 Task: Search one way flight ticket for 4 adults, 2 children, 2 infants in seat and 1 infant on lap in premium economy from Augusta: Augusta Regional Airport (bush Field) to Rockford: Chicago Rockford International Airport(was Northwest Chicagoland Regional Airport At Rockford) on 5-1-2023. Choice of flights is Southwest. Number of bags: 2 carry on bags. Price is upto 89000. Outbound departure time preference is 23:30.
Action: Mouse moved to (262, 326)
Screenshot: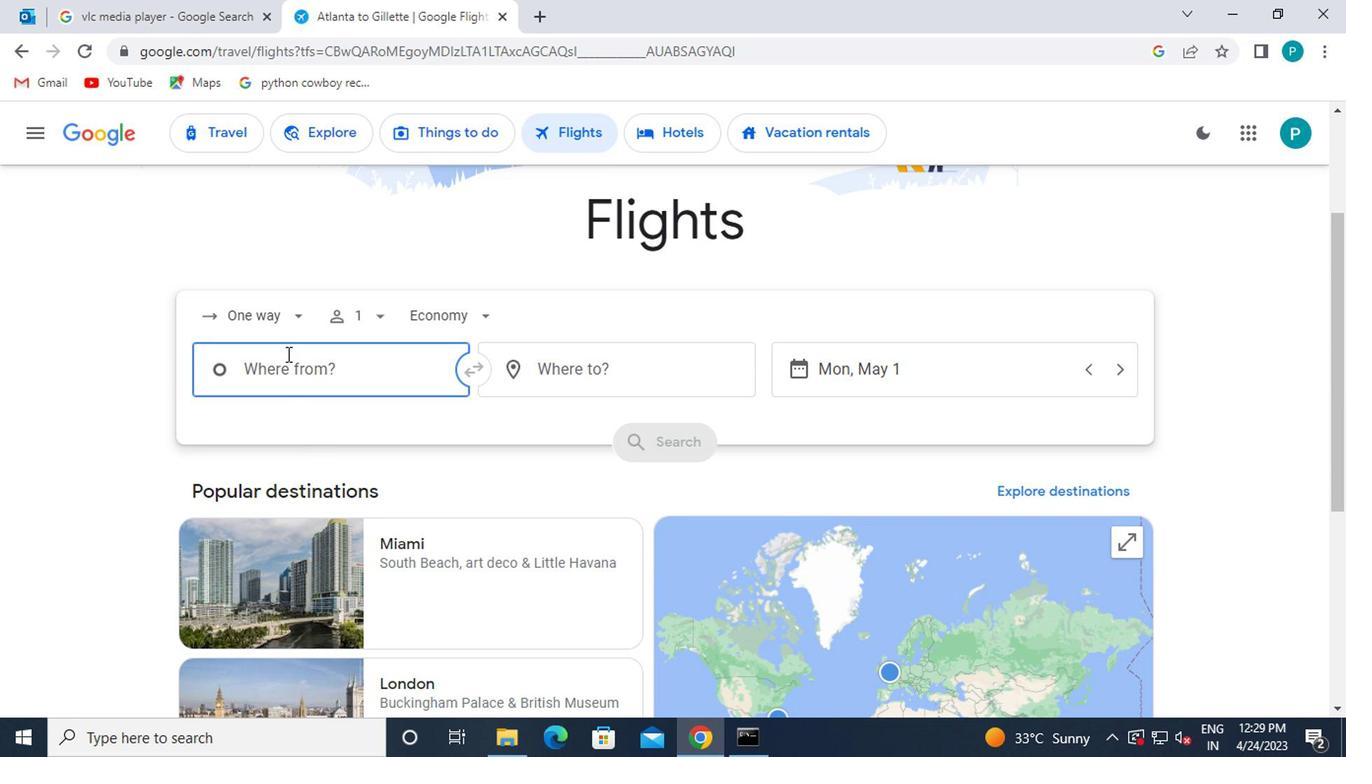 
Action: Mouse pressed left at (262, 326)
Screenshot: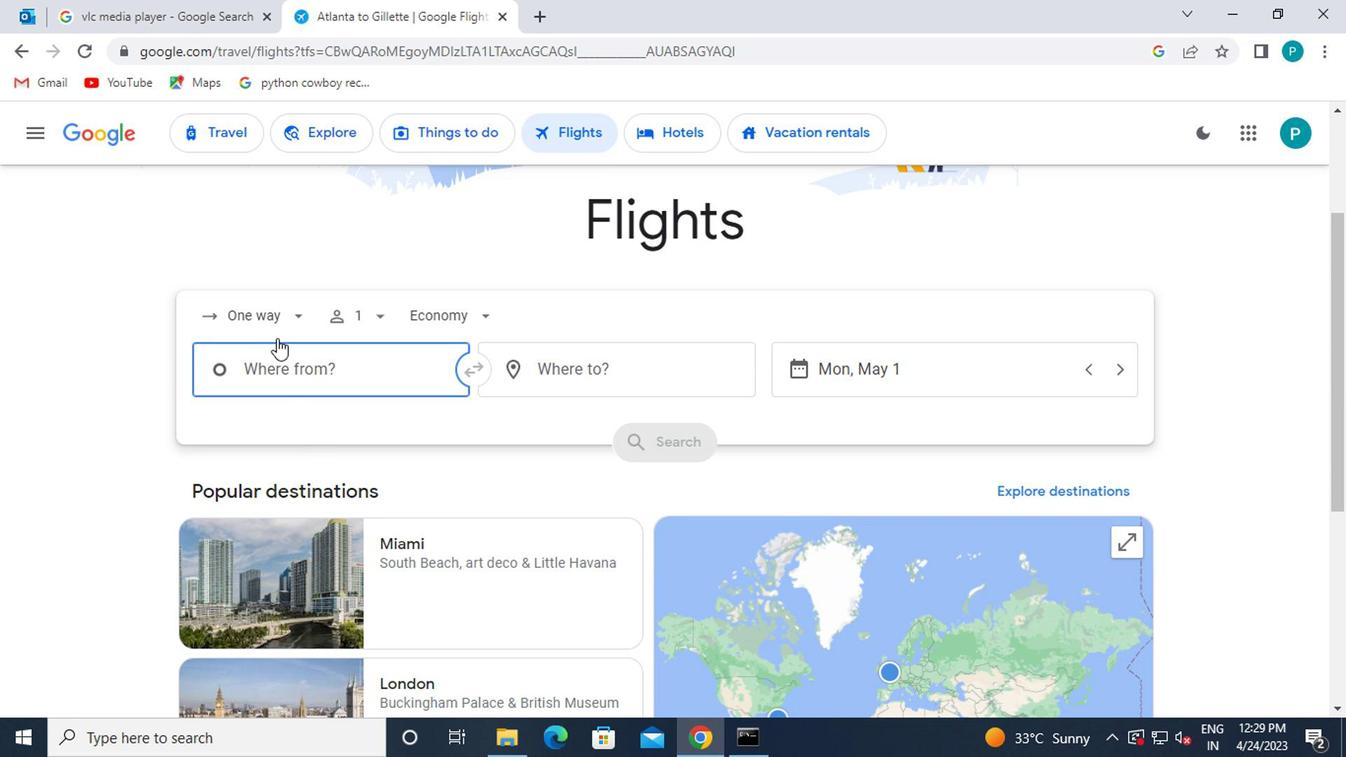
Action: Mouse moved to (282, 411)
Screenshot: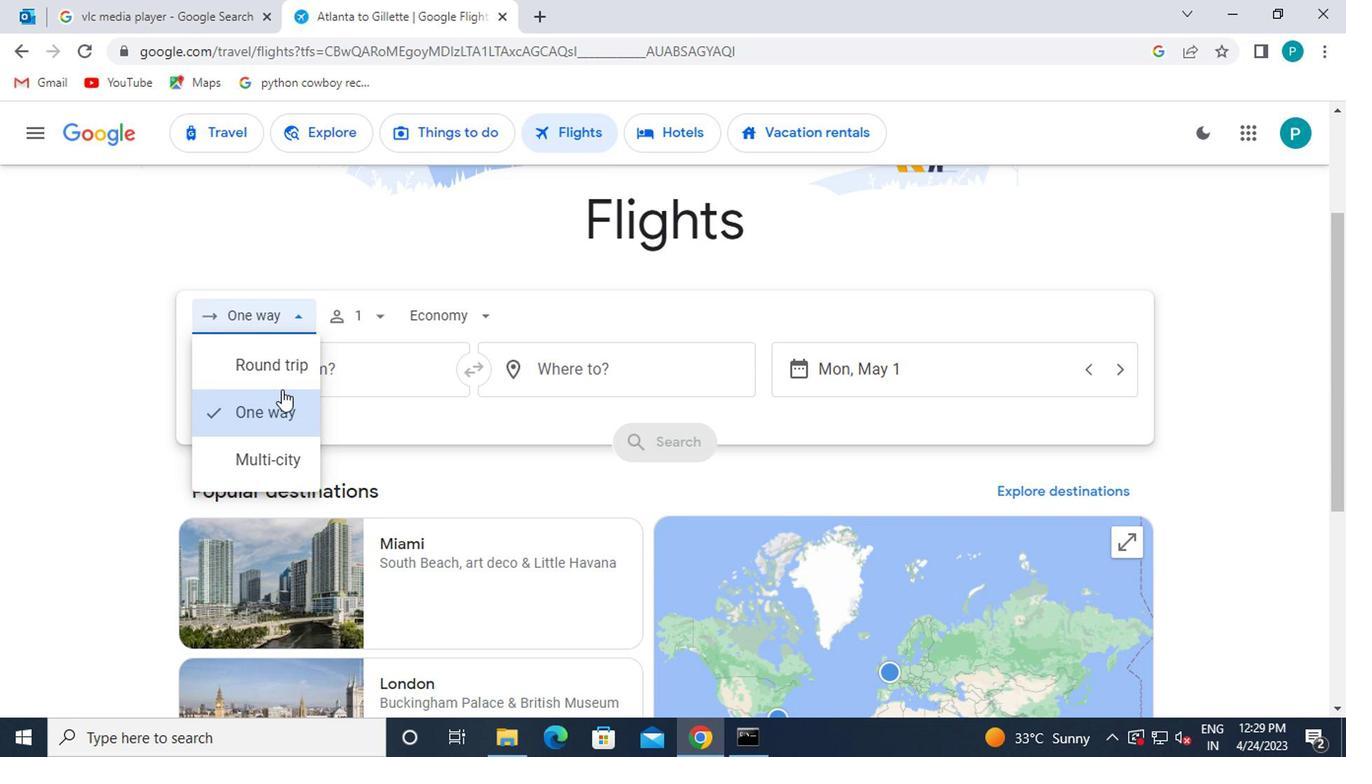 
Action: Mouse pressed left at (282, 411)
Screenshot: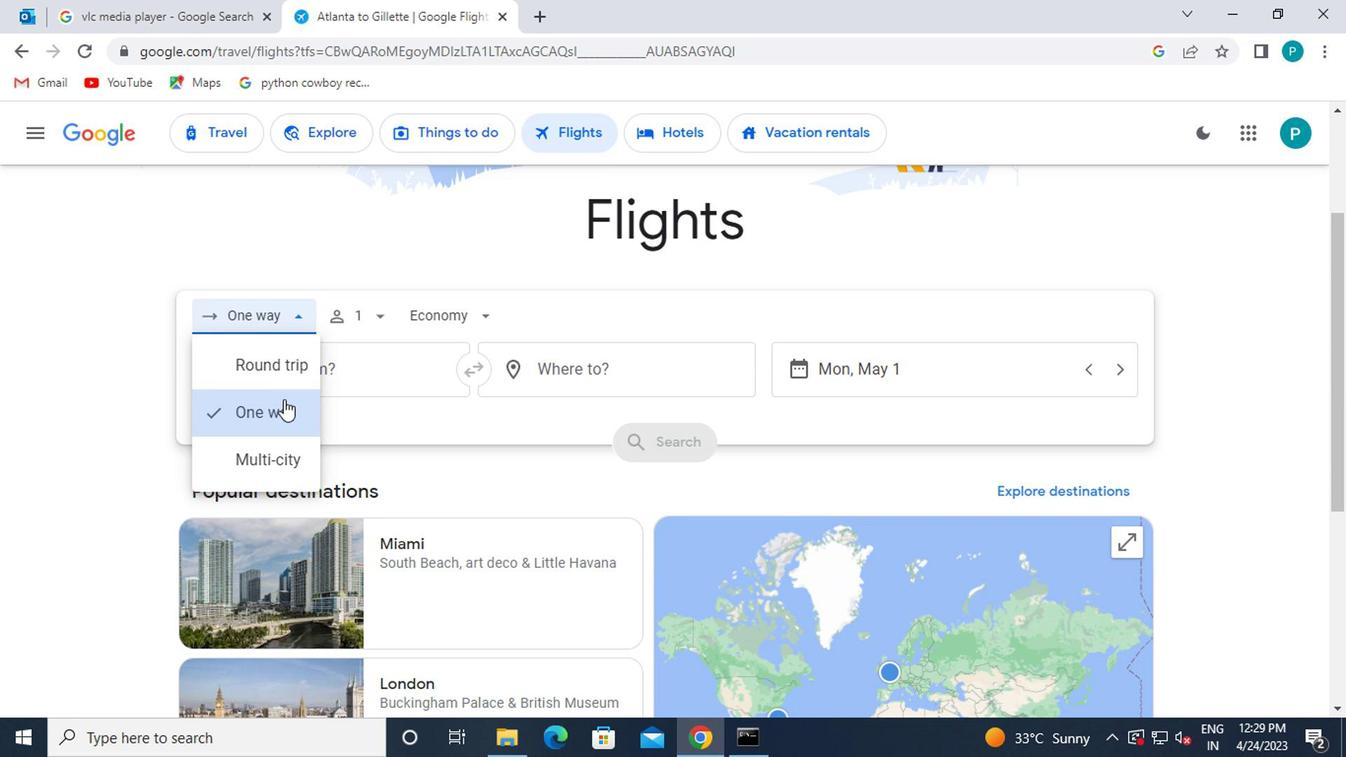 
Action: Mouse moved to (372, 316)
Screenshot: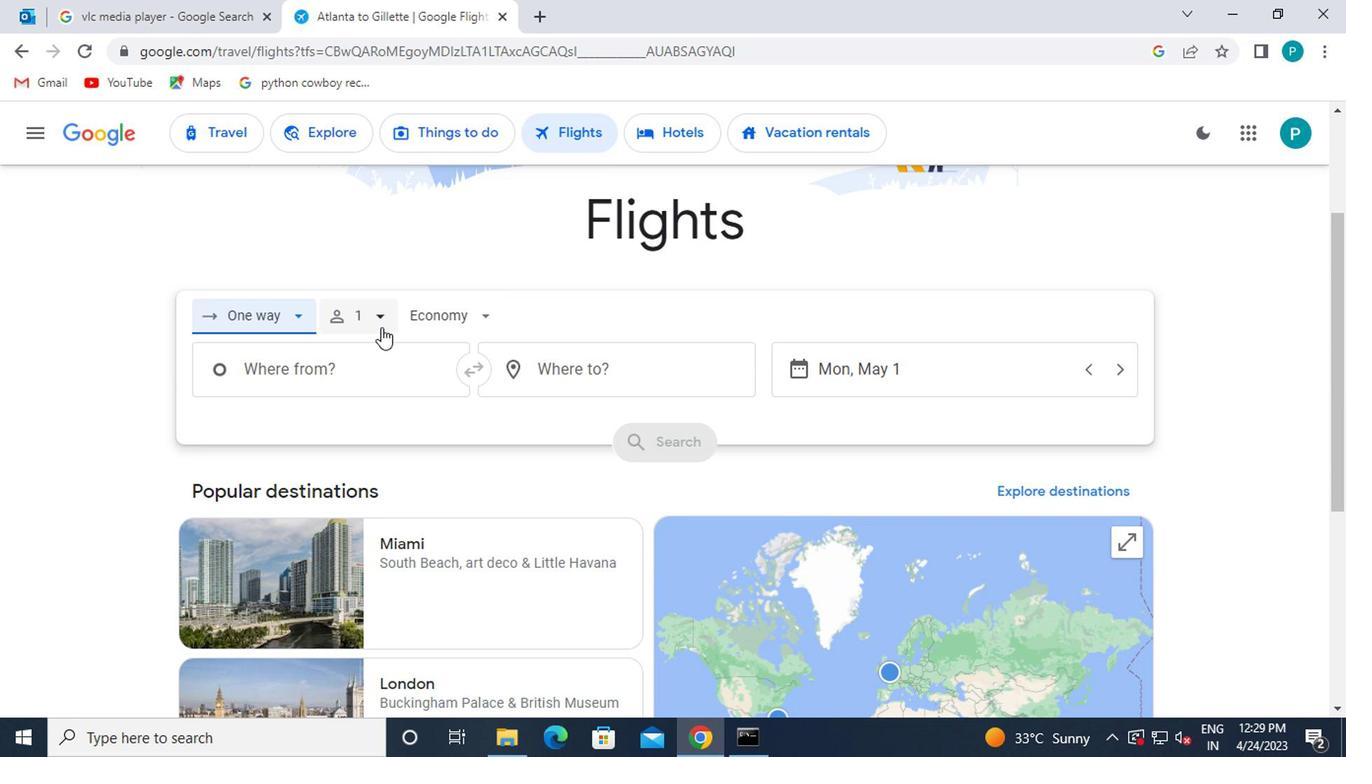 
Action: Mouse pressed left at (372, 316)
Screenshot: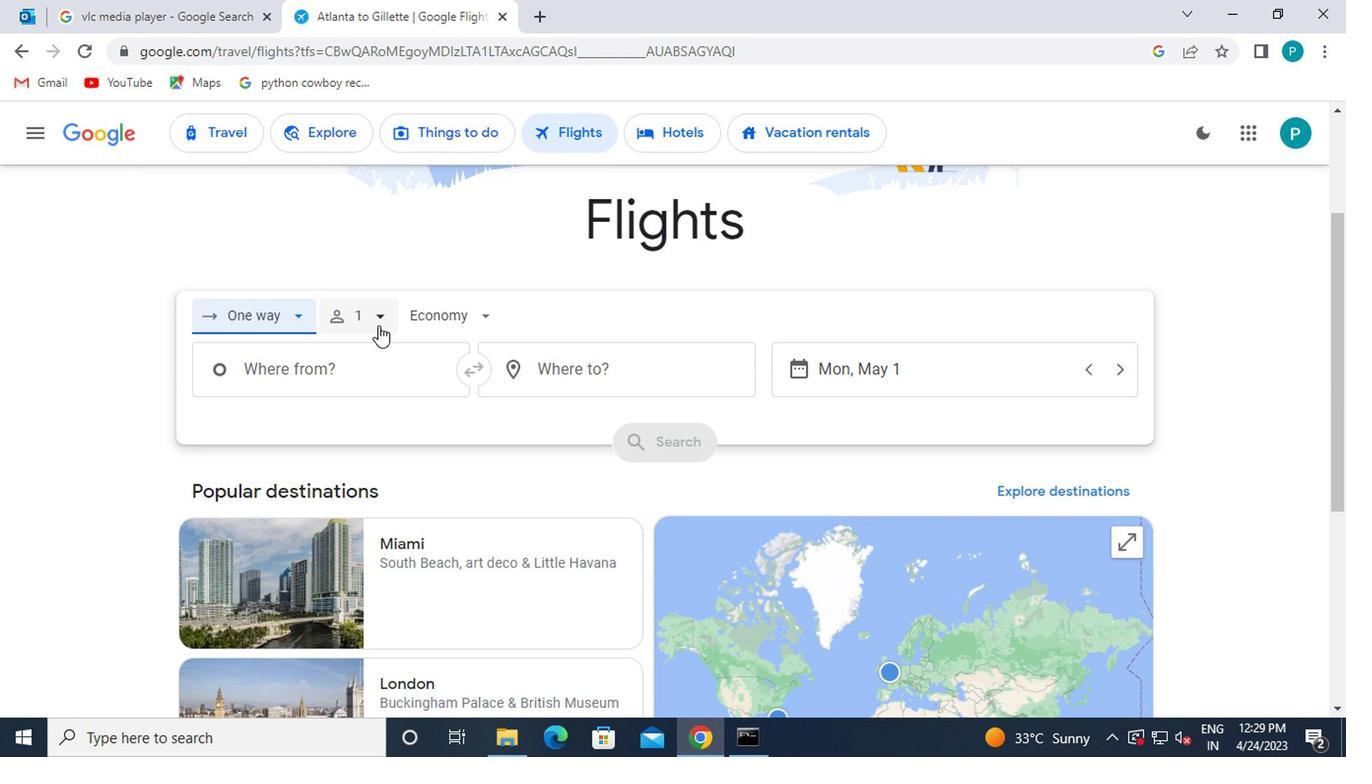 
Action: Mouse moved to (518, 365)
Screenshot: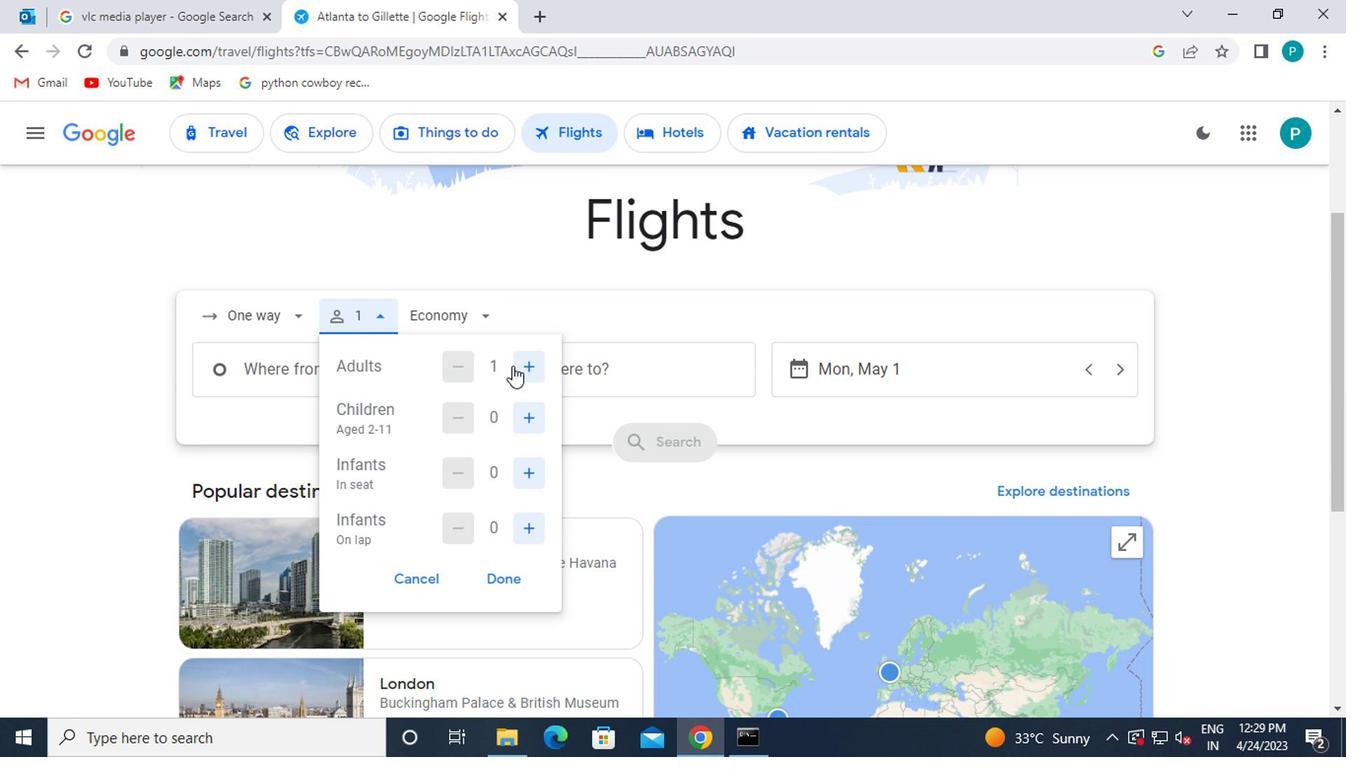 
Action: Mouse pressed left at (518, 365)
Screenshot: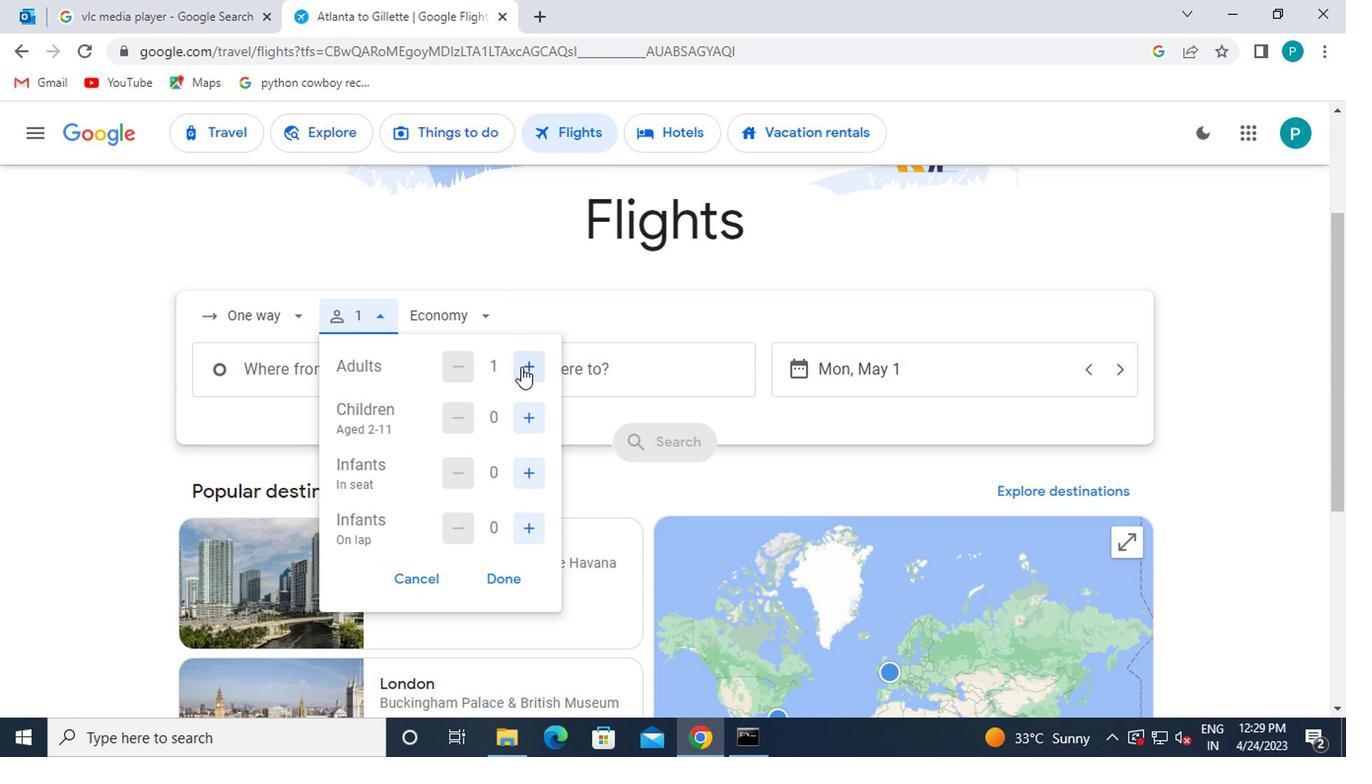 
Action: Mouse pressed left at (518, 365)
Screenshot: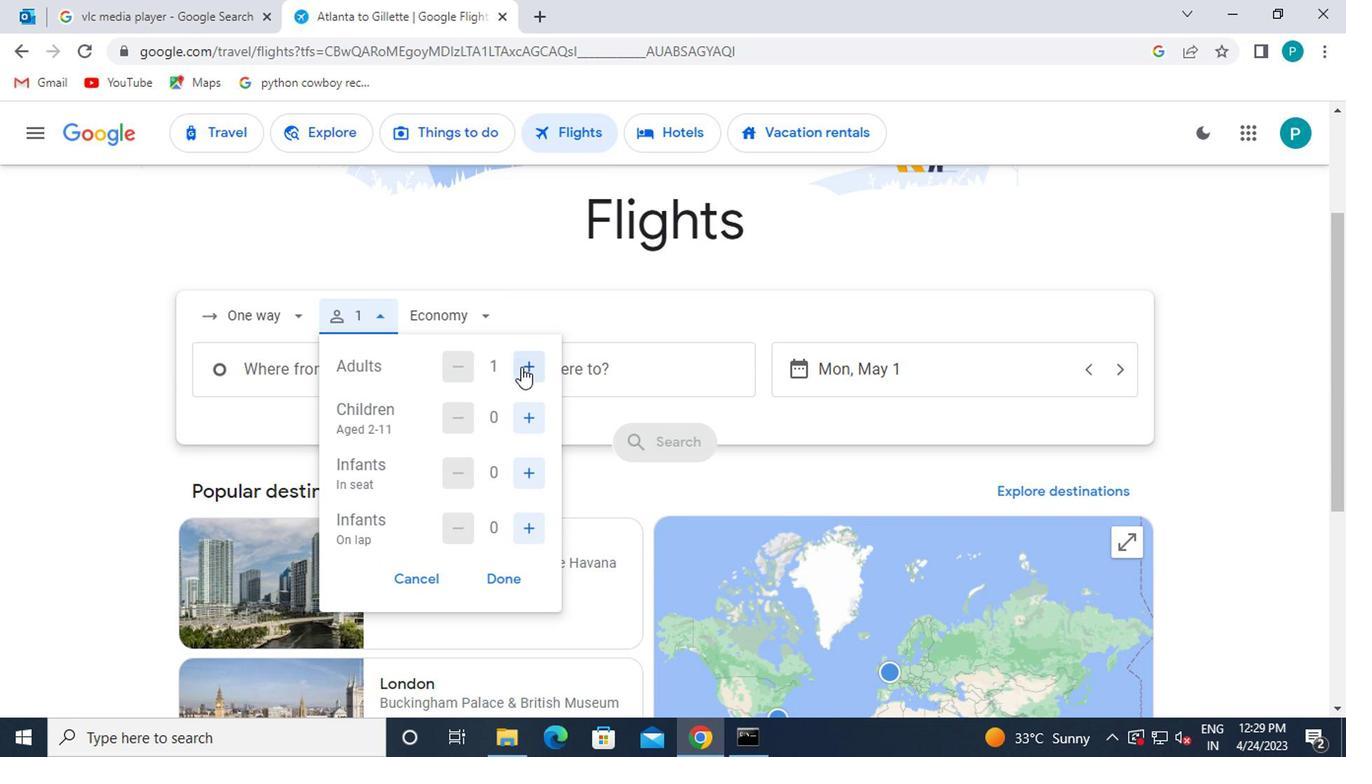 
Action: Mouse pressed left at (518, 365)
Screenshot: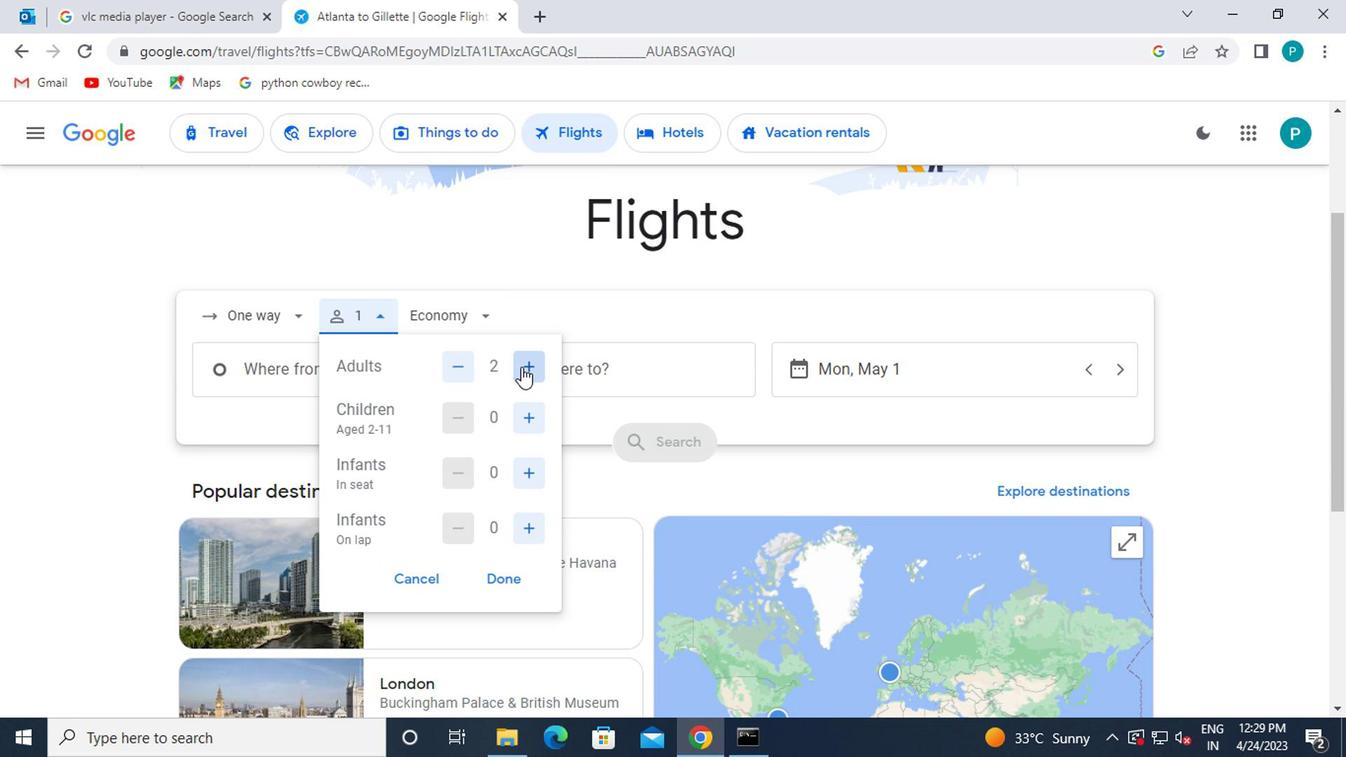 
Action: Mouse moved to (525, 410)
Screenshot: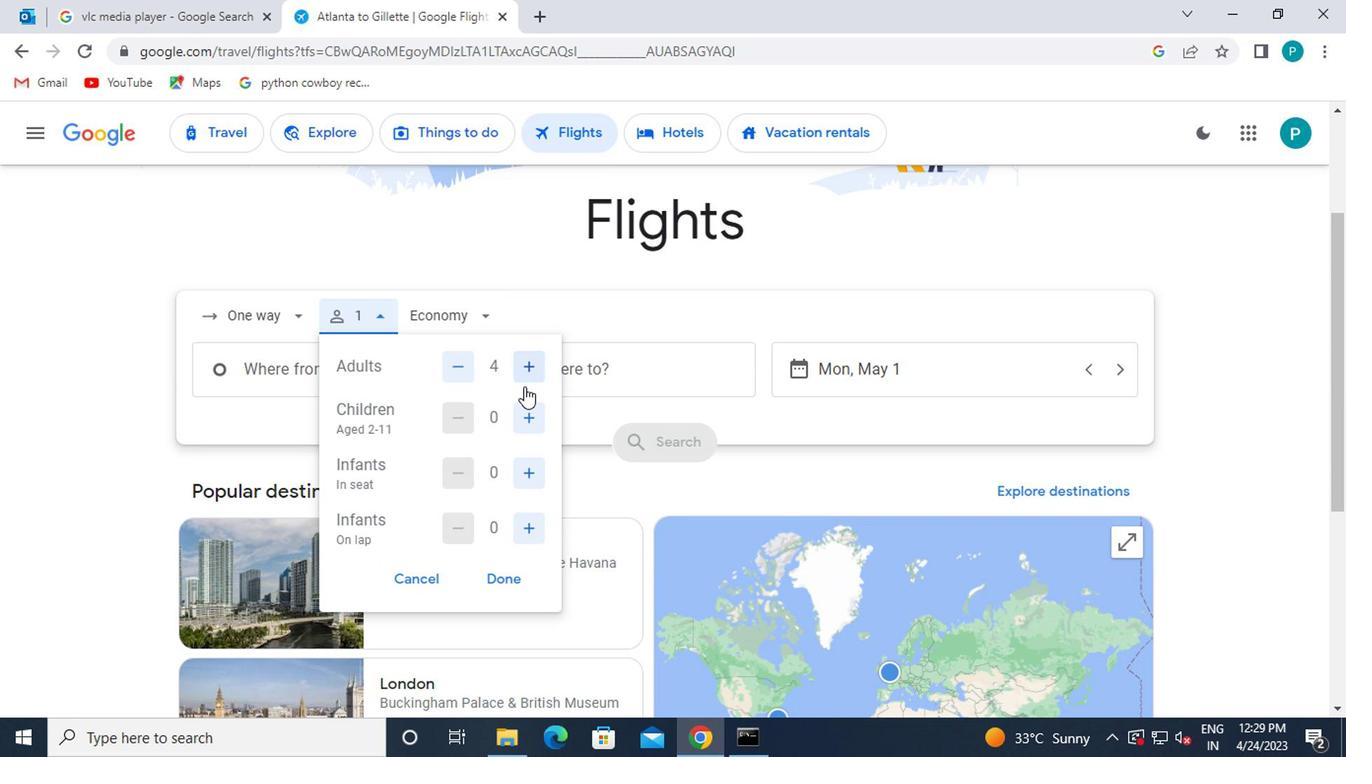 
Action: Mouse pressed left at (525, 410)
Screenshot: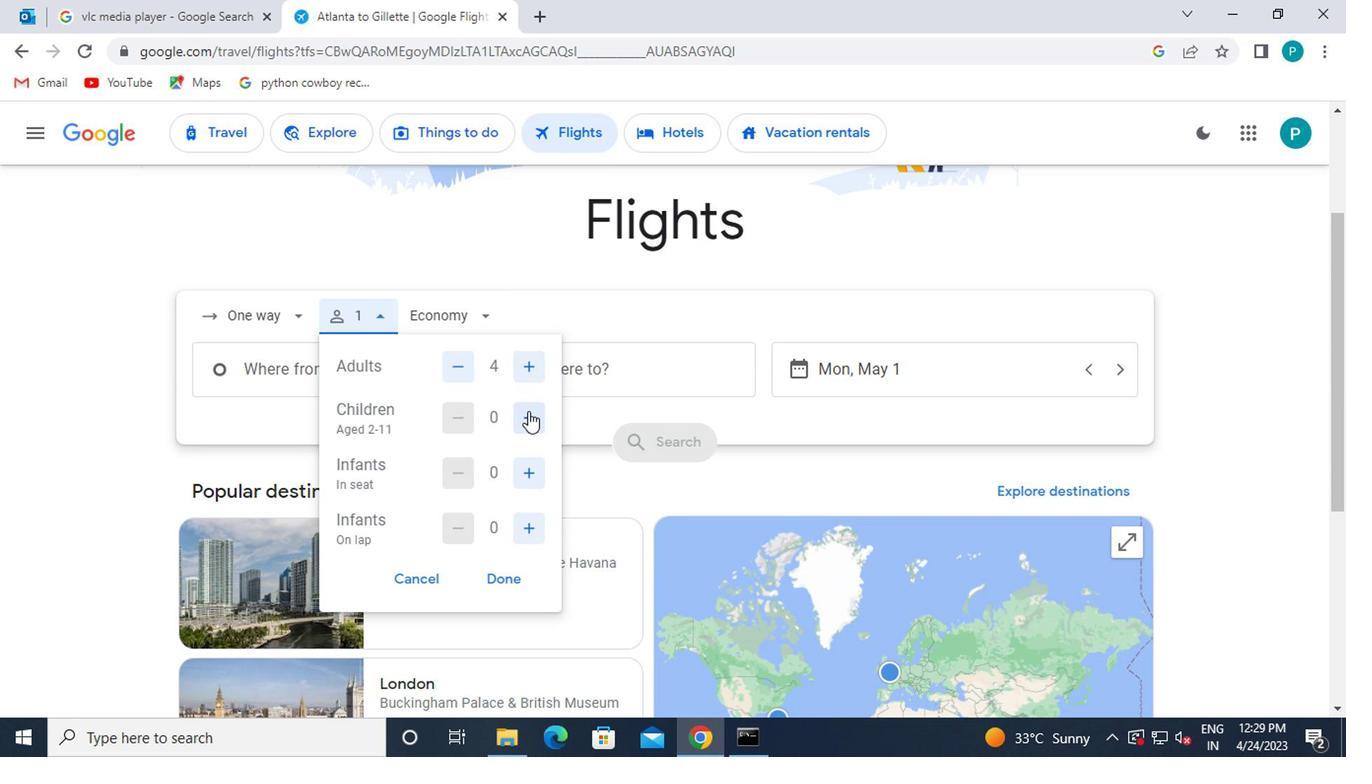 
Action: Mouse moved to (528, 422)
Screenshot: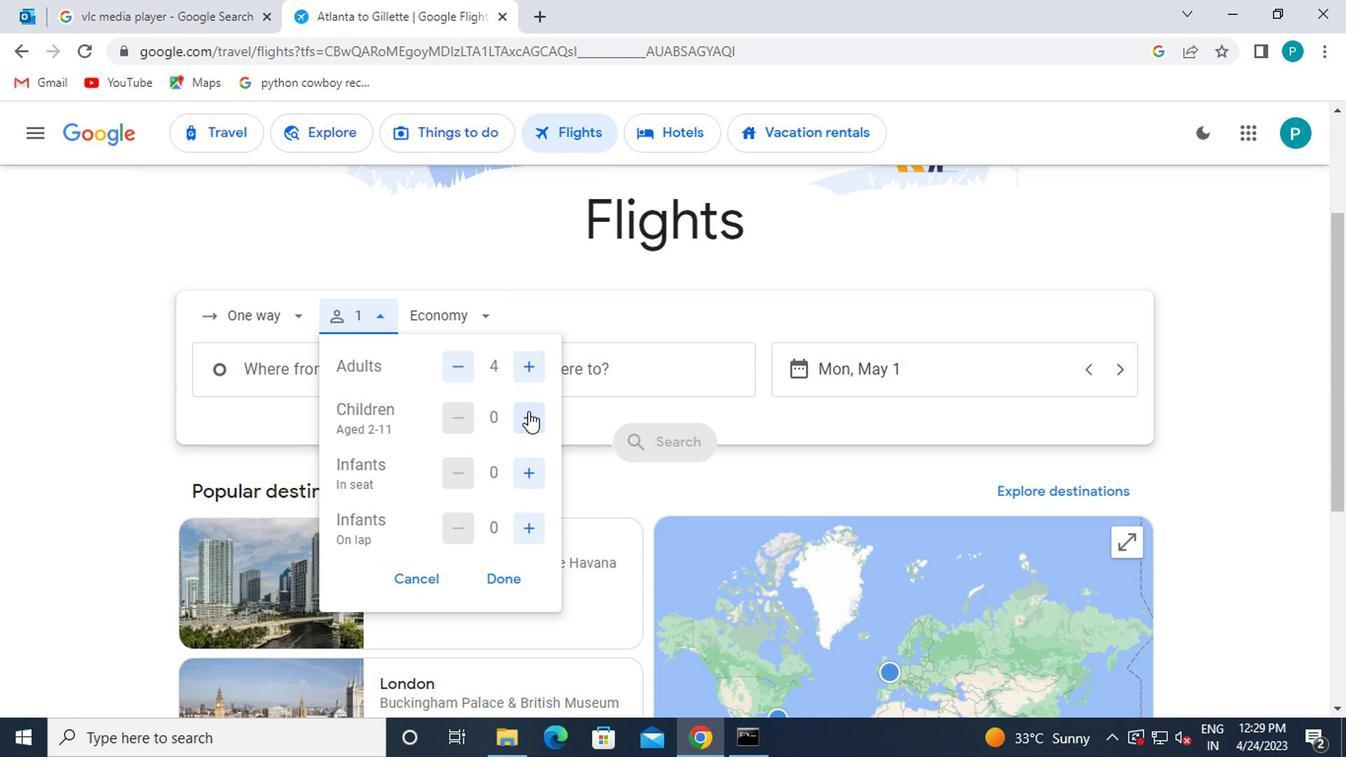 
Action: Mouse pressed left at (528, 422)
Screenshot: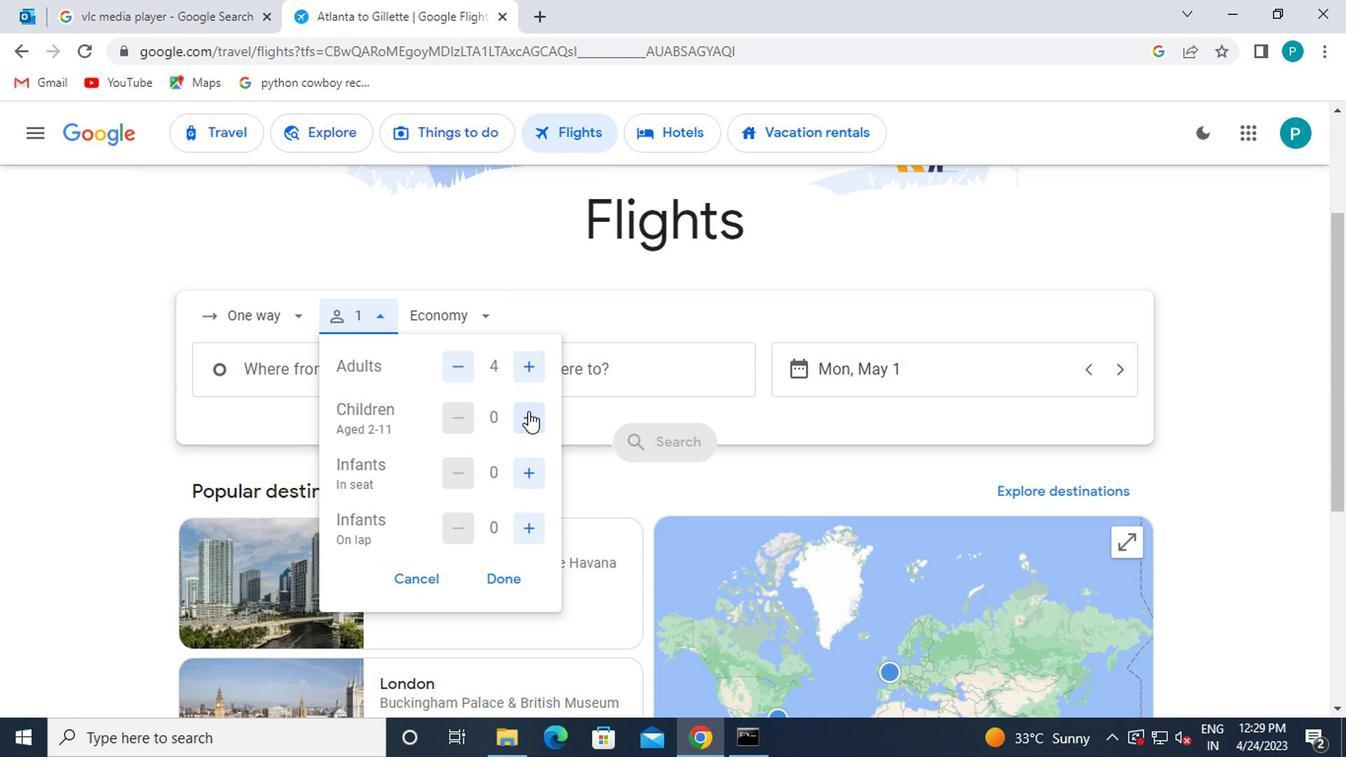 
Action: Mouse moved to (535, 487)
Screenshot: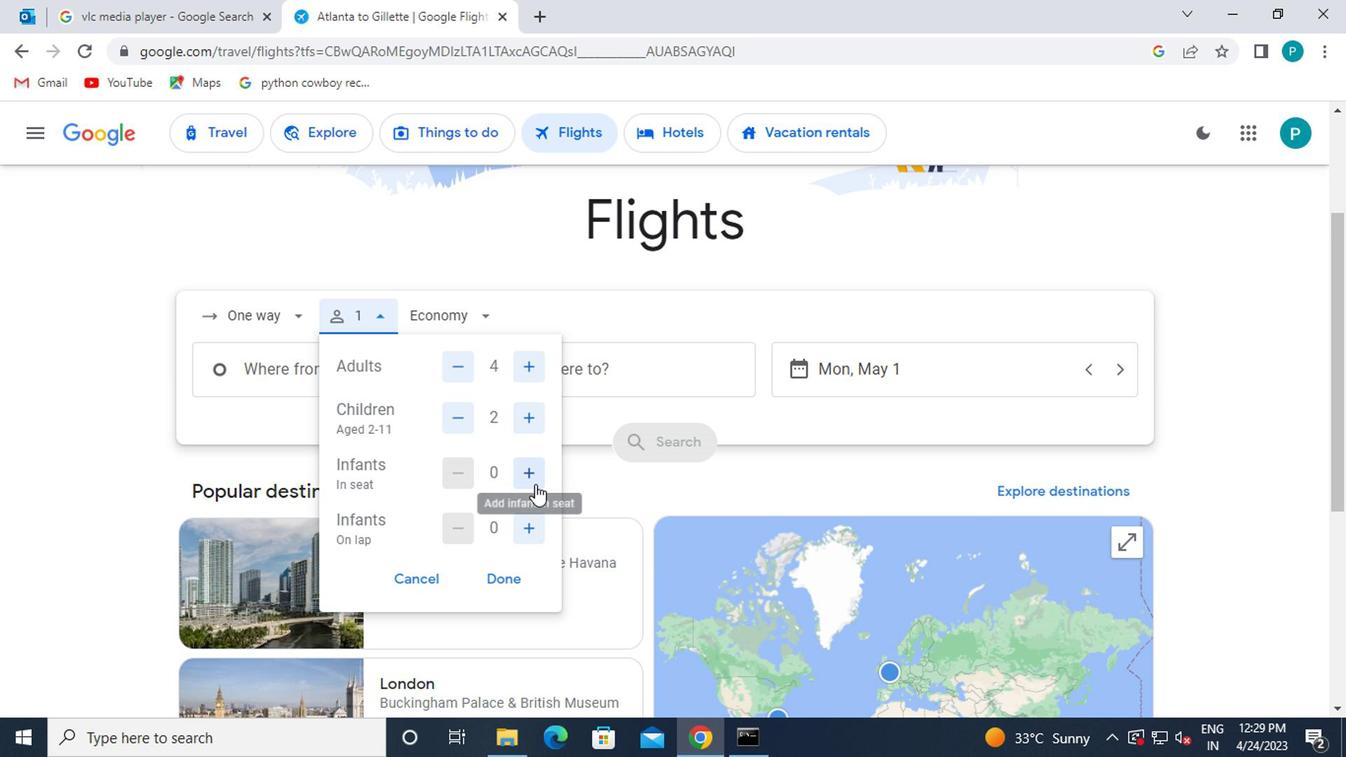 
Action: Mouse pressed left at (535, 487)
Screenshot: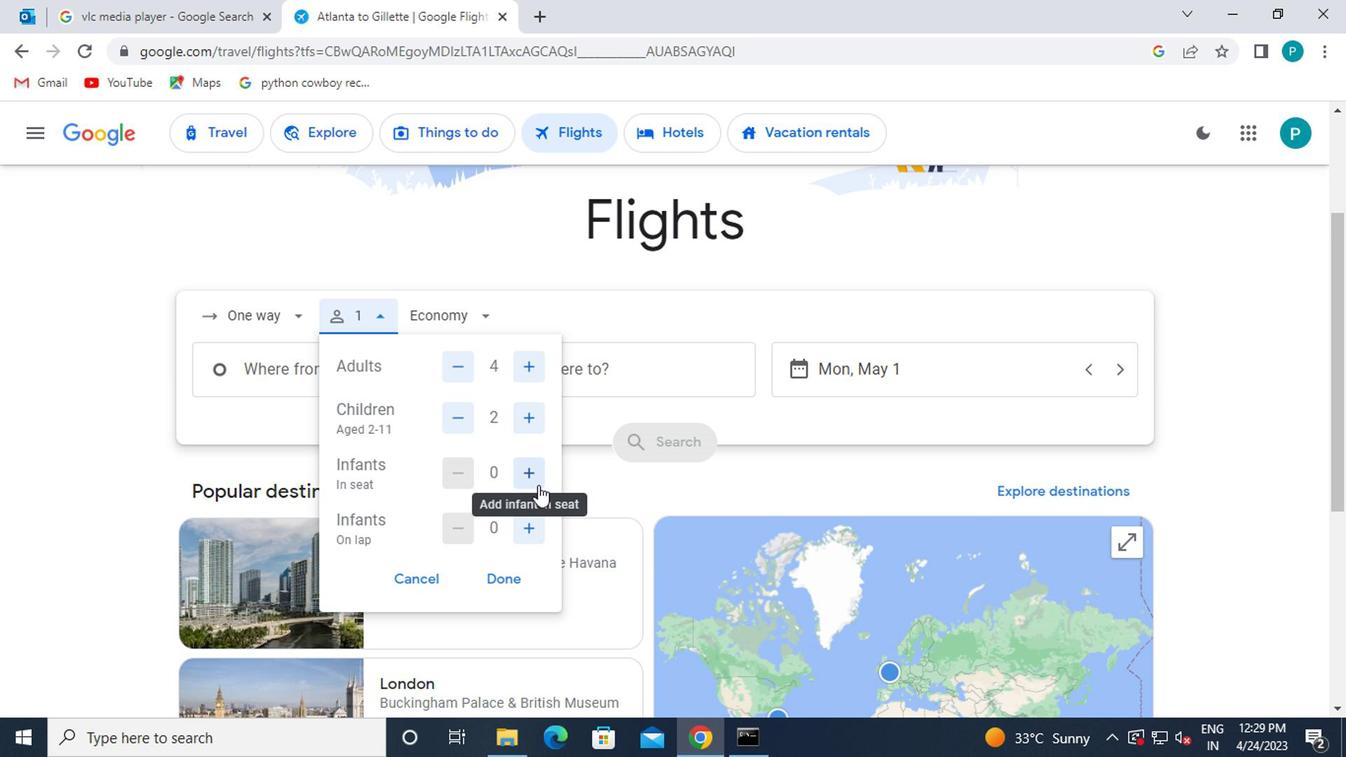 
Action: Mouse pressed left at (535, 487)
Screenshot: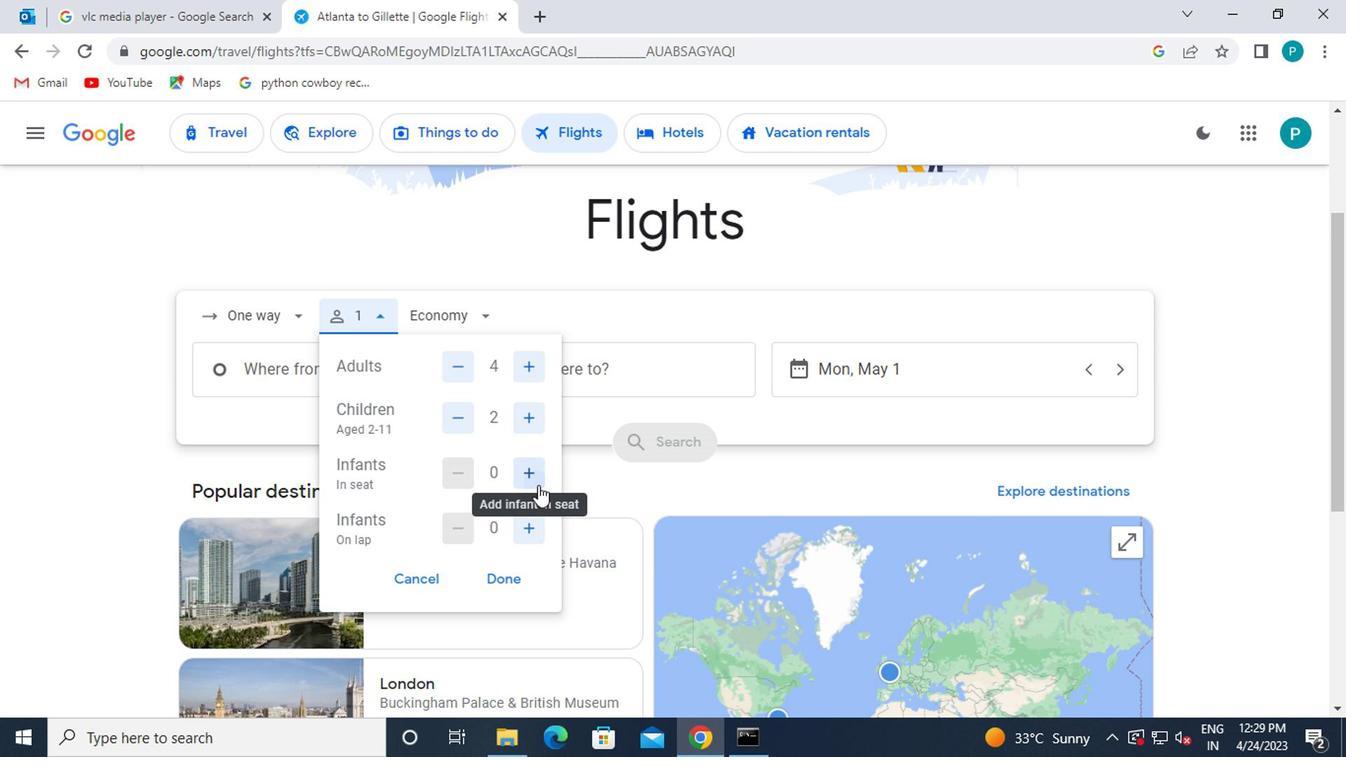 
Action: Mouse moved to (535, 537)
Screenshot: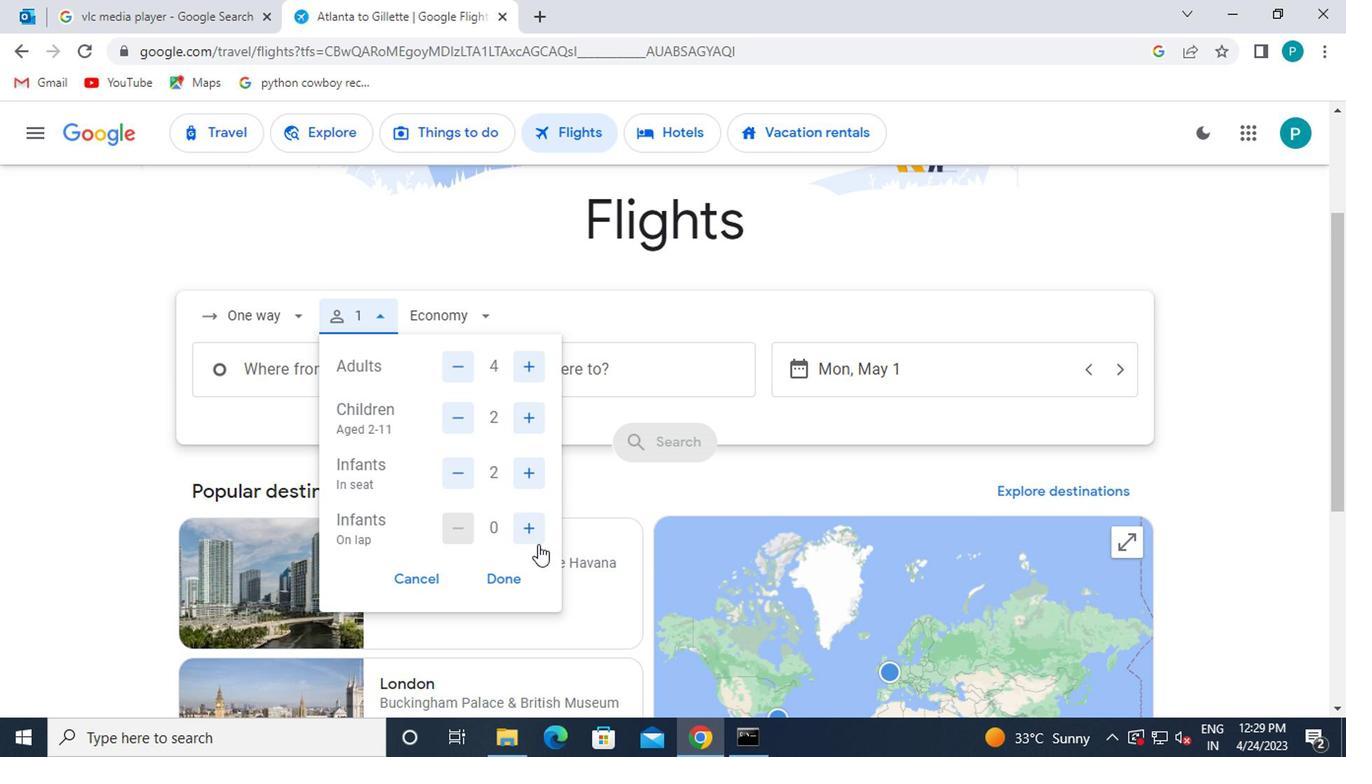 
Action: Mouse pressed left at (535, 537)
Screenshot: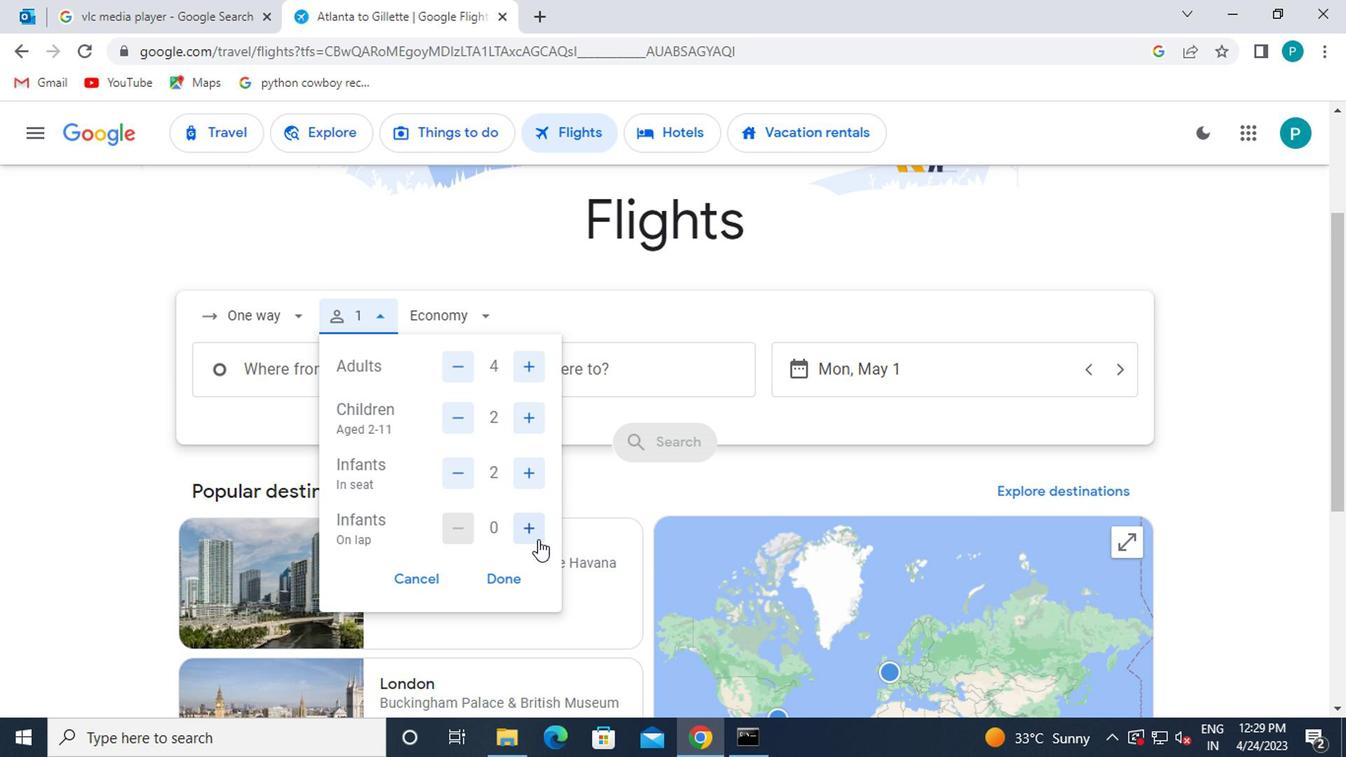 
Action: Mouse moved to (504, 593)
Screenshot: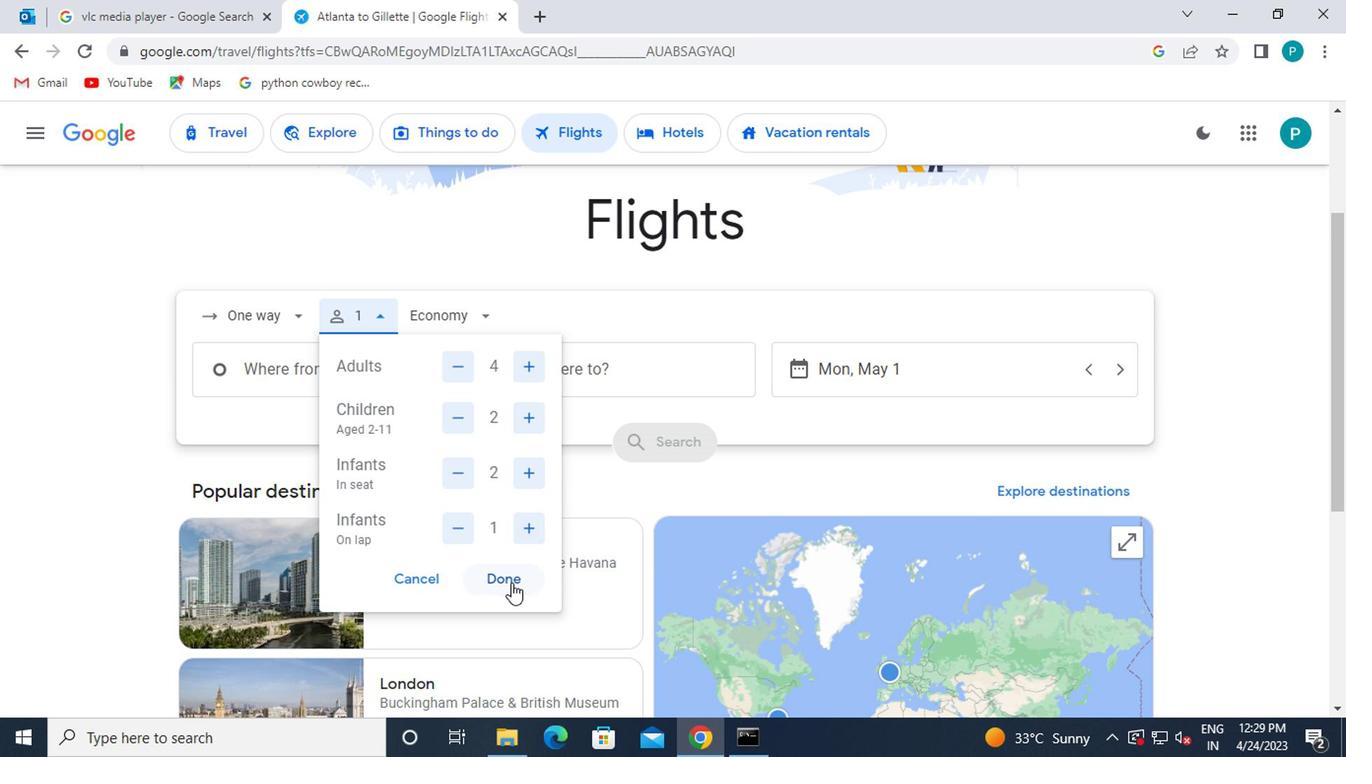 
Action: Mouse pressed left at (504, 593)
Screenshot: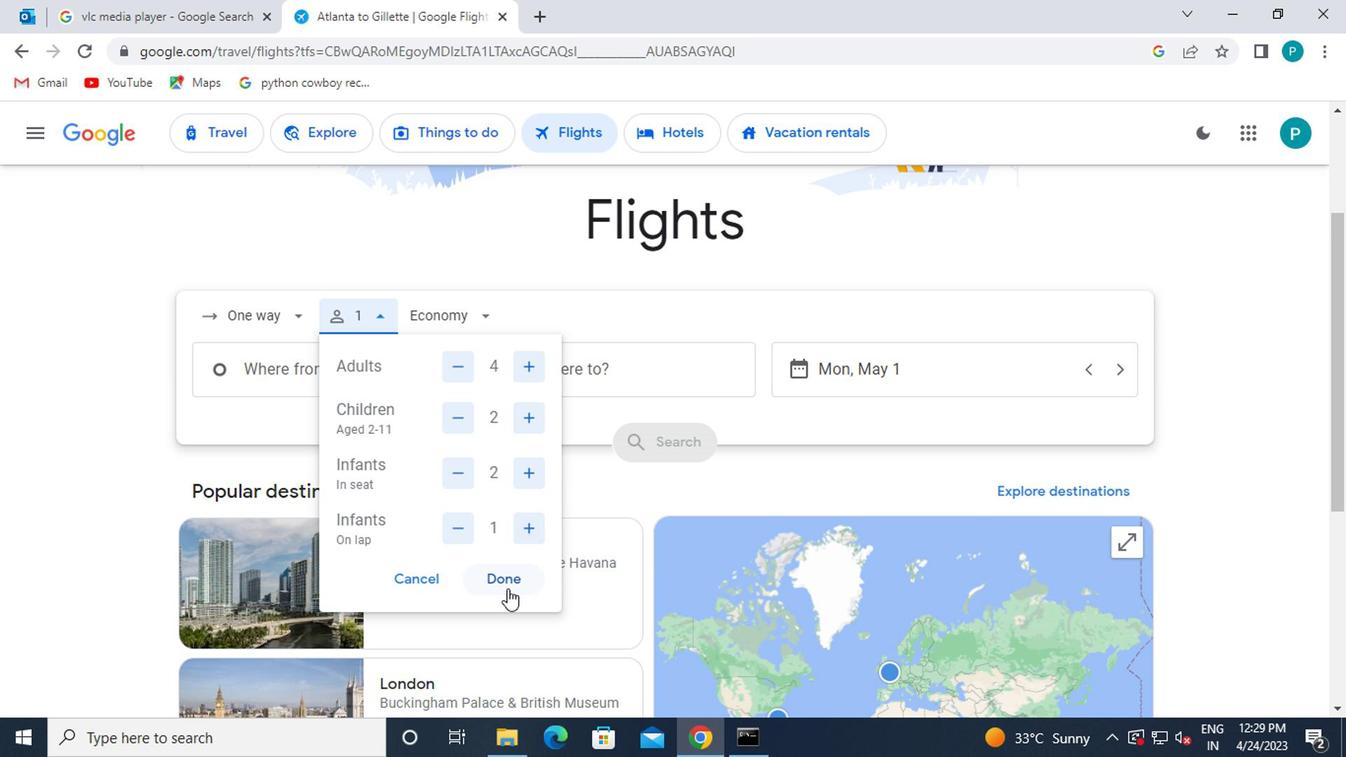 
Action: Mouse moved to (453, 323)
Screenshot: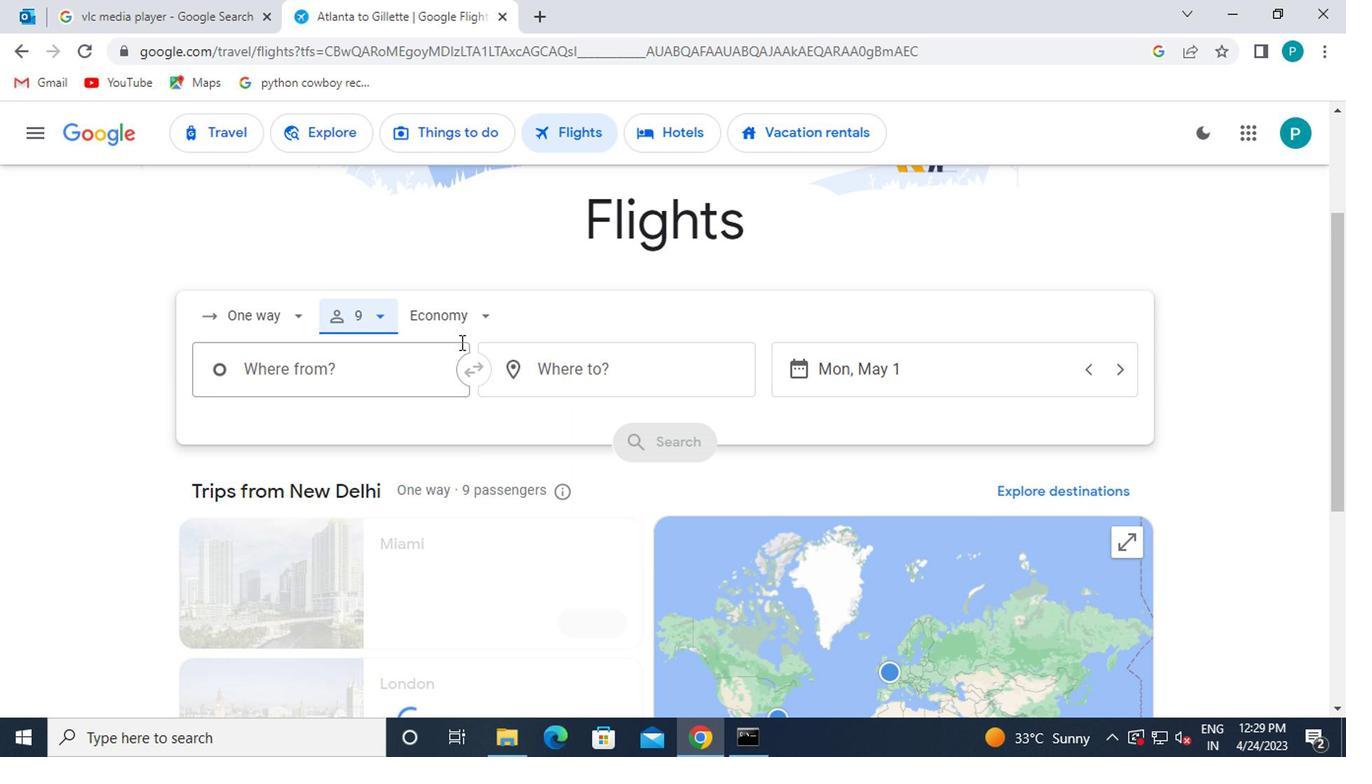 
Action: Mouse pressed left at (453, 323)
Screenshot: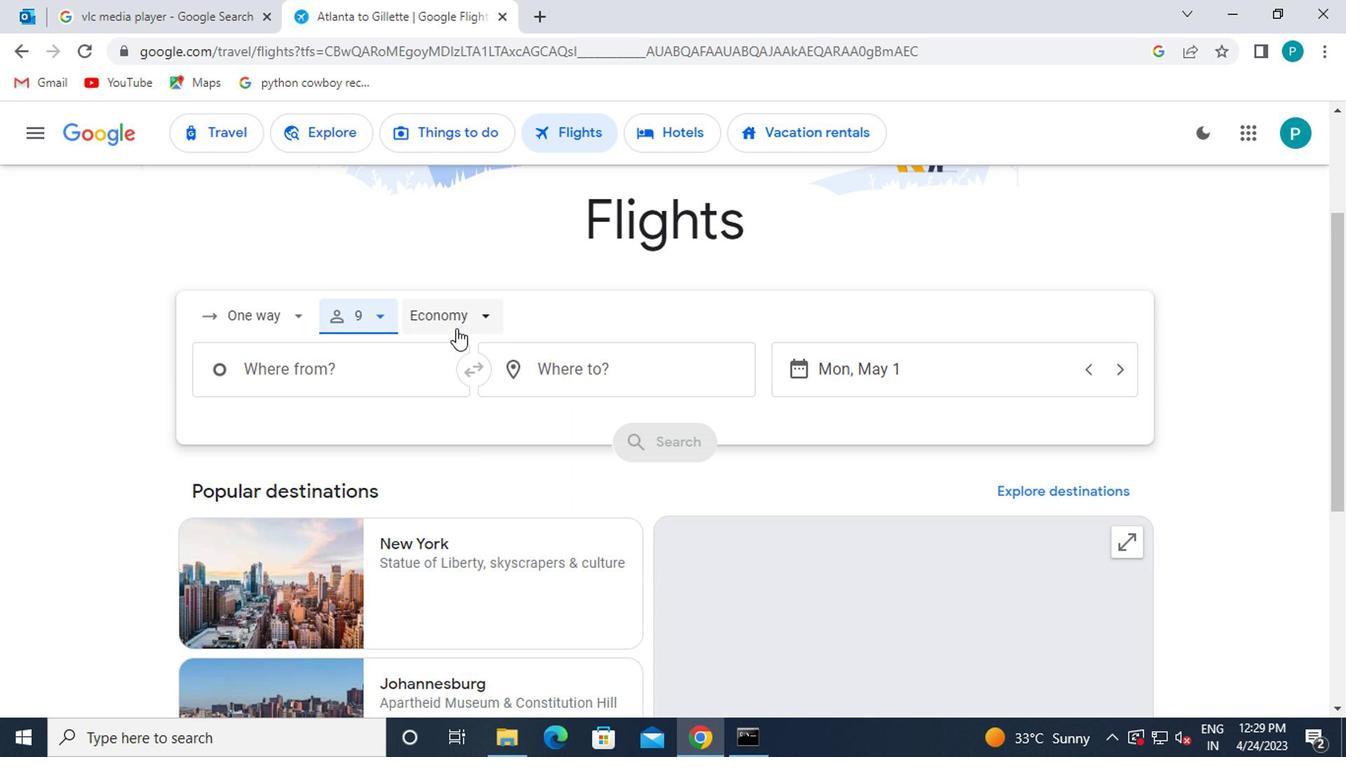 
Action: Mouse moved to (475, 427)
Screenshot: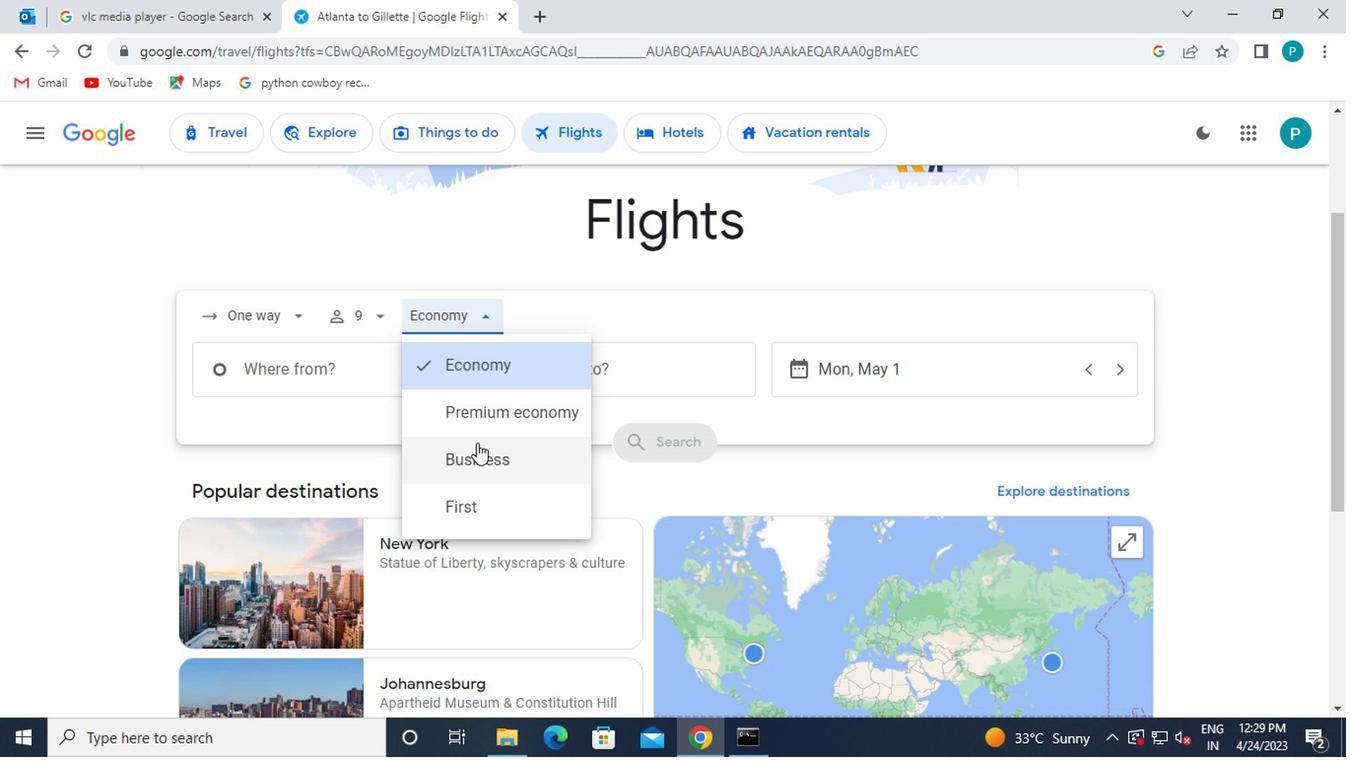 
Action: Mouse pressed left at (475, 427)
Screenshot: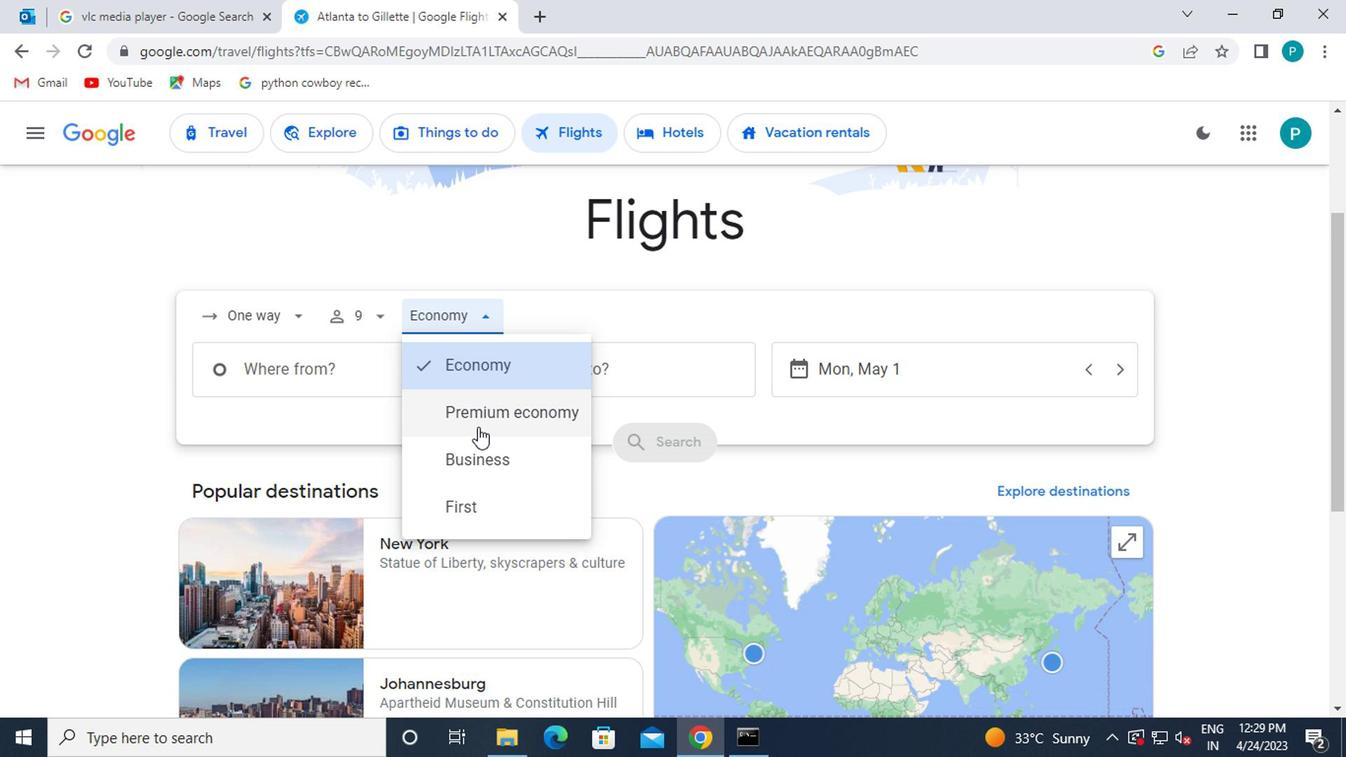 
Action: Mouse moved to (248, 373)
Screenshot: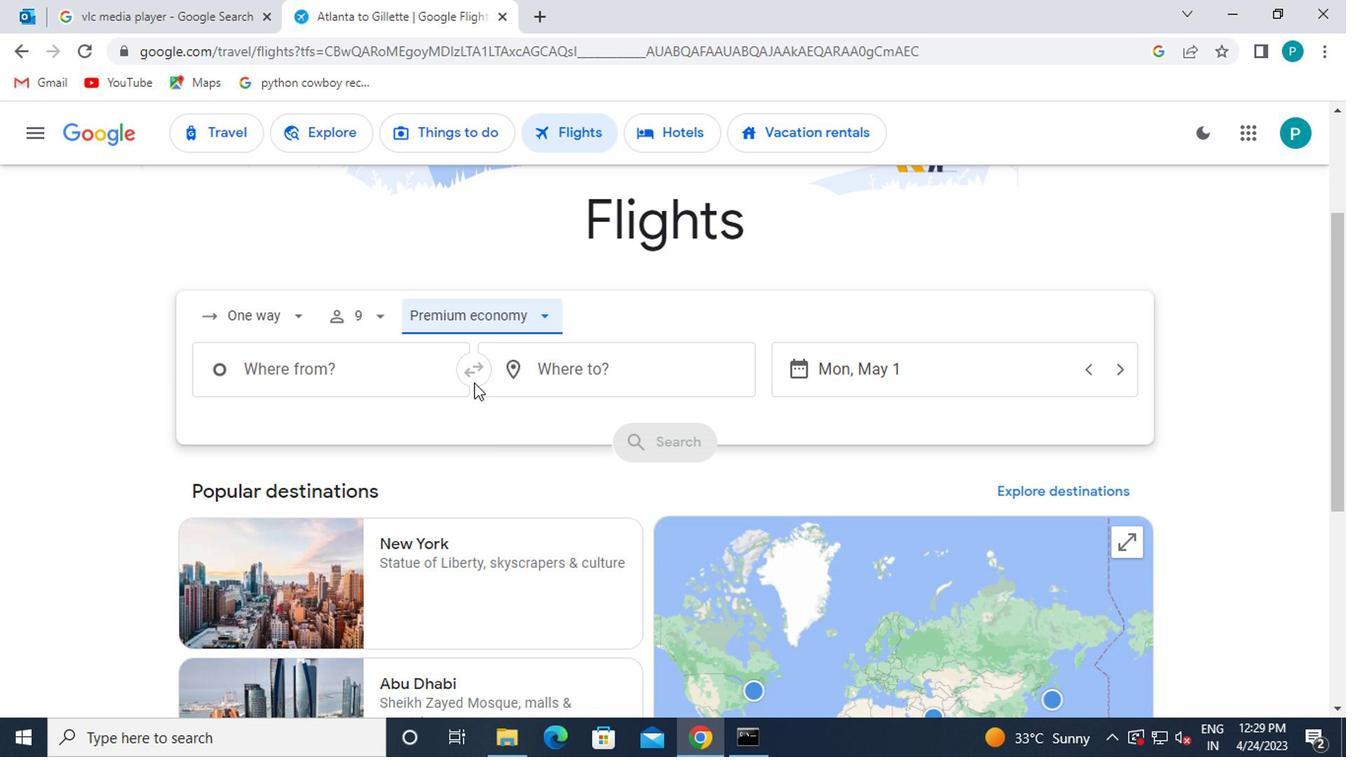 
Action: Mouse pressed left at (248, 373)
Screenshot: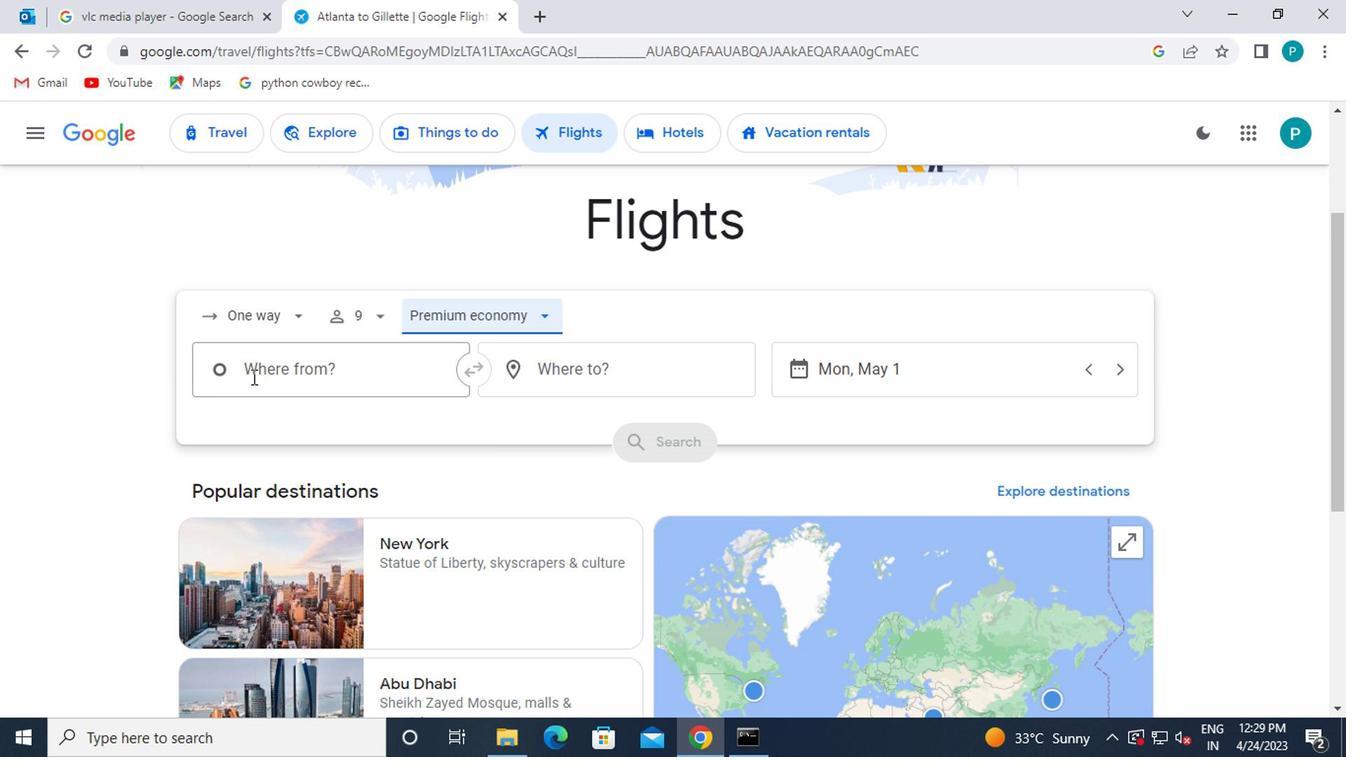 
Action: Mouse moved to (284, 368)
Screenshot: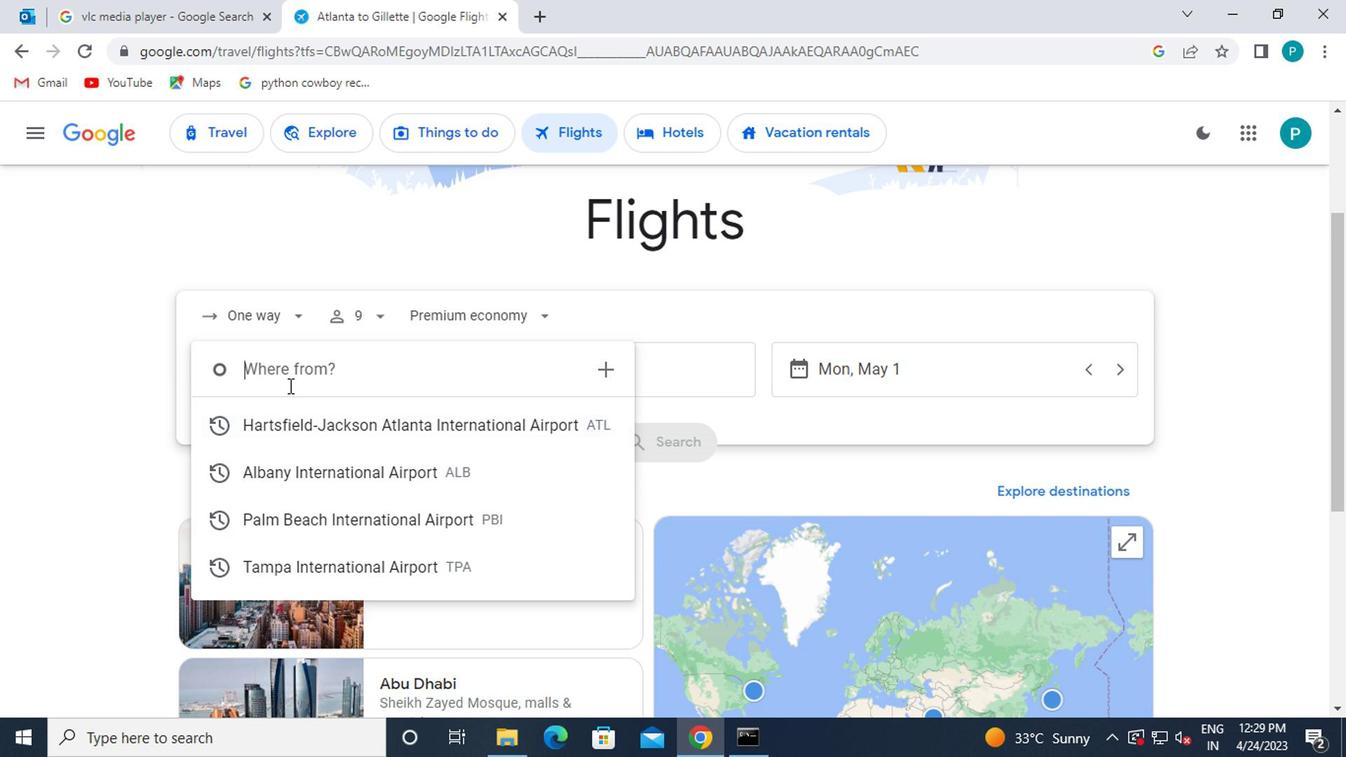 
Action: Key pressed <Key.caps_lock>a<Key.caps_lock>ugusta
Screenshot: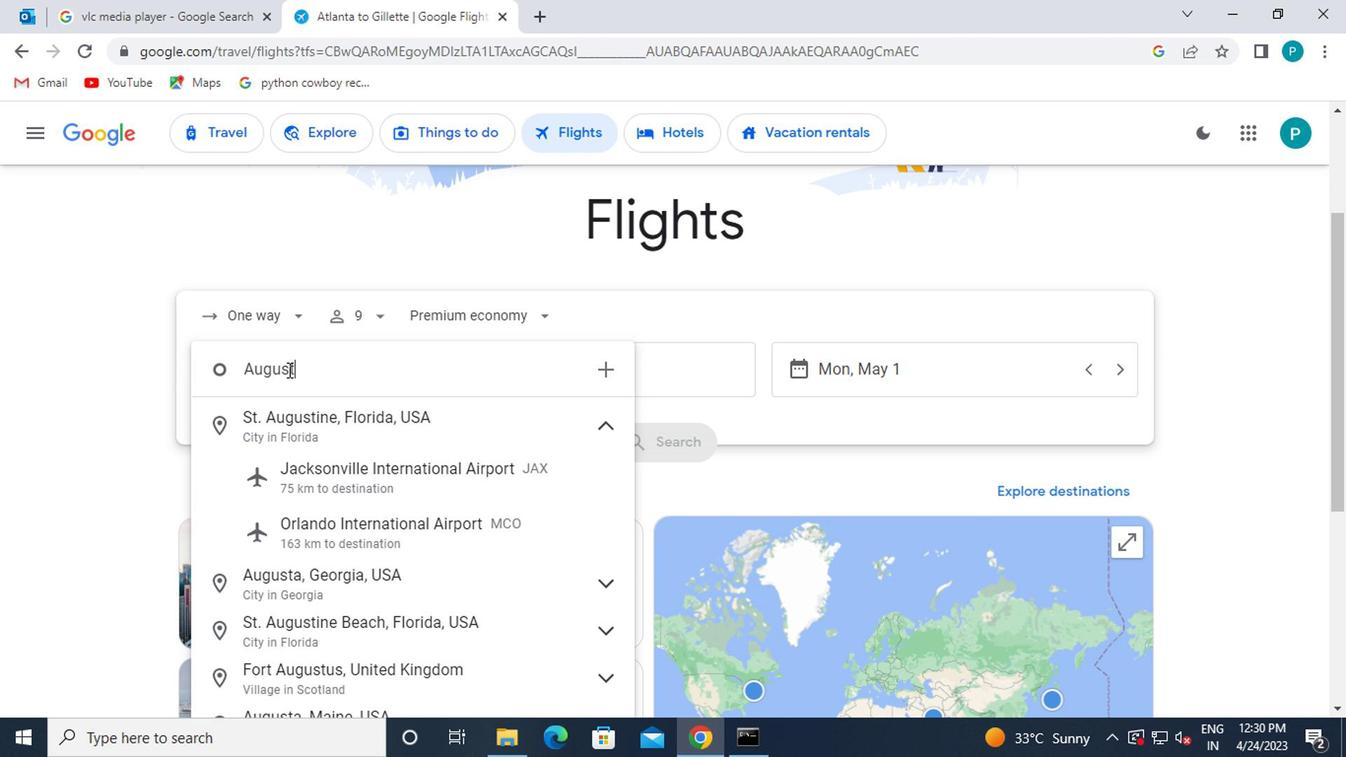 
Action: Mouse moved to (367, 533)
Screenshot: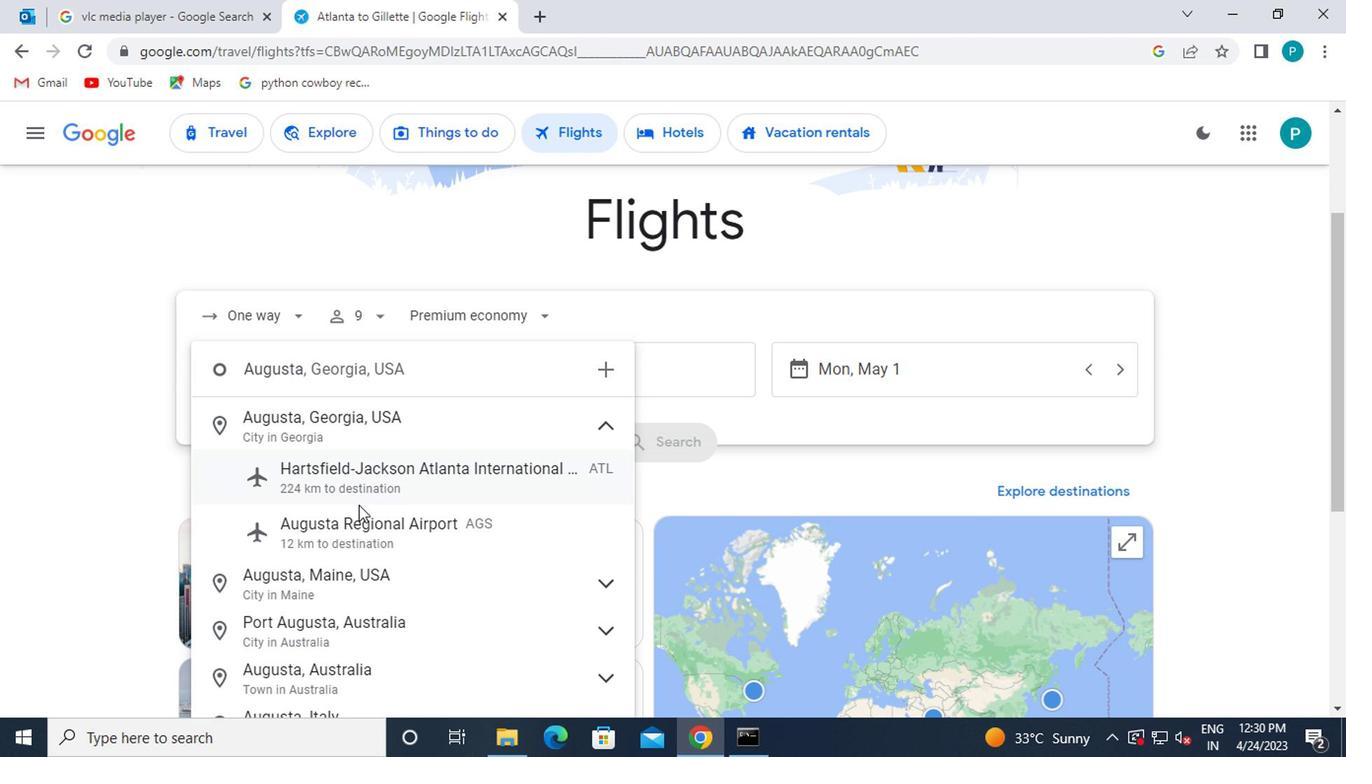 
Action: Mouse pressed left at (367, 533)
Screenshot: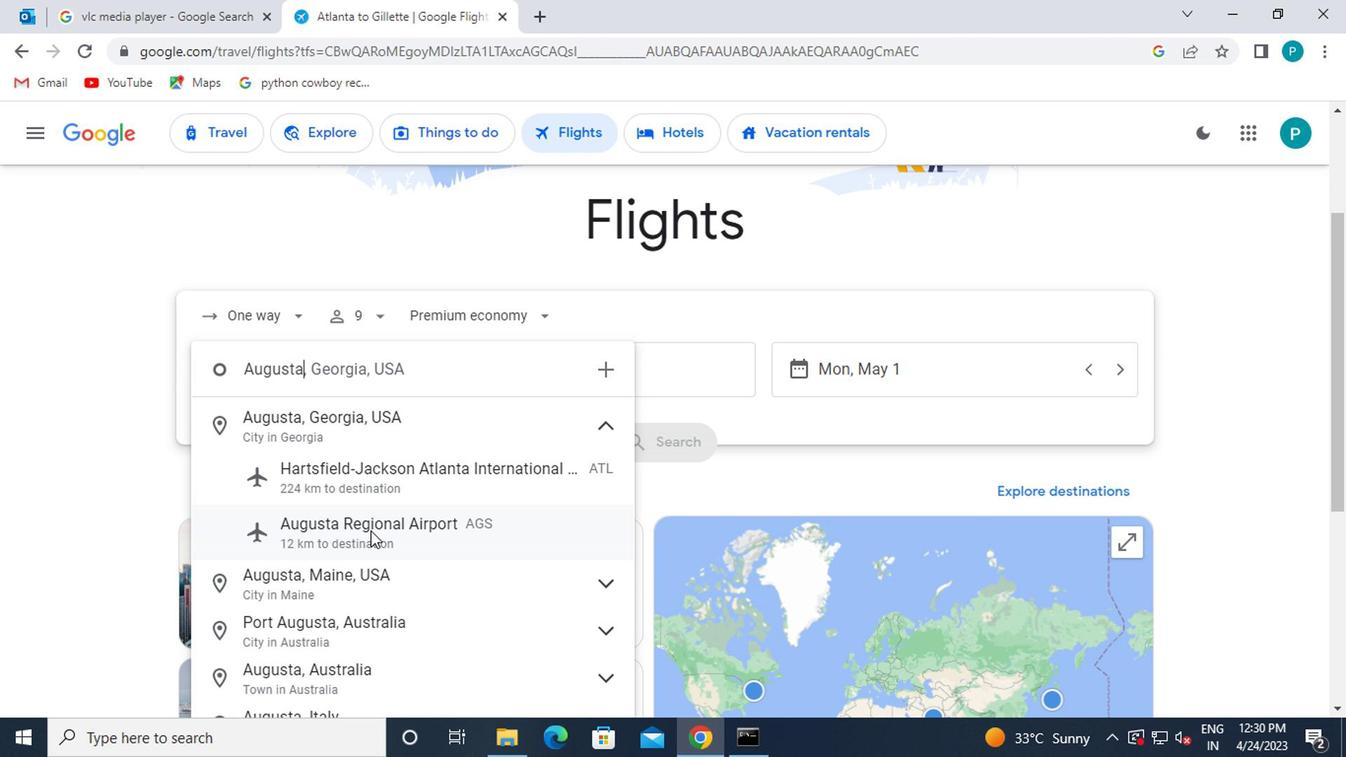 
Action: Mouse moved to (568, 383)
Screenshot: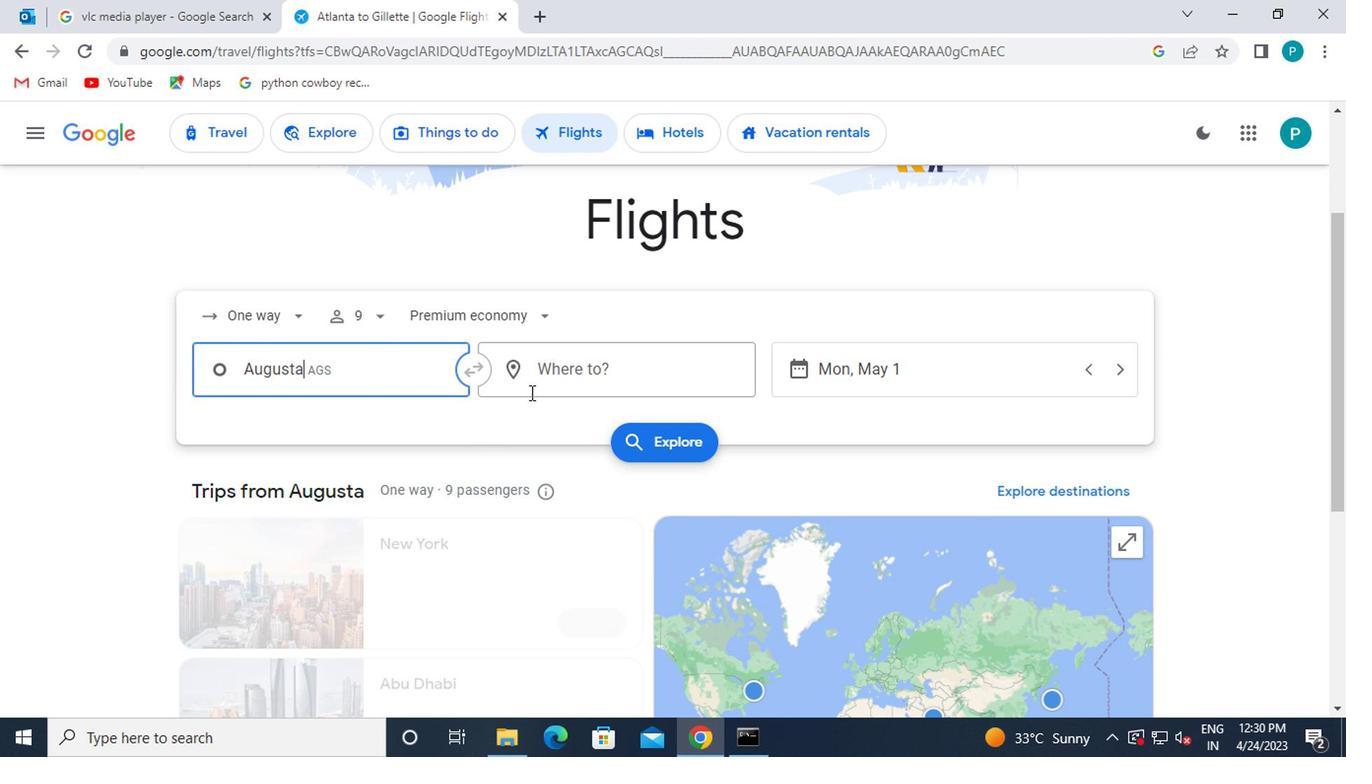 
Action: Mouse pressed left at (568, 383)
Screenshot: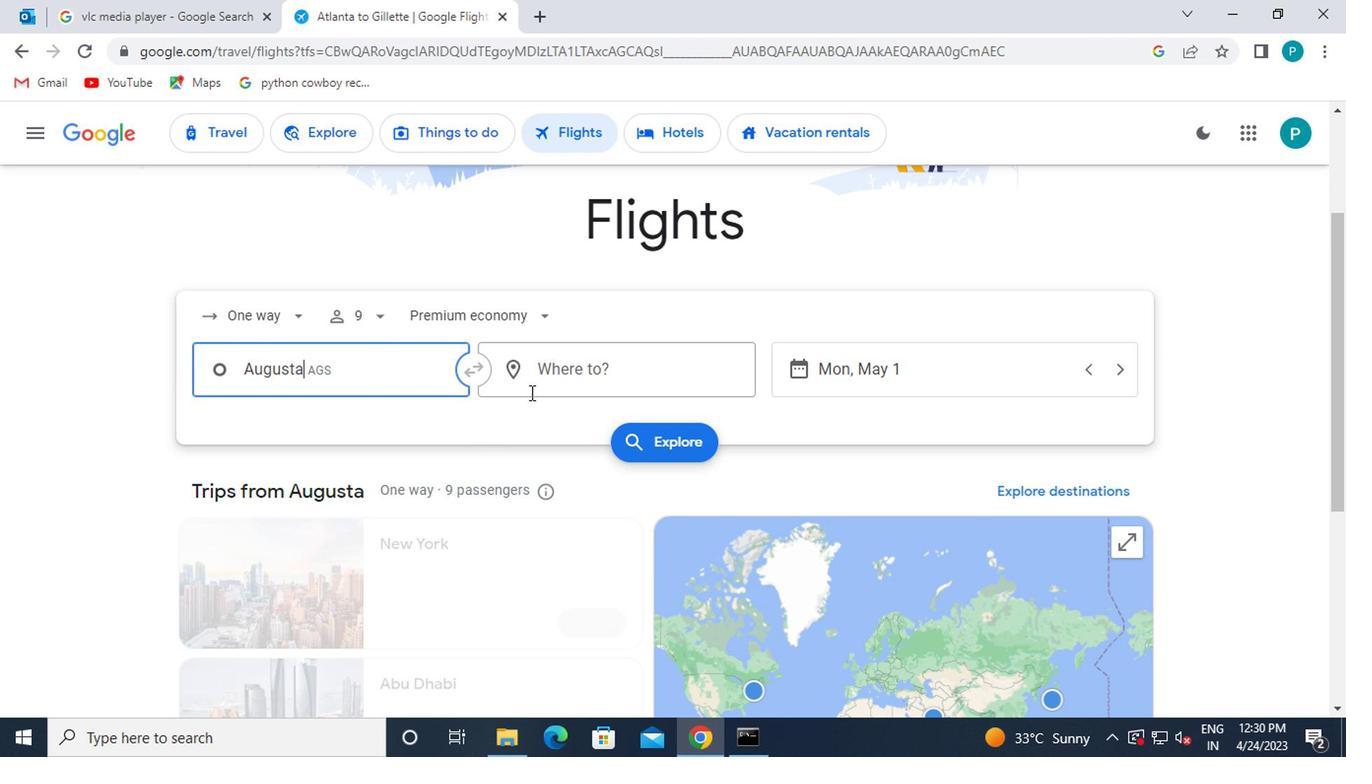 
Action: Mouse moved to (580, 524)
Screenshot: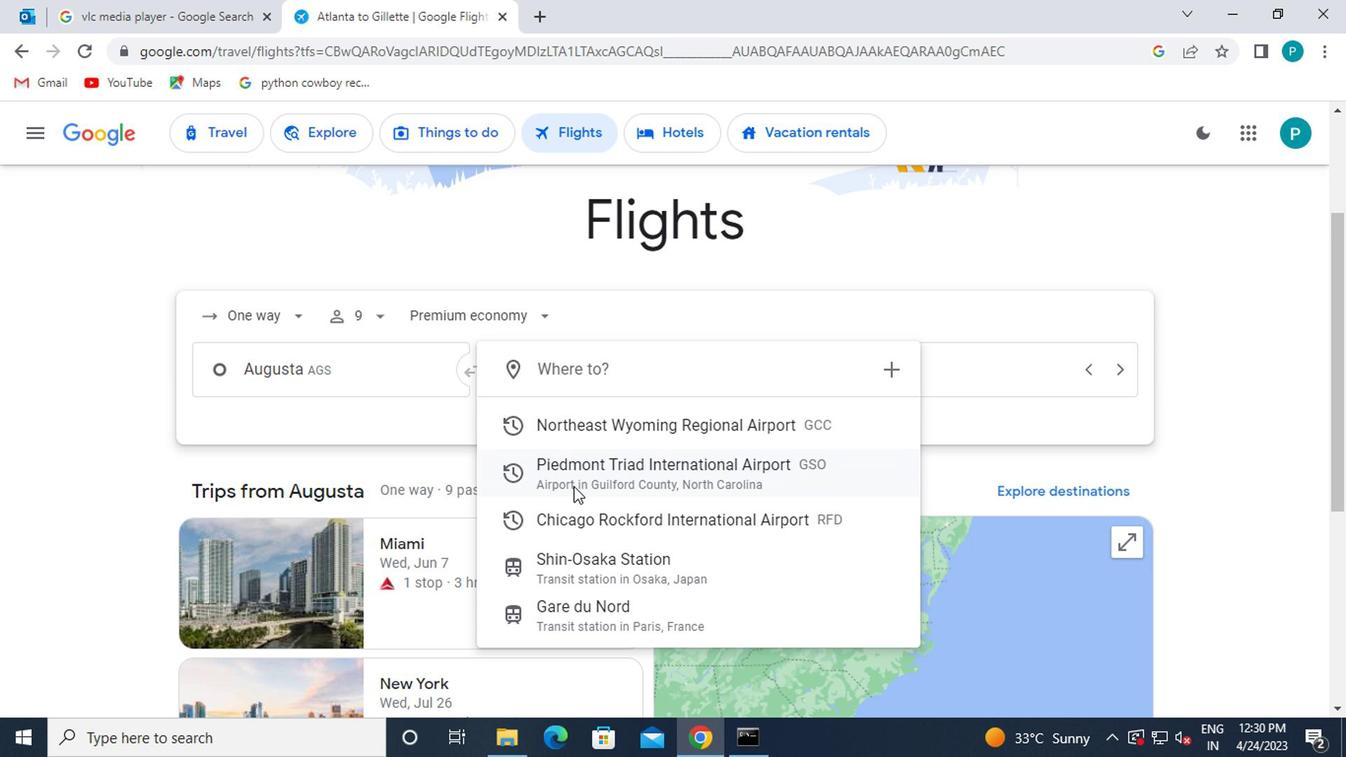 
Action: Mouse pressed left at (580, 524)
Screenshot: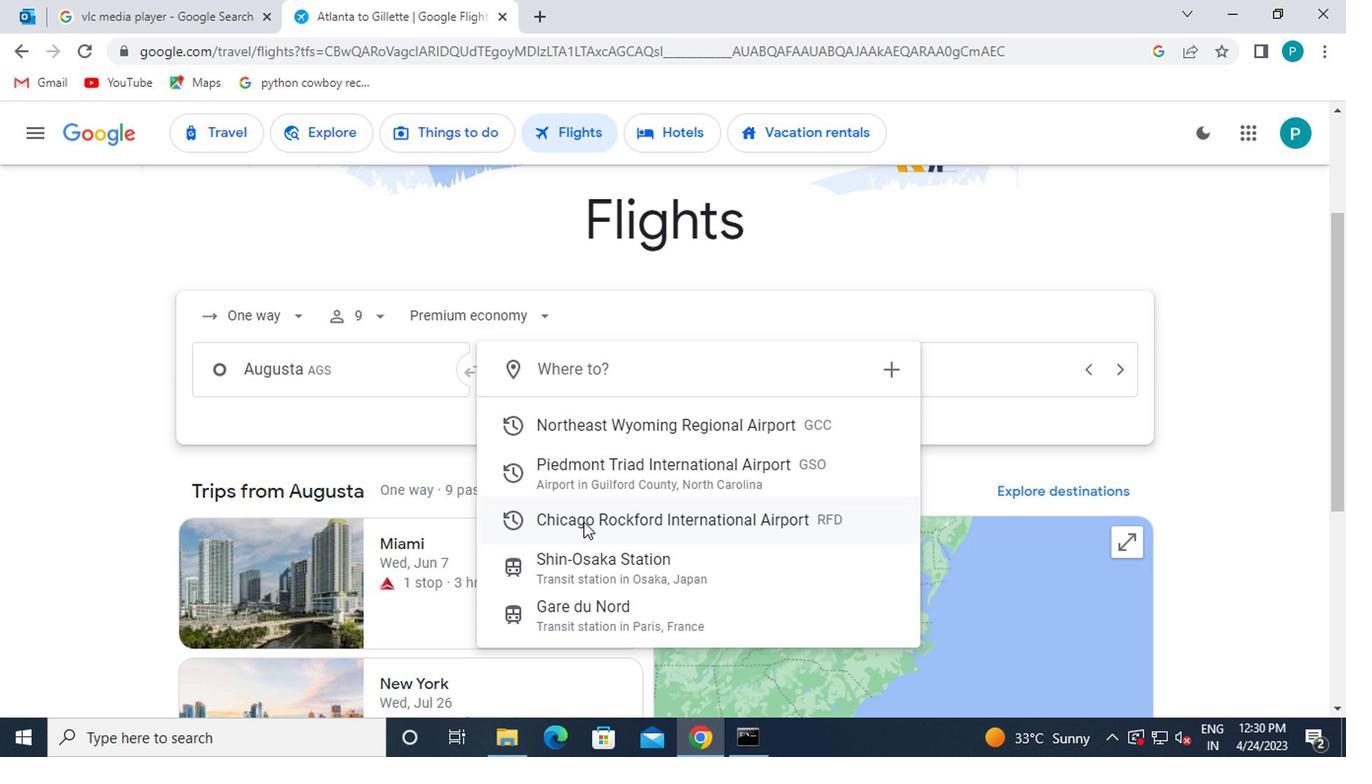 
Action: Mouse moved to (849, 390)
Screenshot: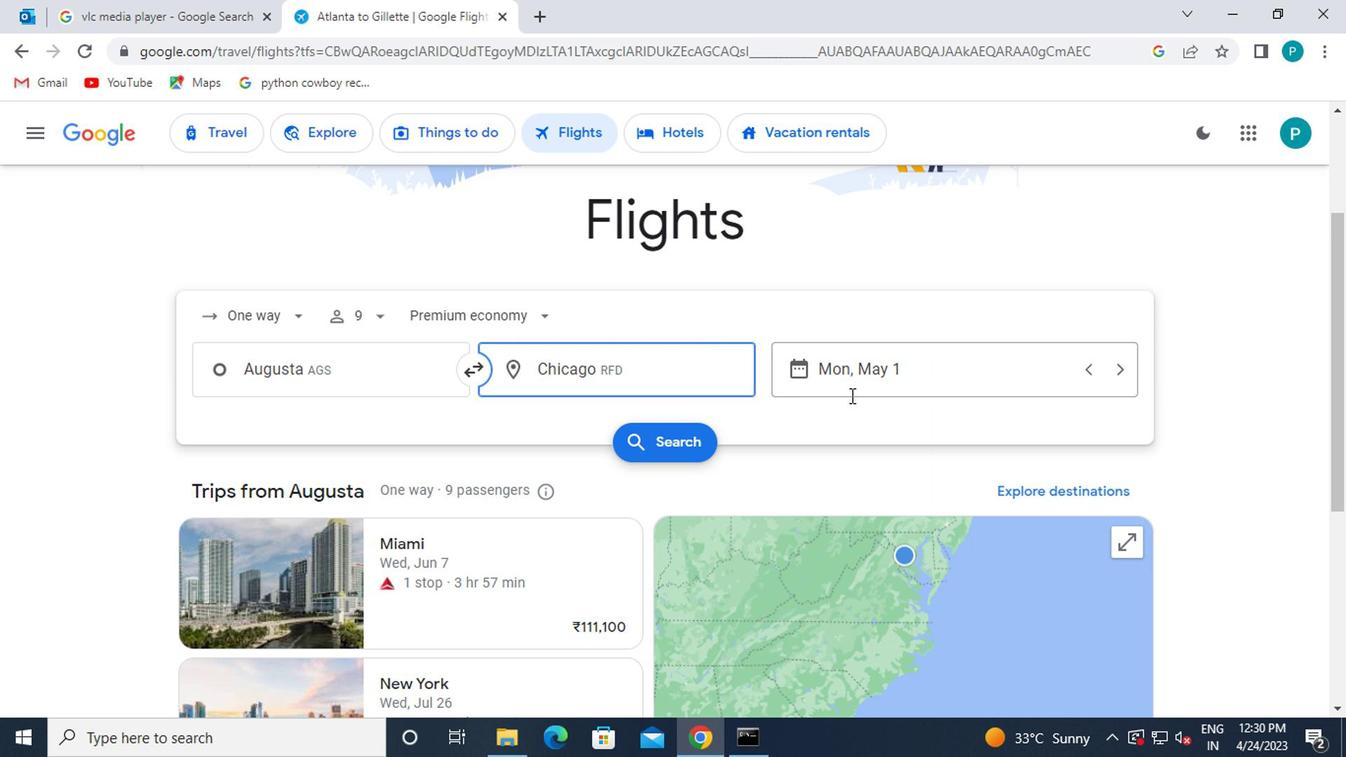 
Action: Mouse pressed left at (849, 390)
Screenshot: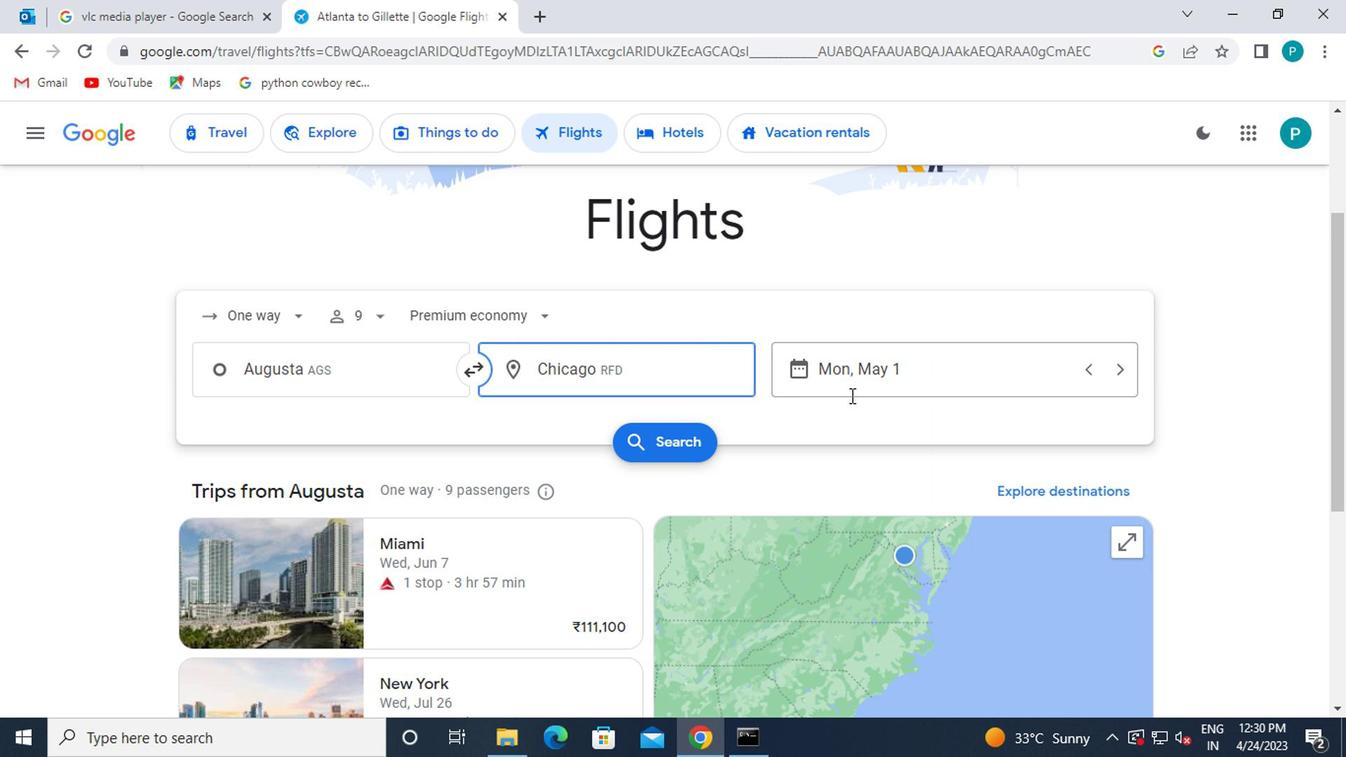 
Action: Mouse moved to (875, 366)
Screenshot: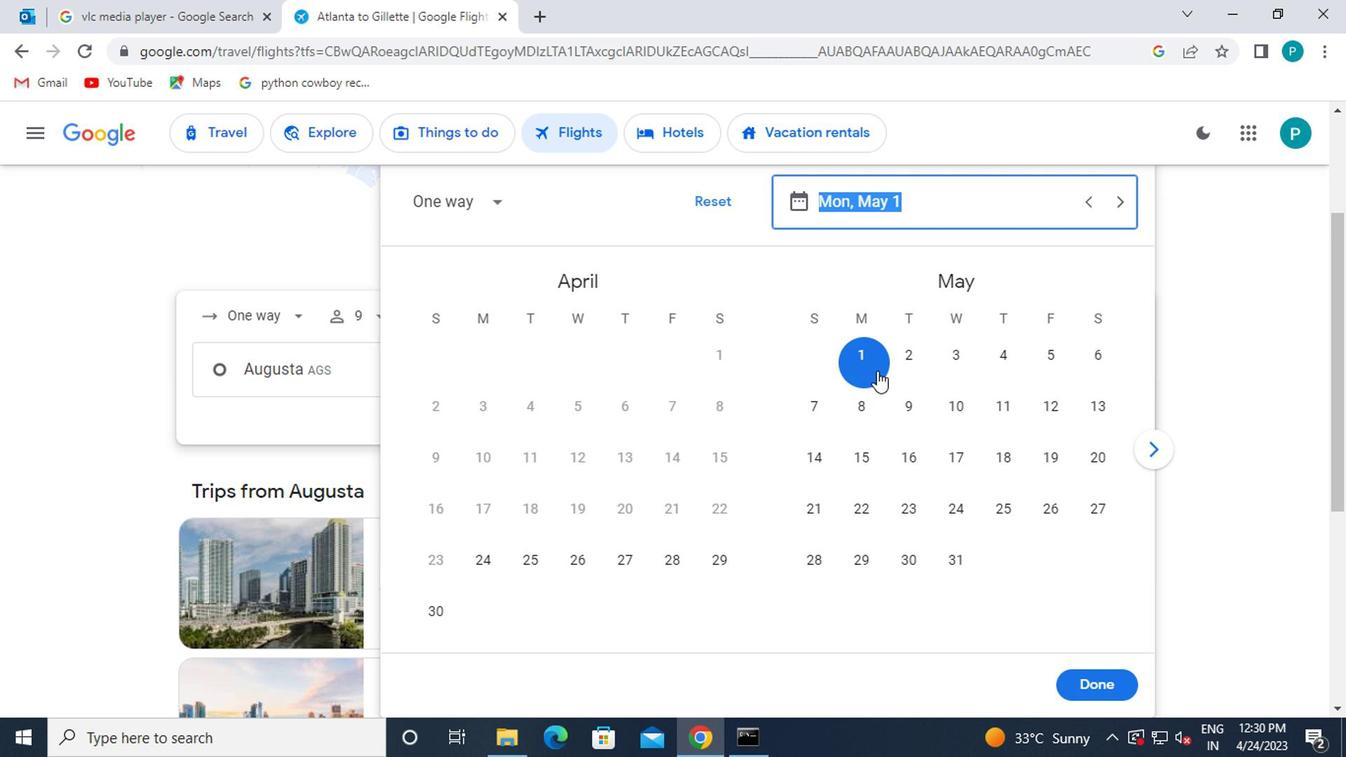 
Action: Mouse pressed left at (875, 366)
Screenshot: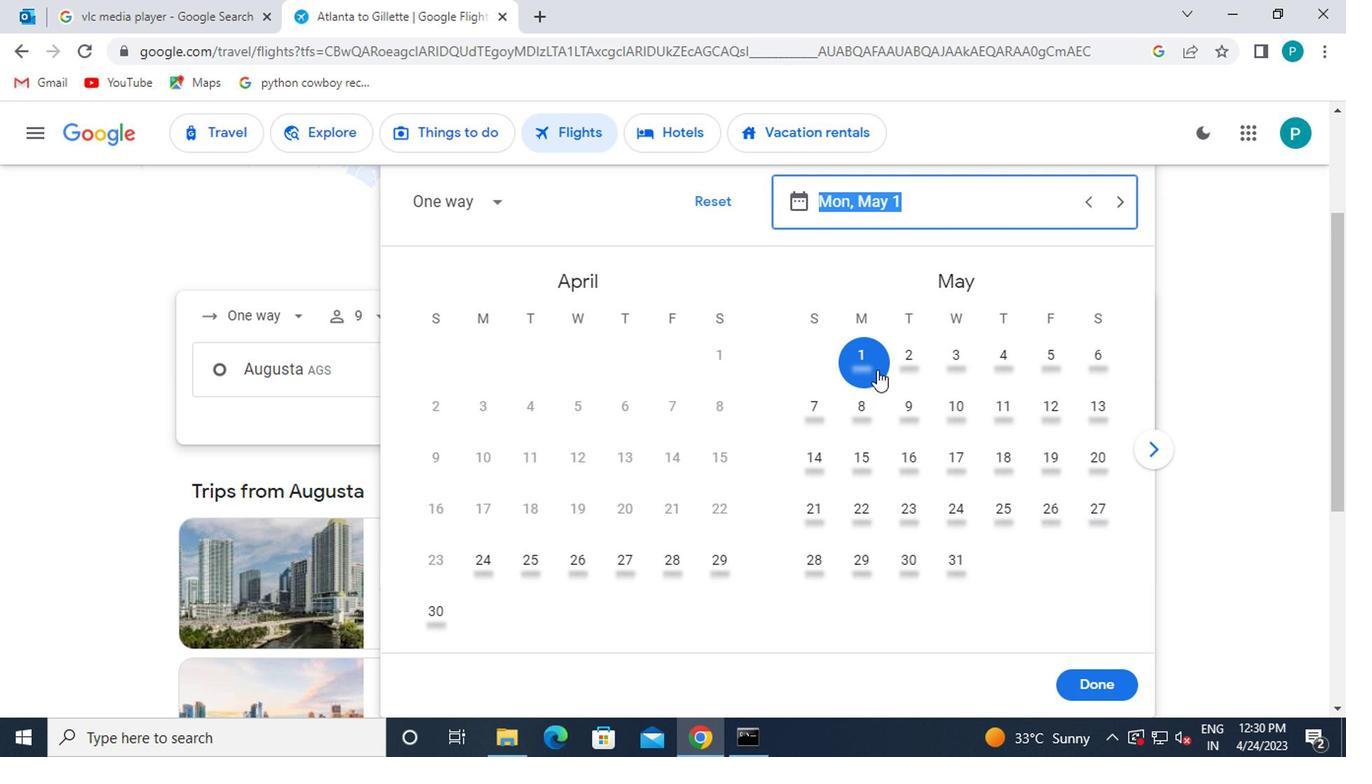 
Action: Mouse moved to (1084, 697)
Screenshot: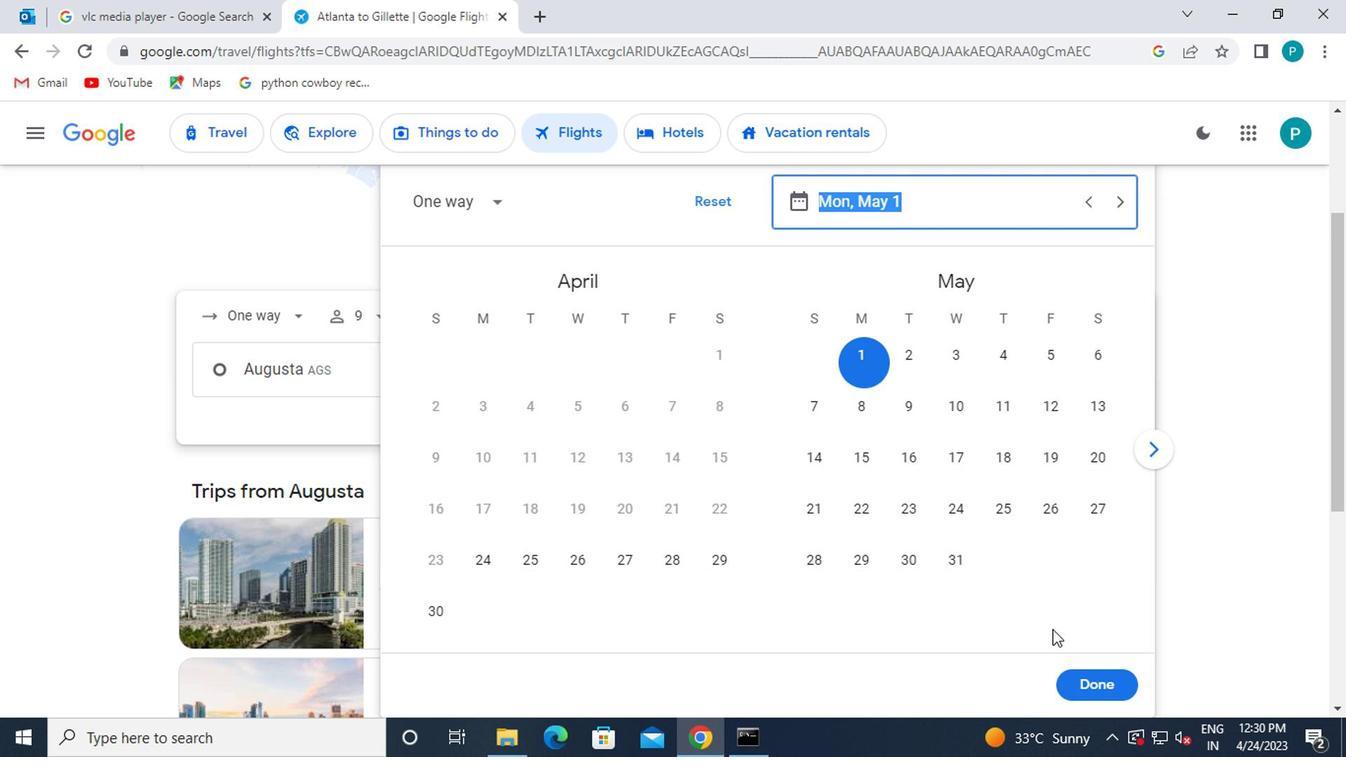 
Action: Mouse pressed left at (1084, 697)
Screenshot: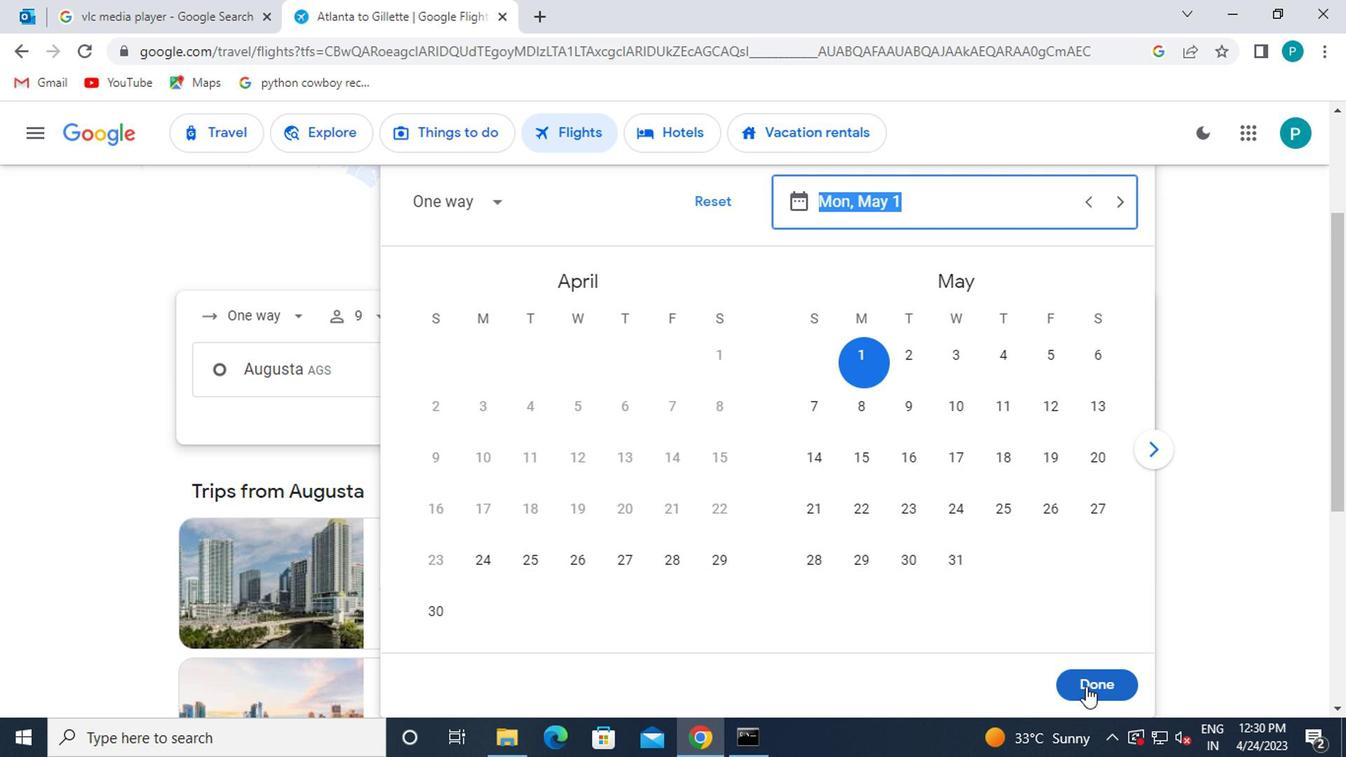 
Action: Mouse moved to (690, 443)
Screenshot: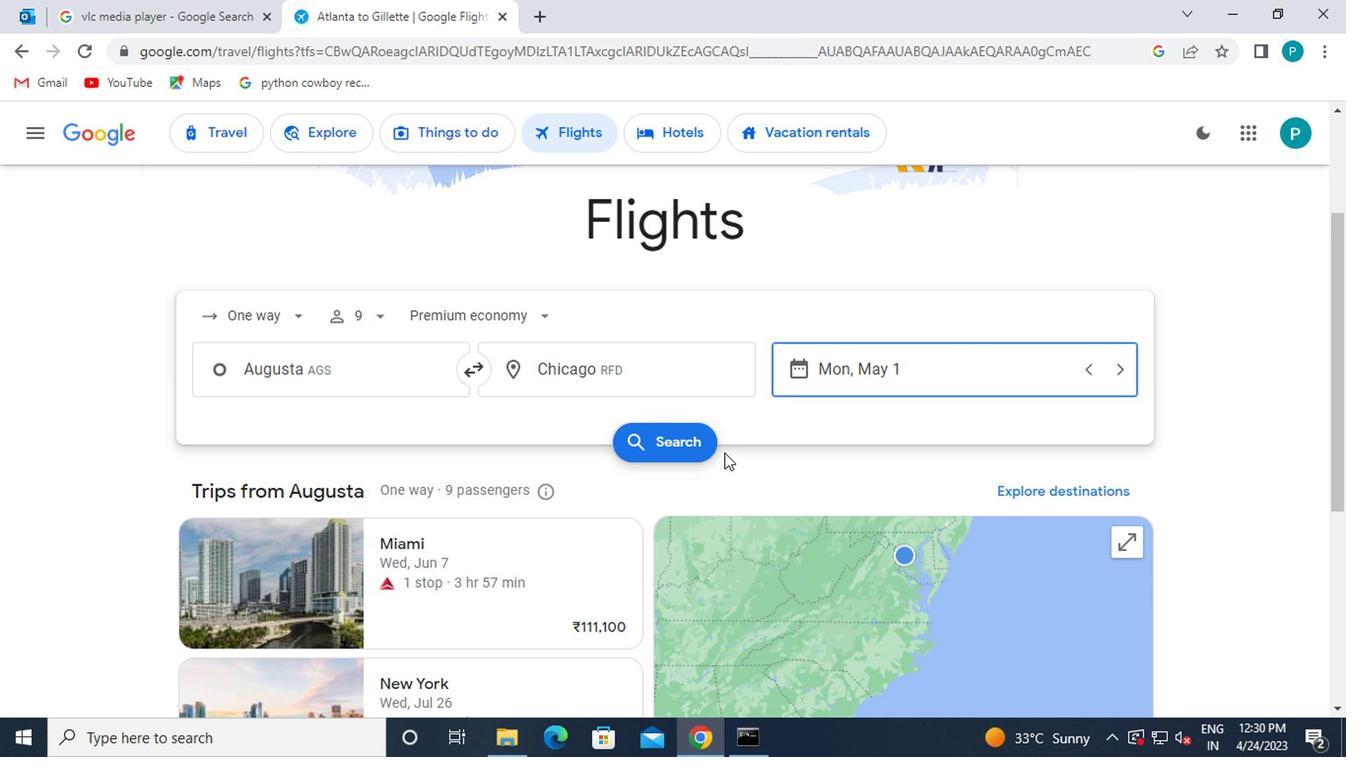 
Action: Mouse pressed left at (690, 443)
Screenshot: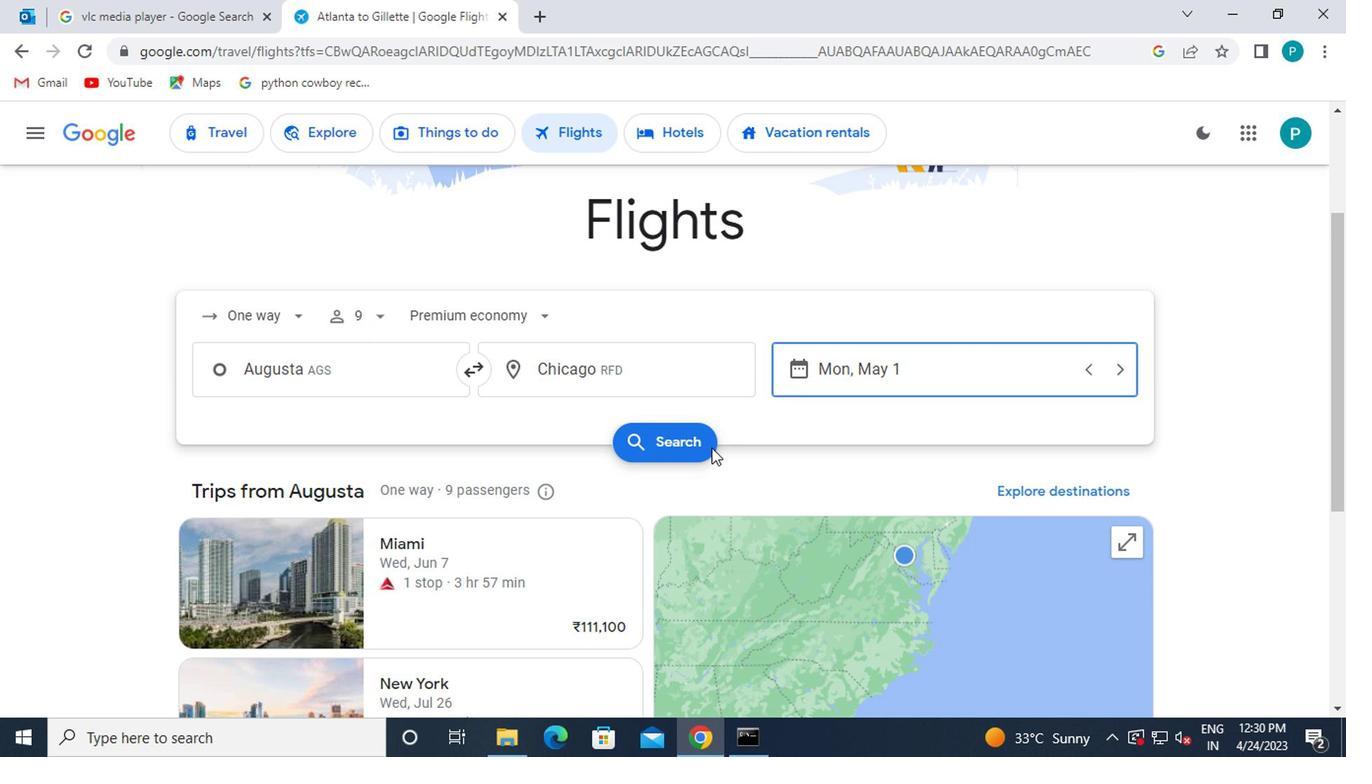 
Action: Mouse moved to (183, 308)
Screenshot: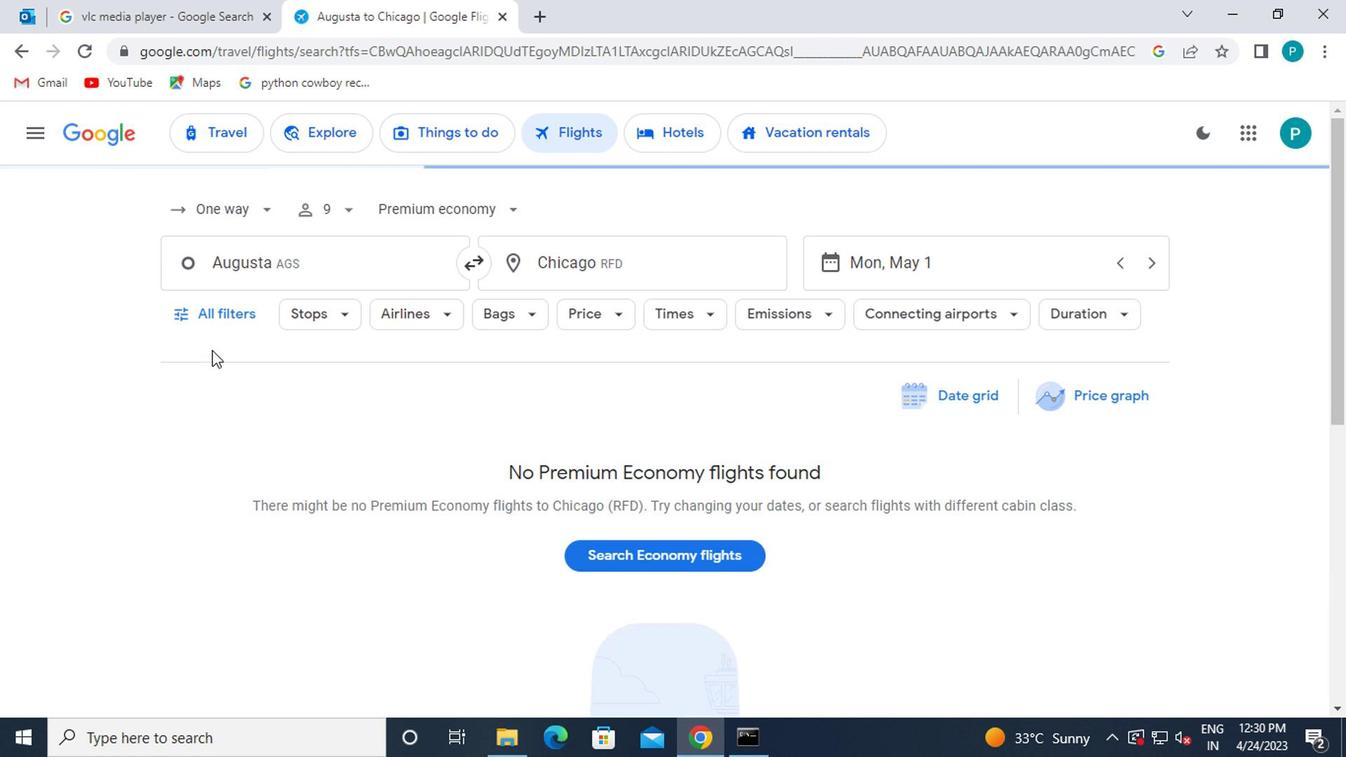 
Action: Mouse pressed left at (183, 308)
Screenshot: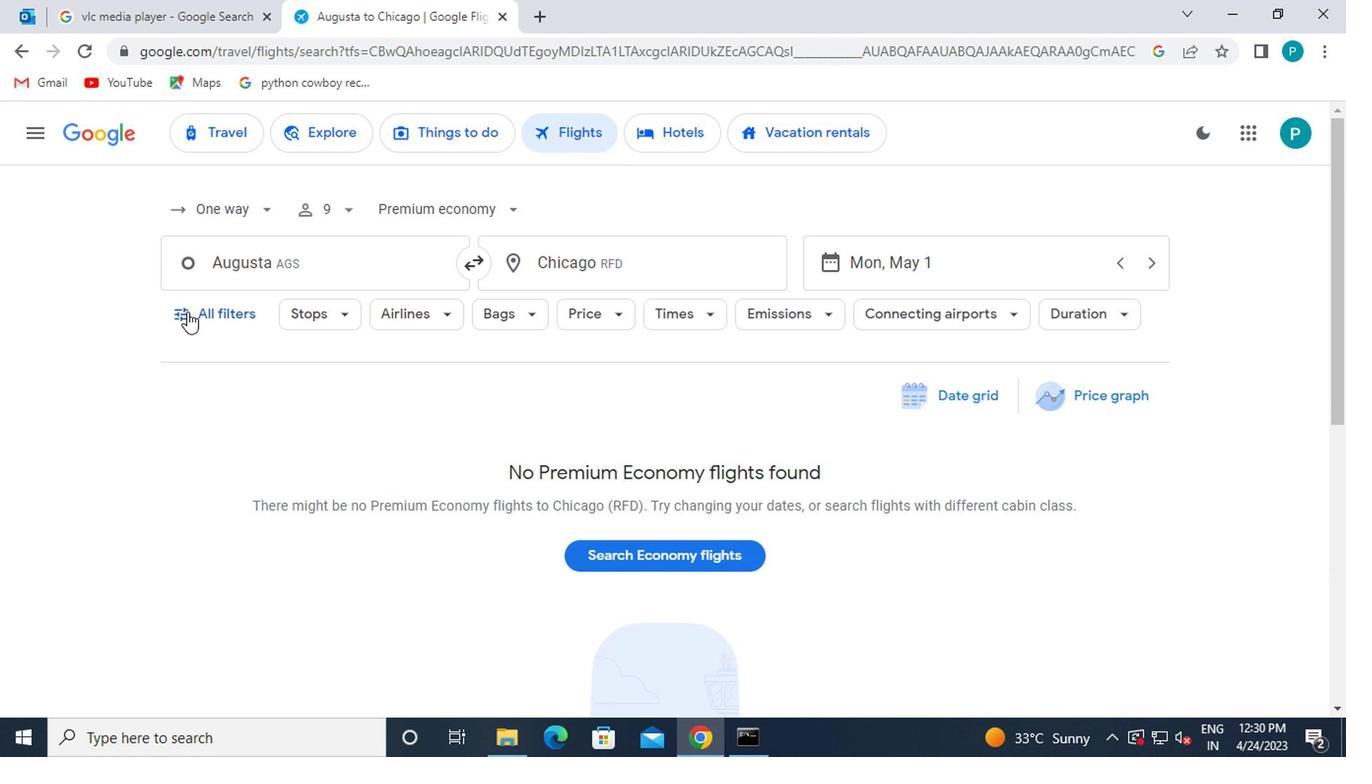 
Action: Mouse moved to (255, 533)
Screenshot: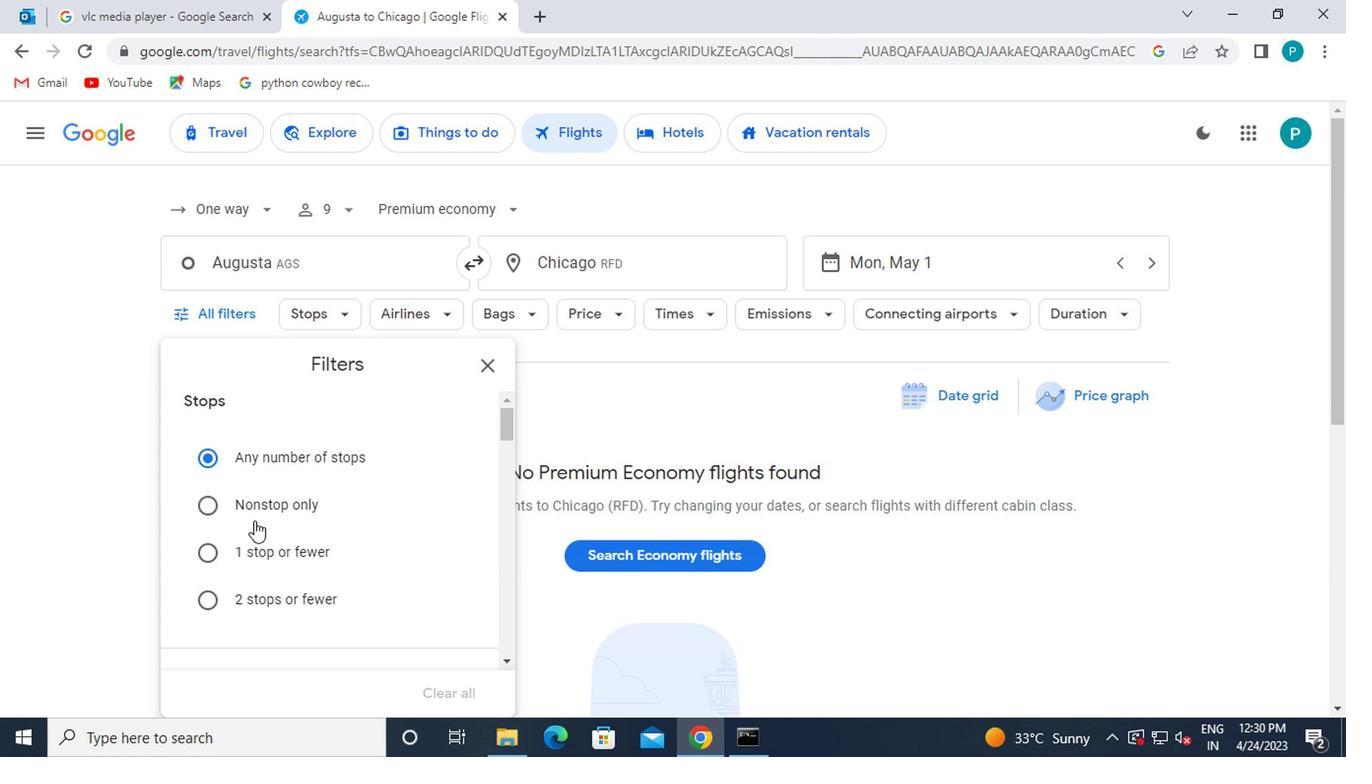 
Action: Mouse scrolled (255, 532) with delta (0, 0)
Screenshot: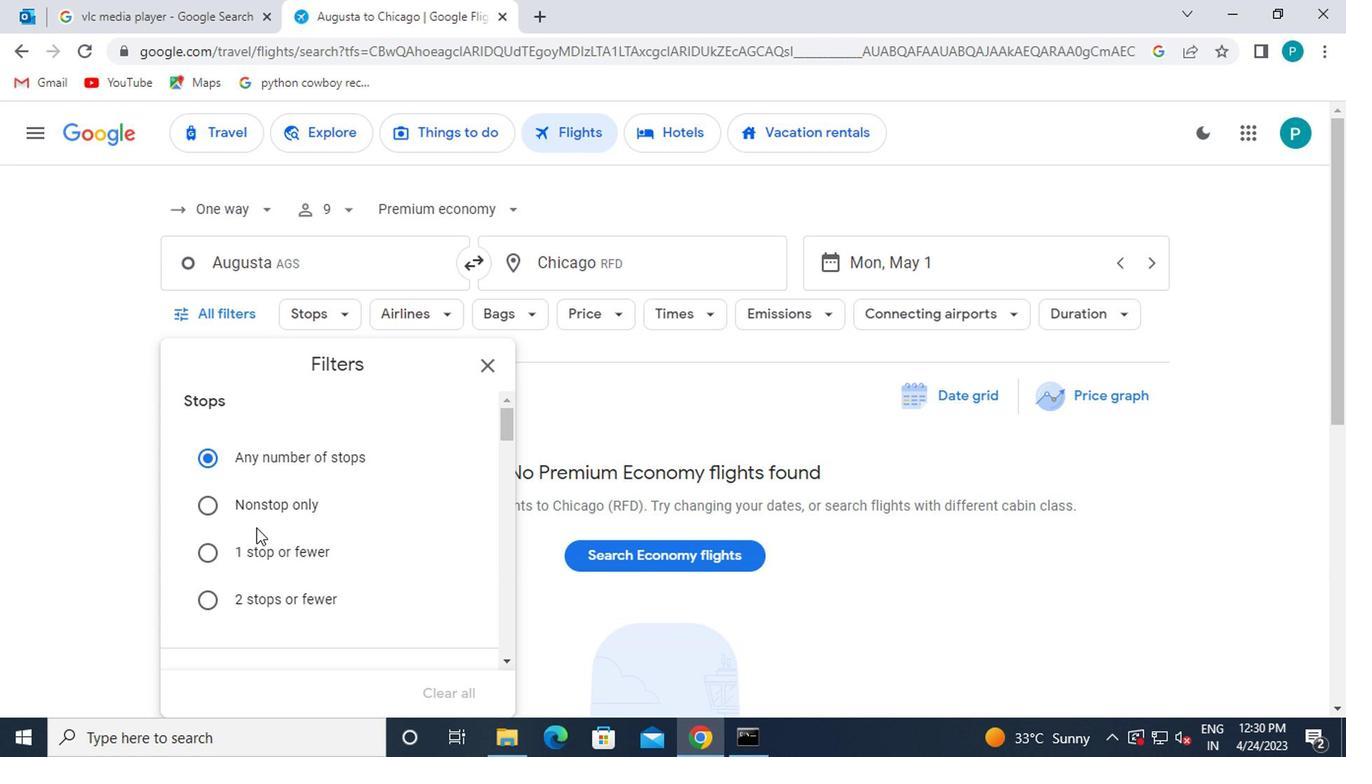 
Action: Mouse scrolled (255, 532) with delta (0, 0)
Screenshot: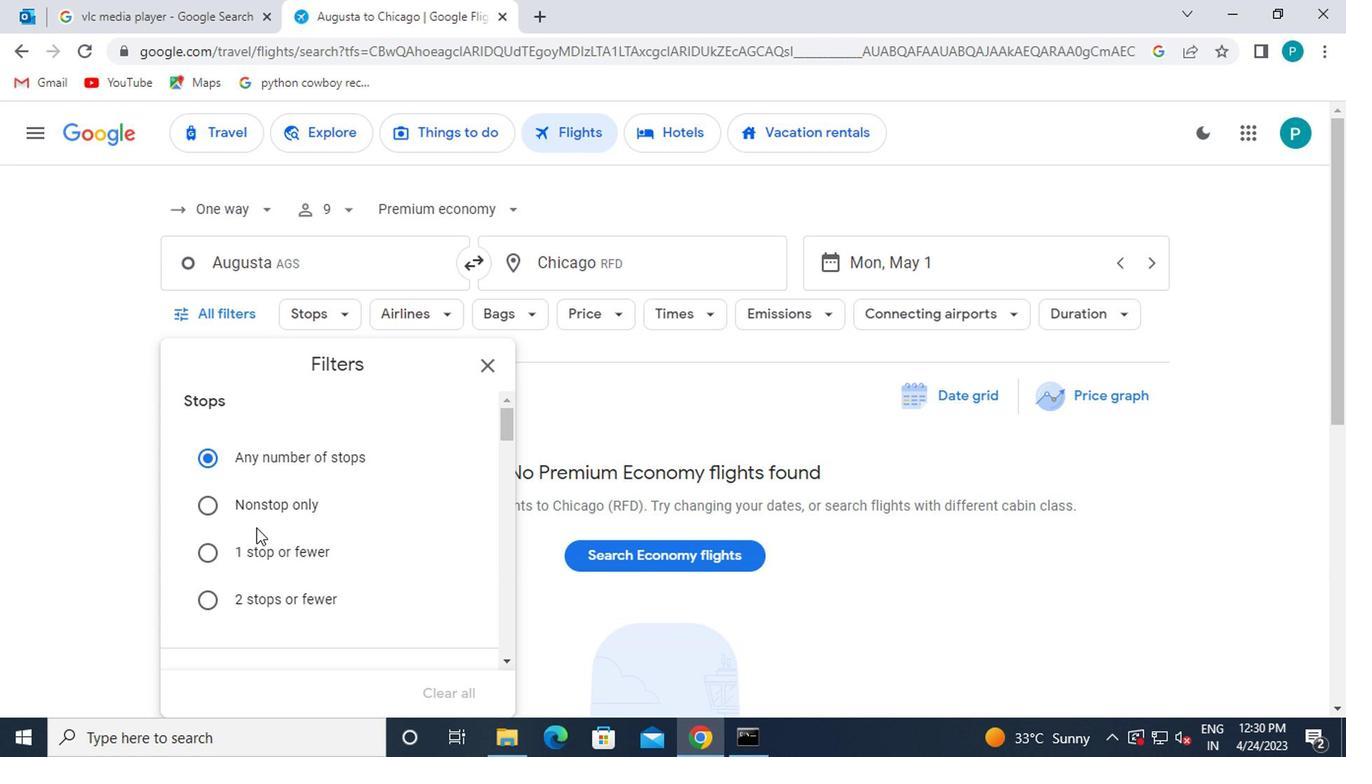 
Action: Mouse scrolled (255, 532) with delta (0, 0)
Screenshot: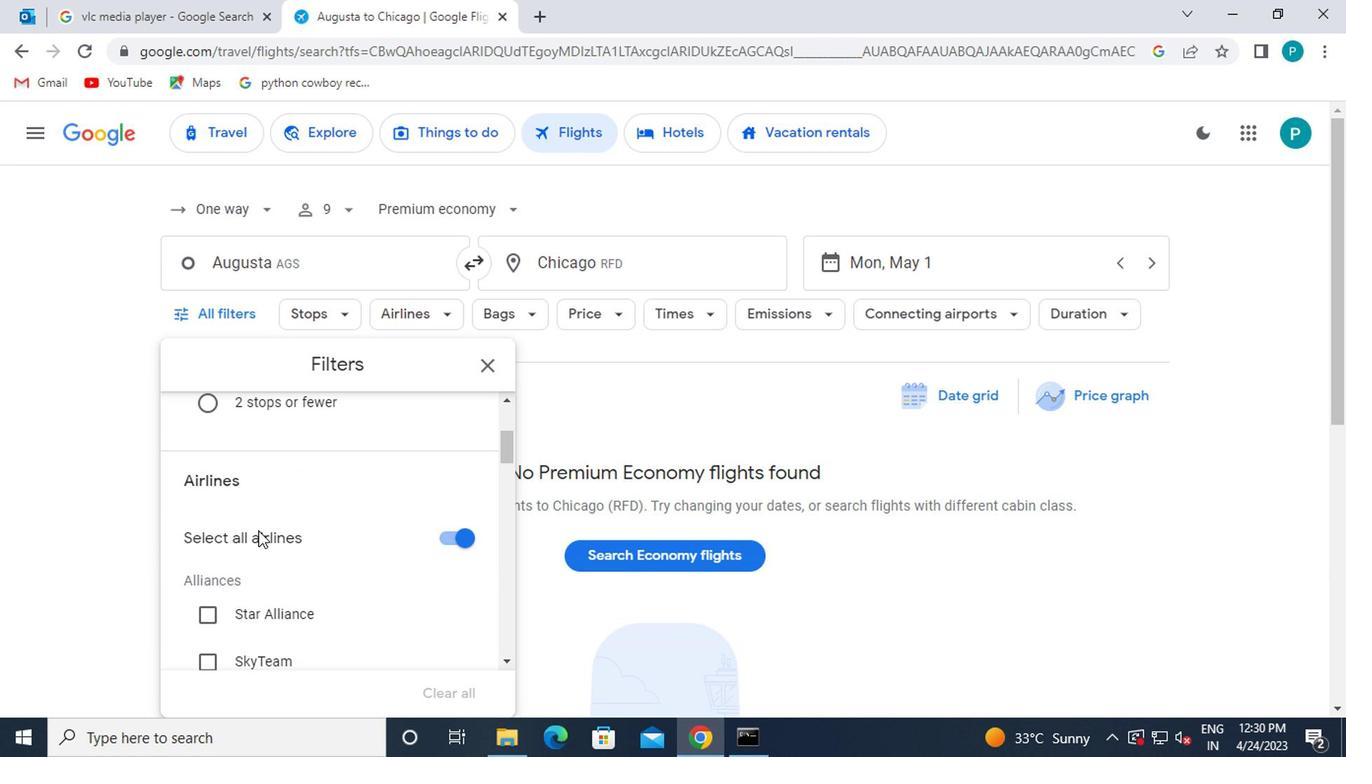 
Action: Mouse scrolled (255, 532) with delta (0, 0)
Screenshot: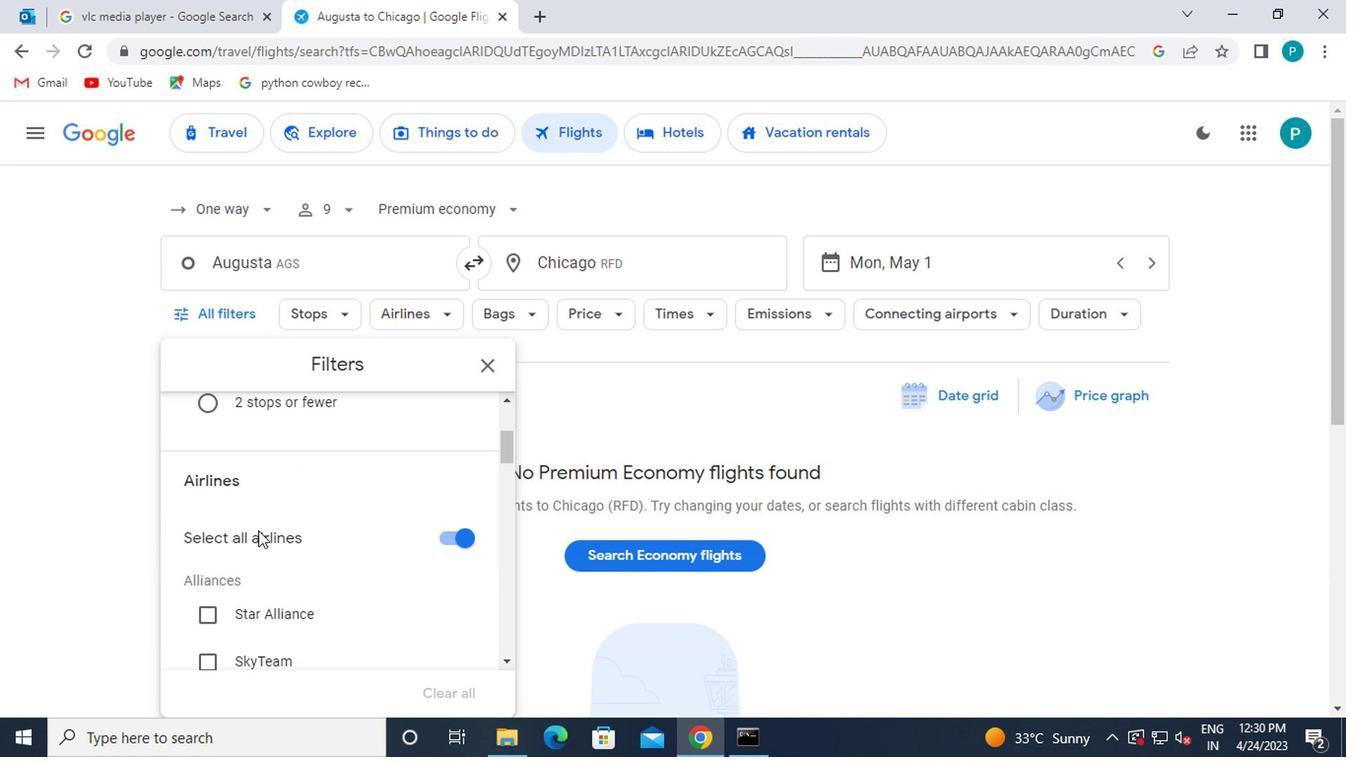 
Action: Mouse scrolled (255, 532) with delta (0, 0)
Screenshot: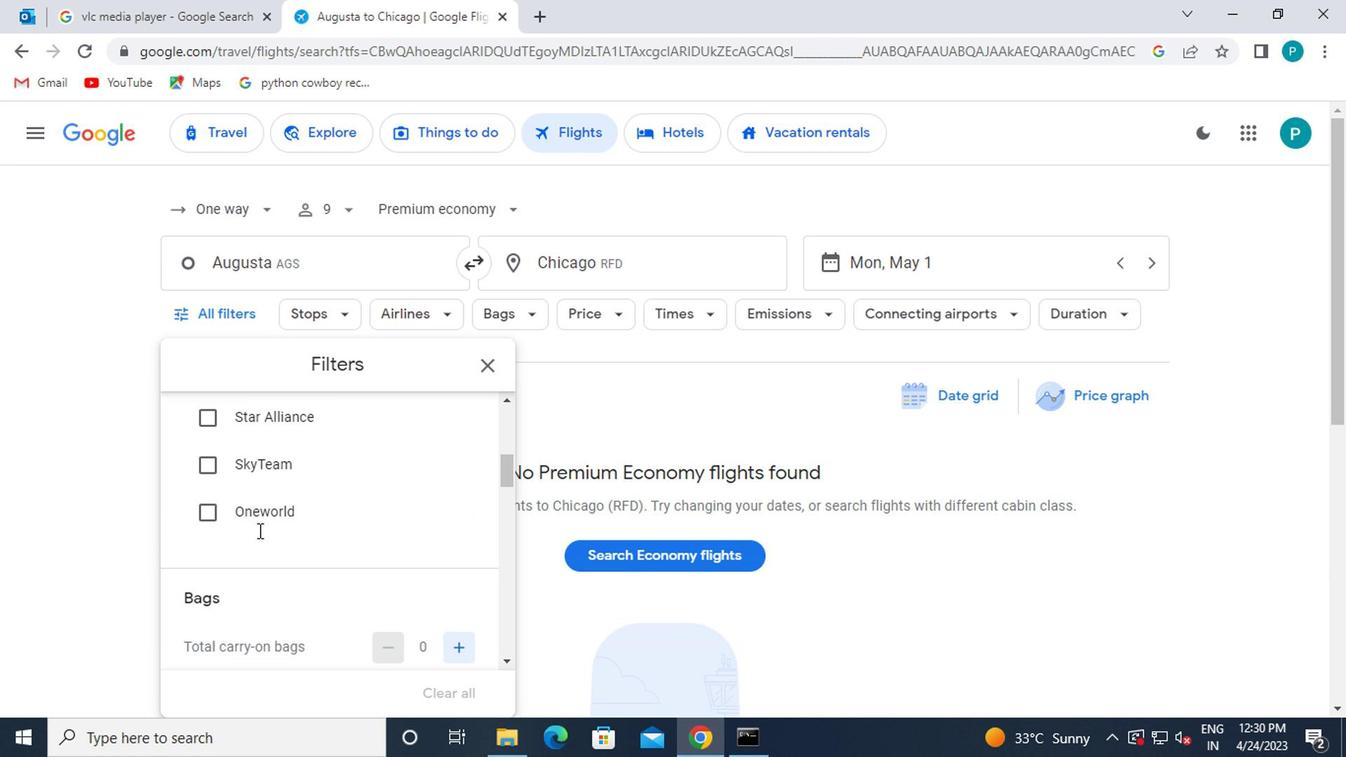 
Action: Mouse scrolled (255, 532) with delta (0, 0)
Screenshot: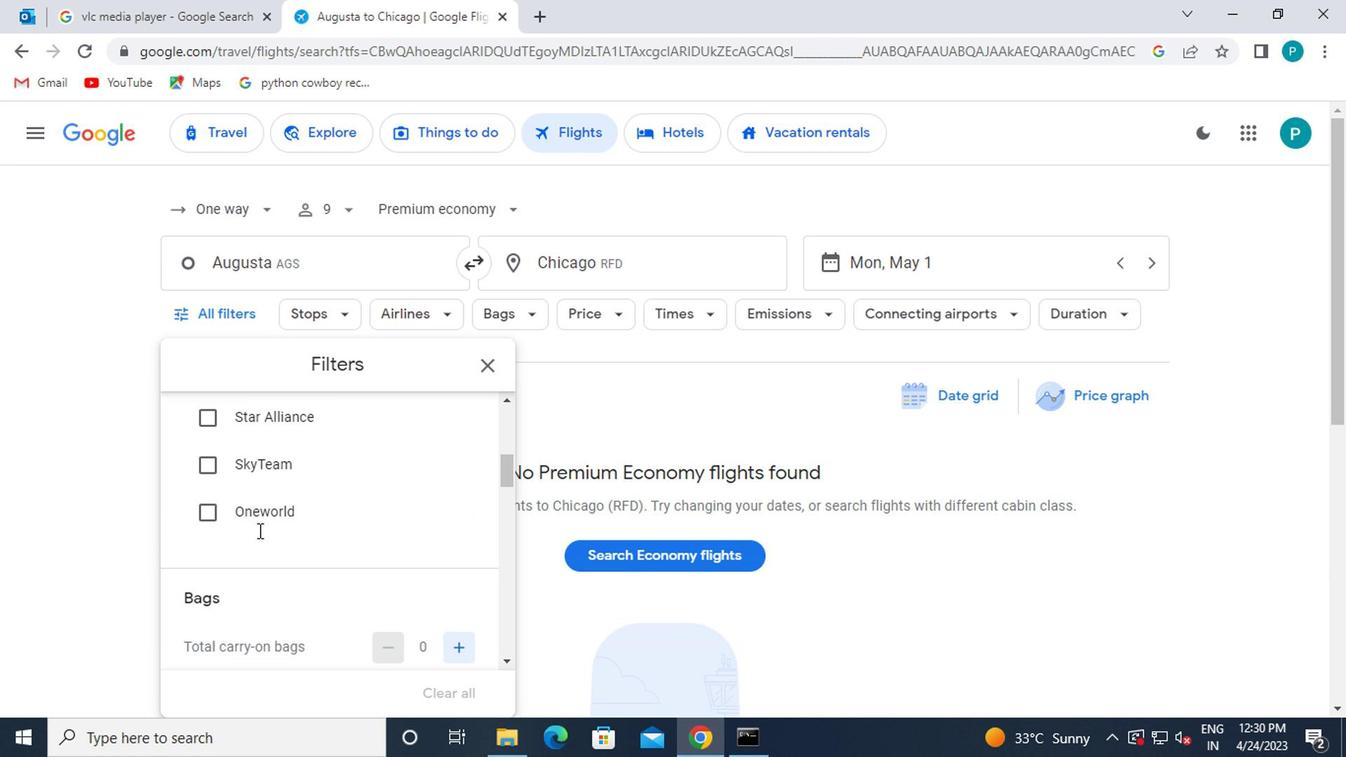 
Action: Mouse scrolled (255, 535) with delta (0, 1)
Screenshot: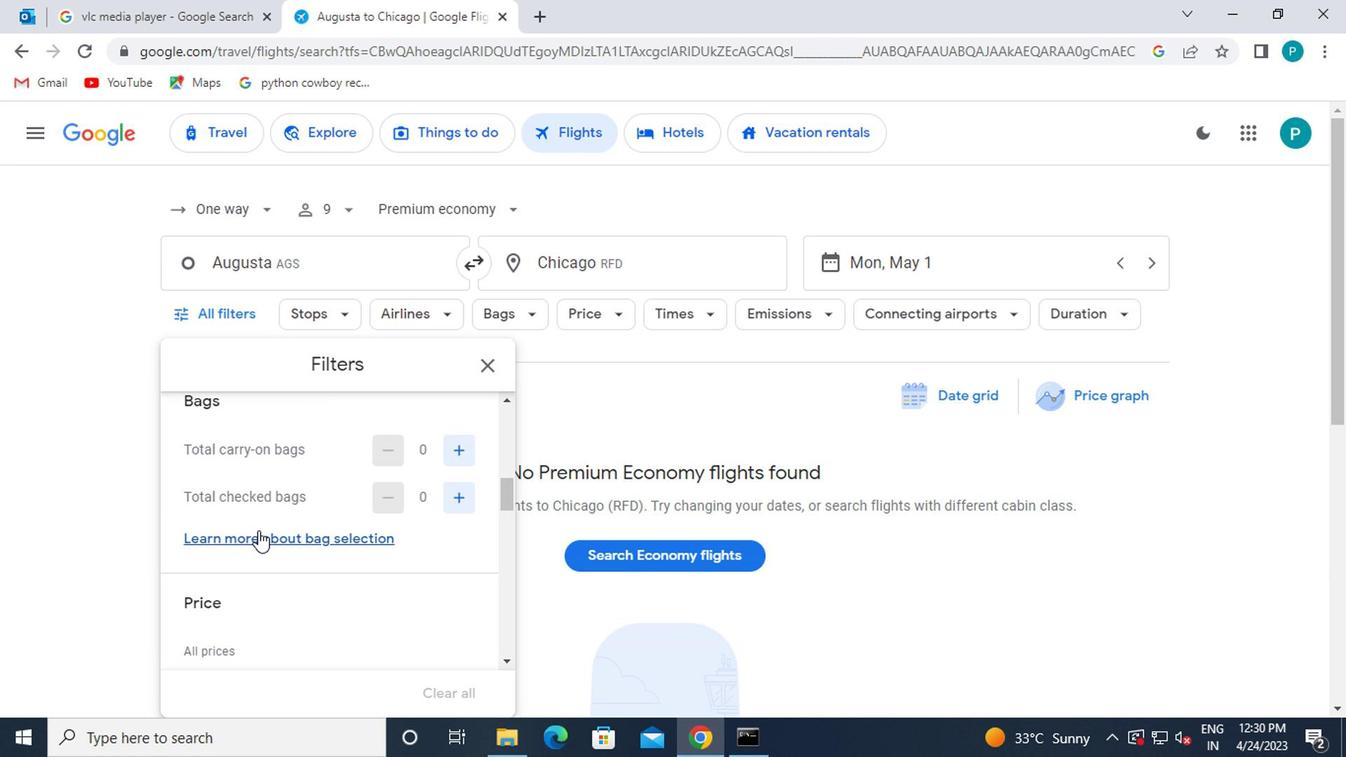 
Action: Mouse scrolled (255, 535) with delta (0, 1)
Screenshot: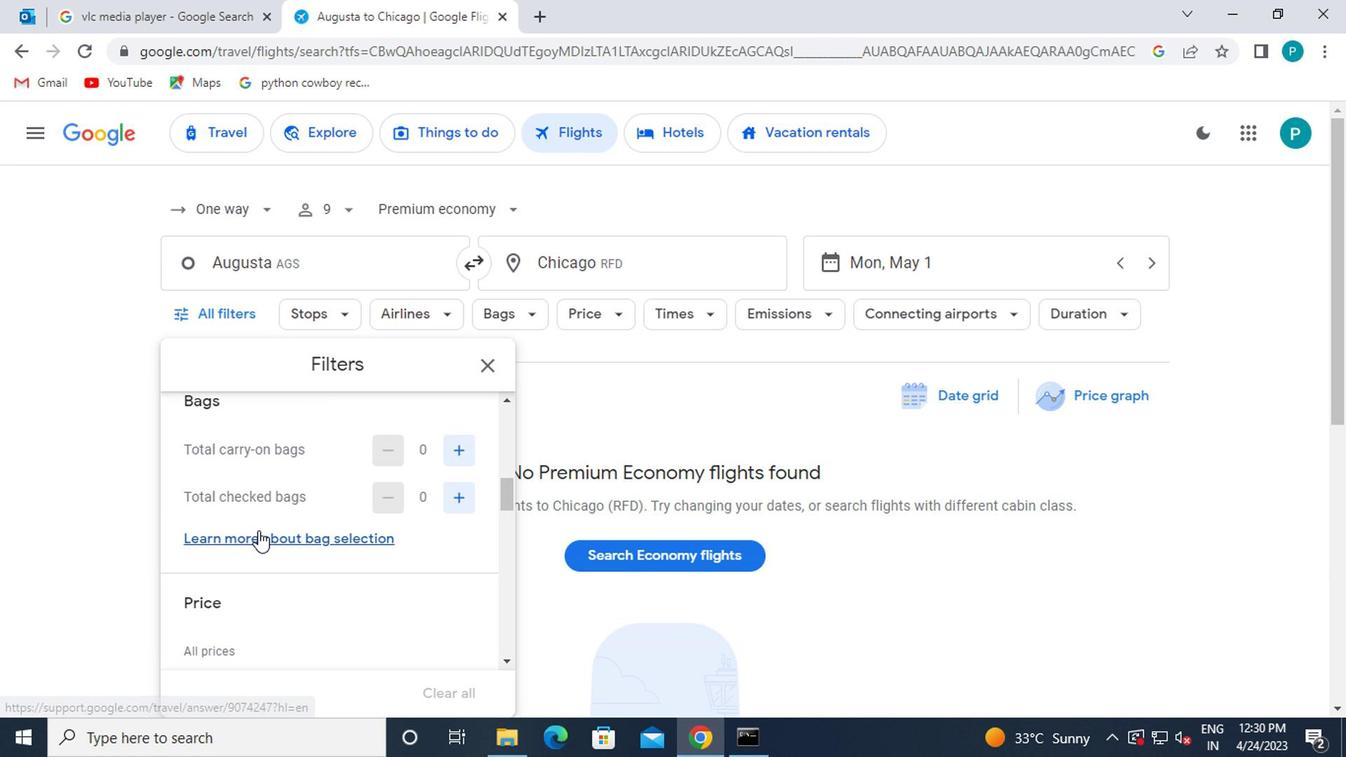 
Action: Mouse scrolled (255, 535) with delta (0, 1)
Screenshot: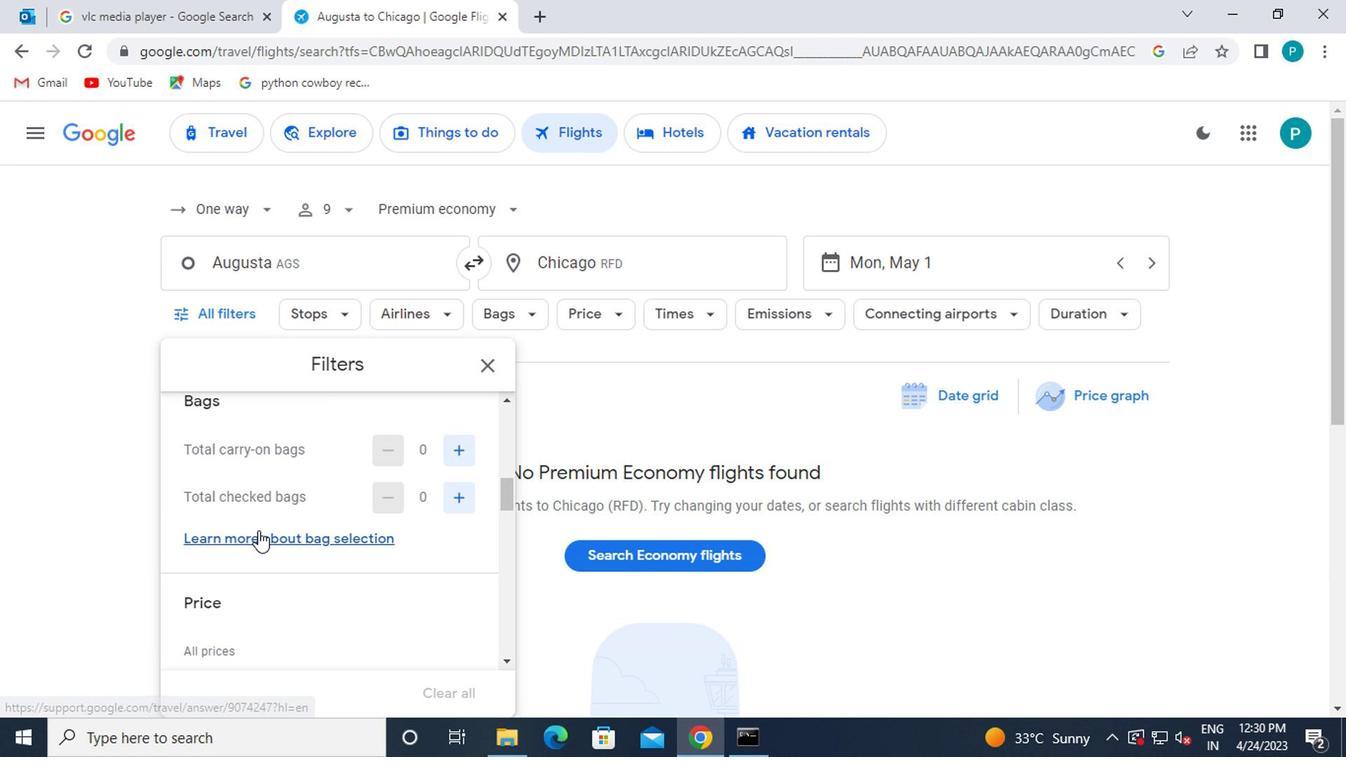 
Action: Mouse moved to (256, 551)
Screenshot: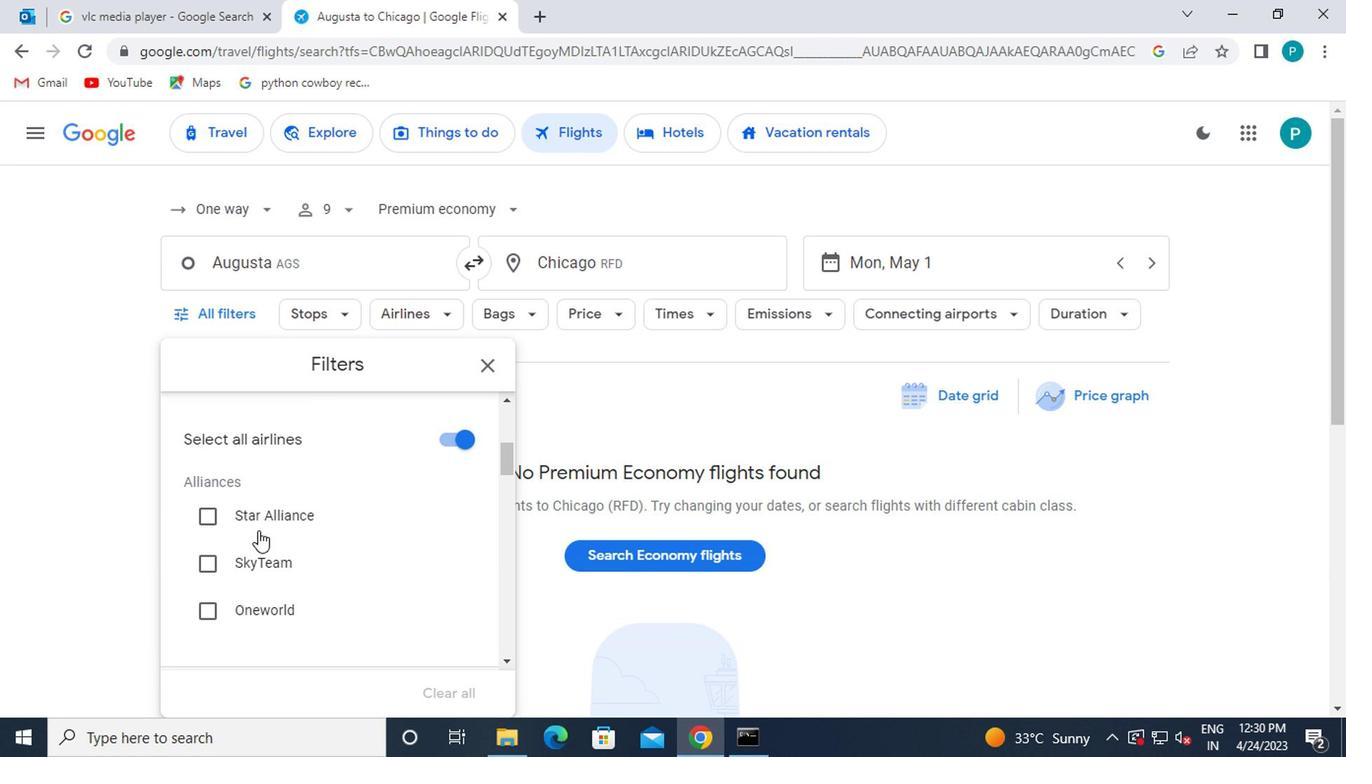 
Action: Mouse scrolled (256, 550) with delta (0, 0)
Screenshot: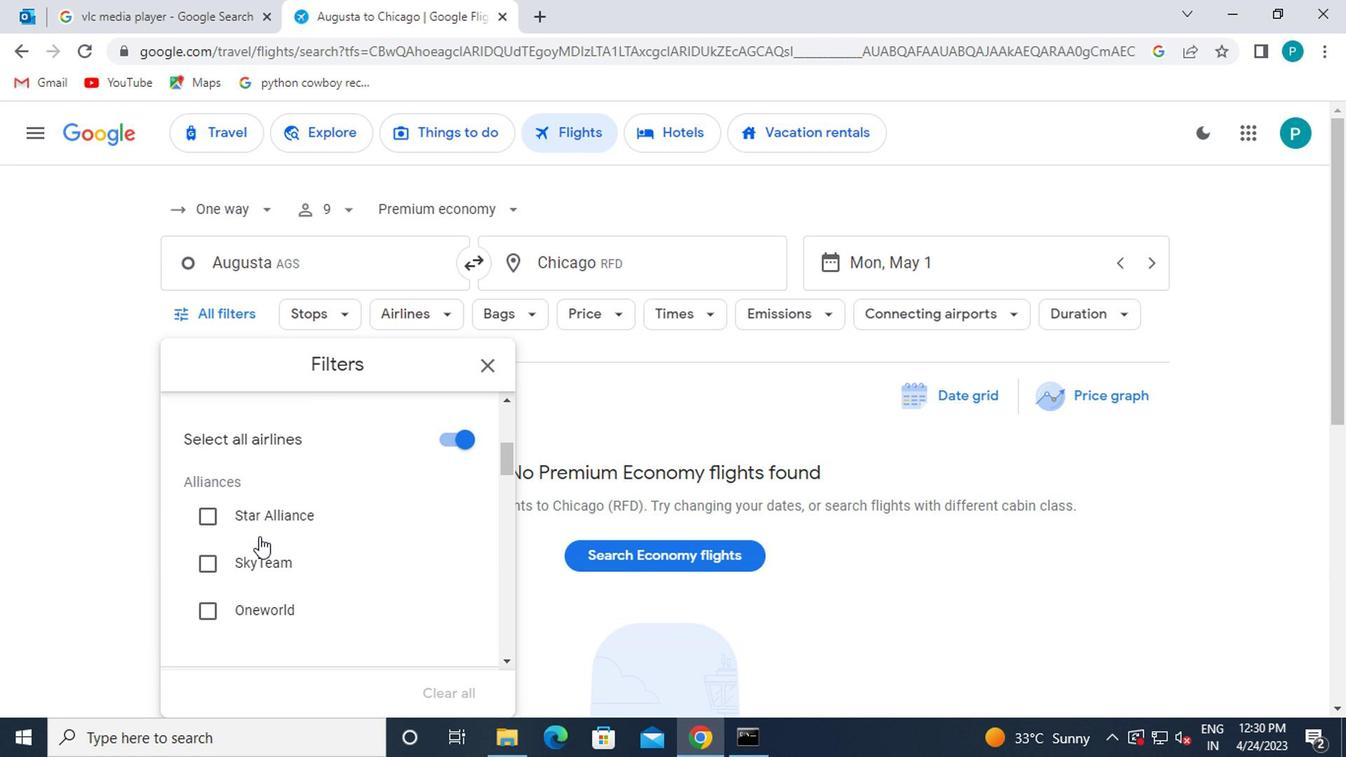 
Action: Mouse moved to (236, 524)
Screenshot: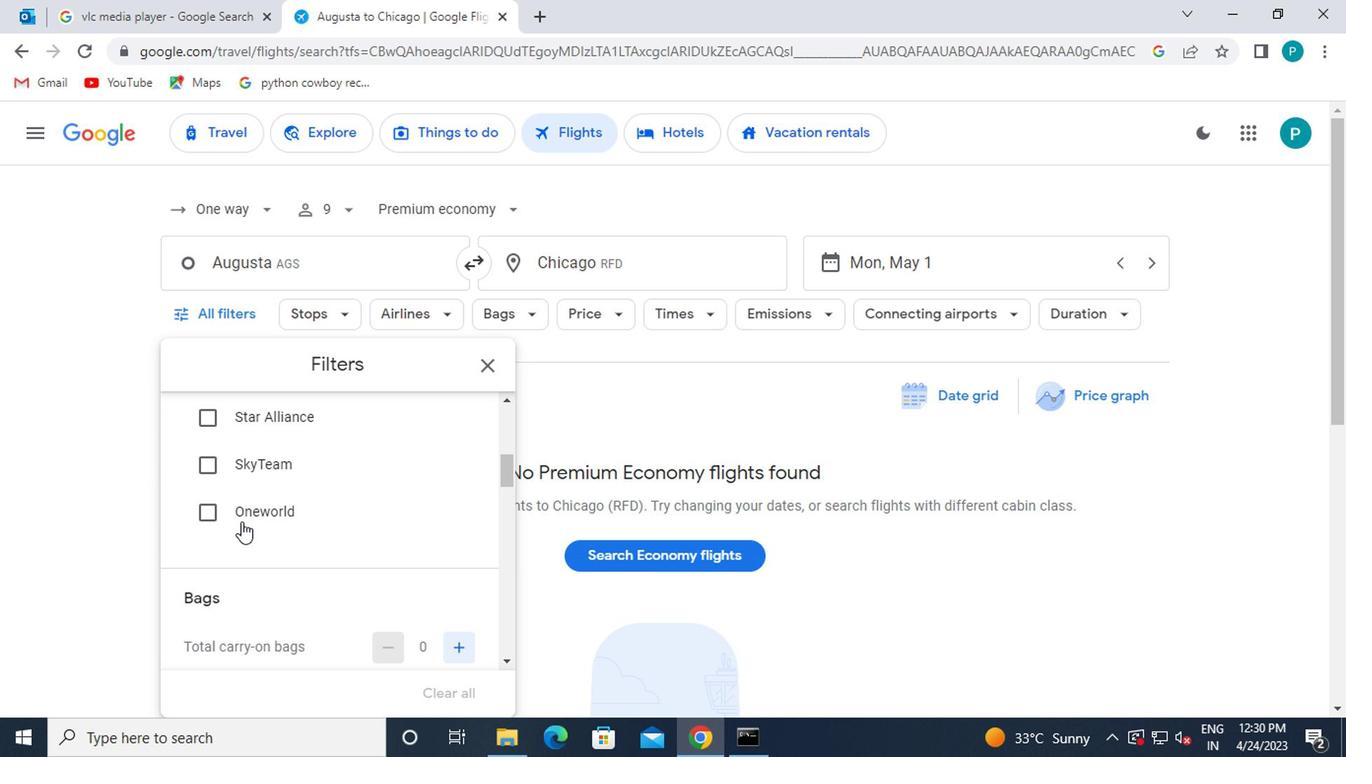 
Action: Mouse pressed left at (236, 524)
Screenshot: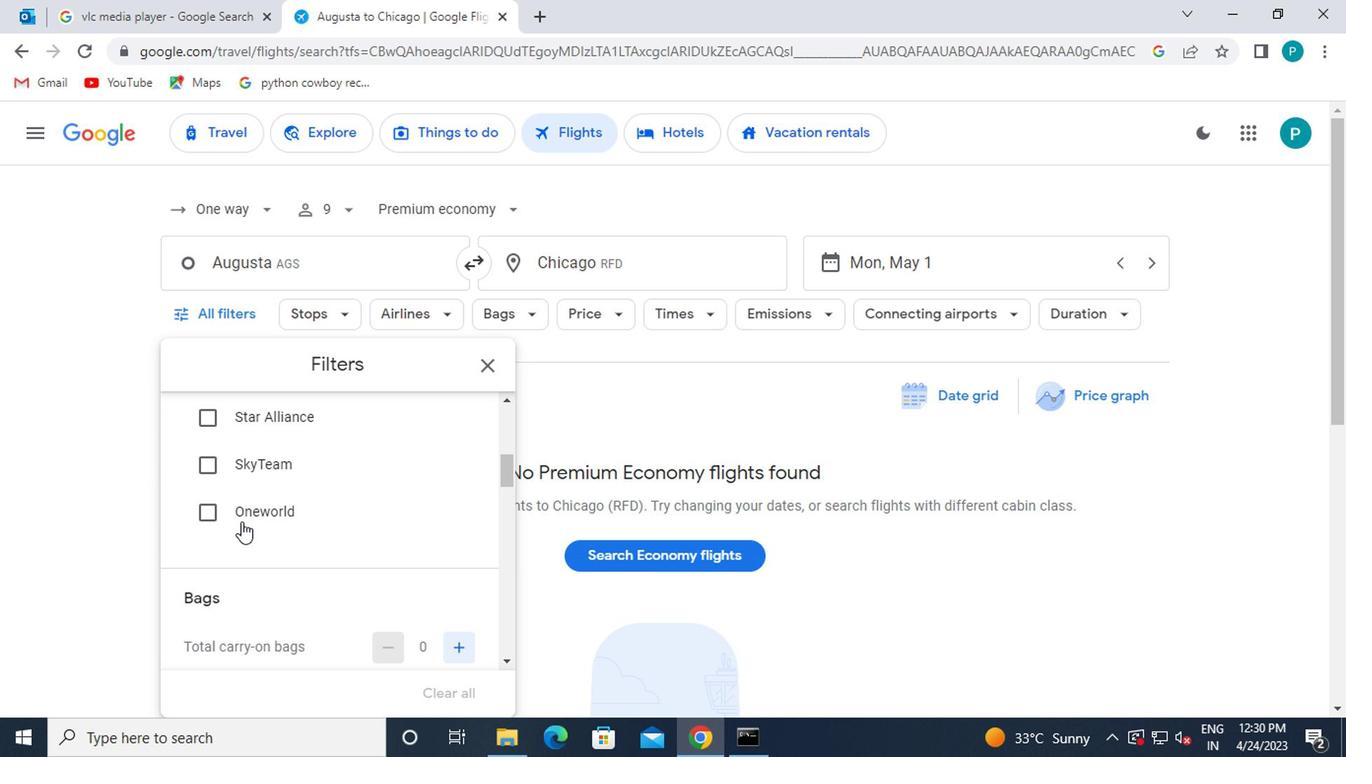 
Action: Mouse pressed left at (236, 524)
Screenshot: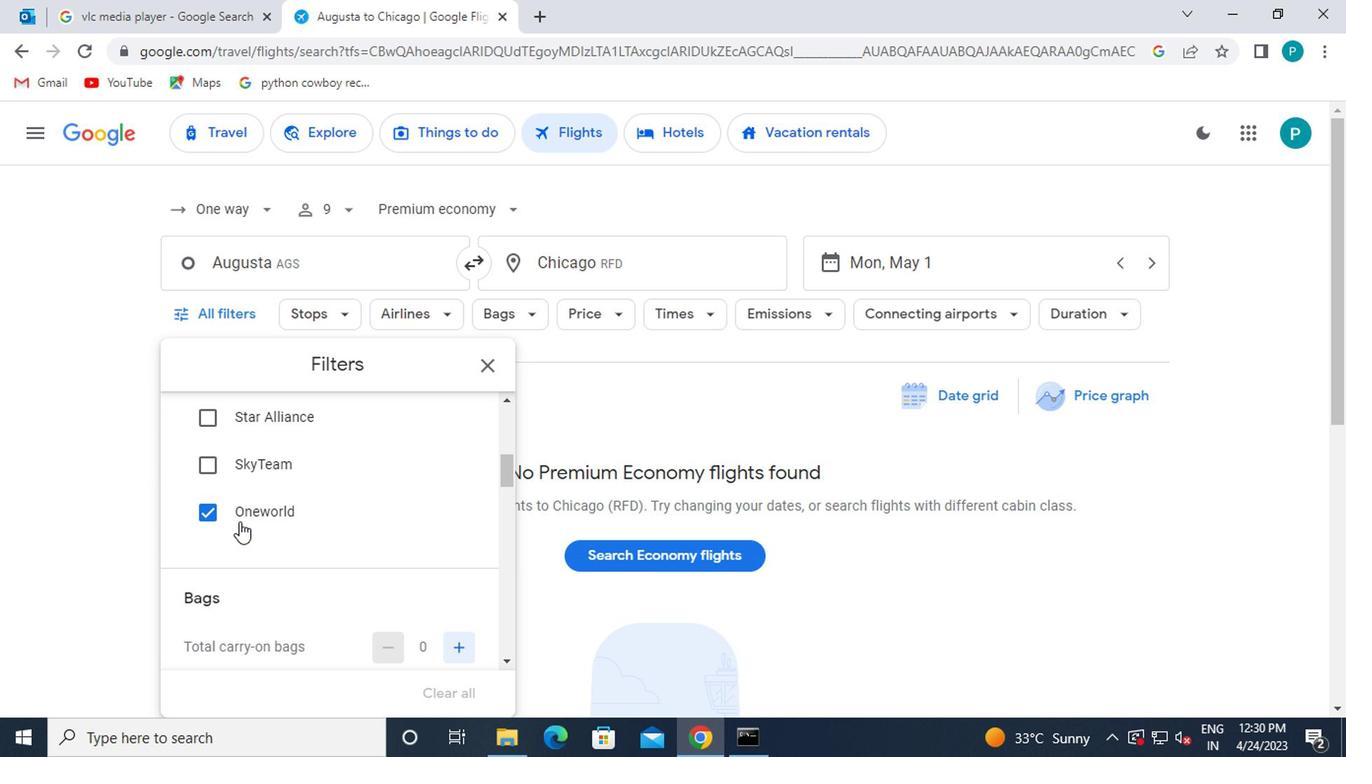 
Action: Mouse moved to (209, 510)
Screenshot: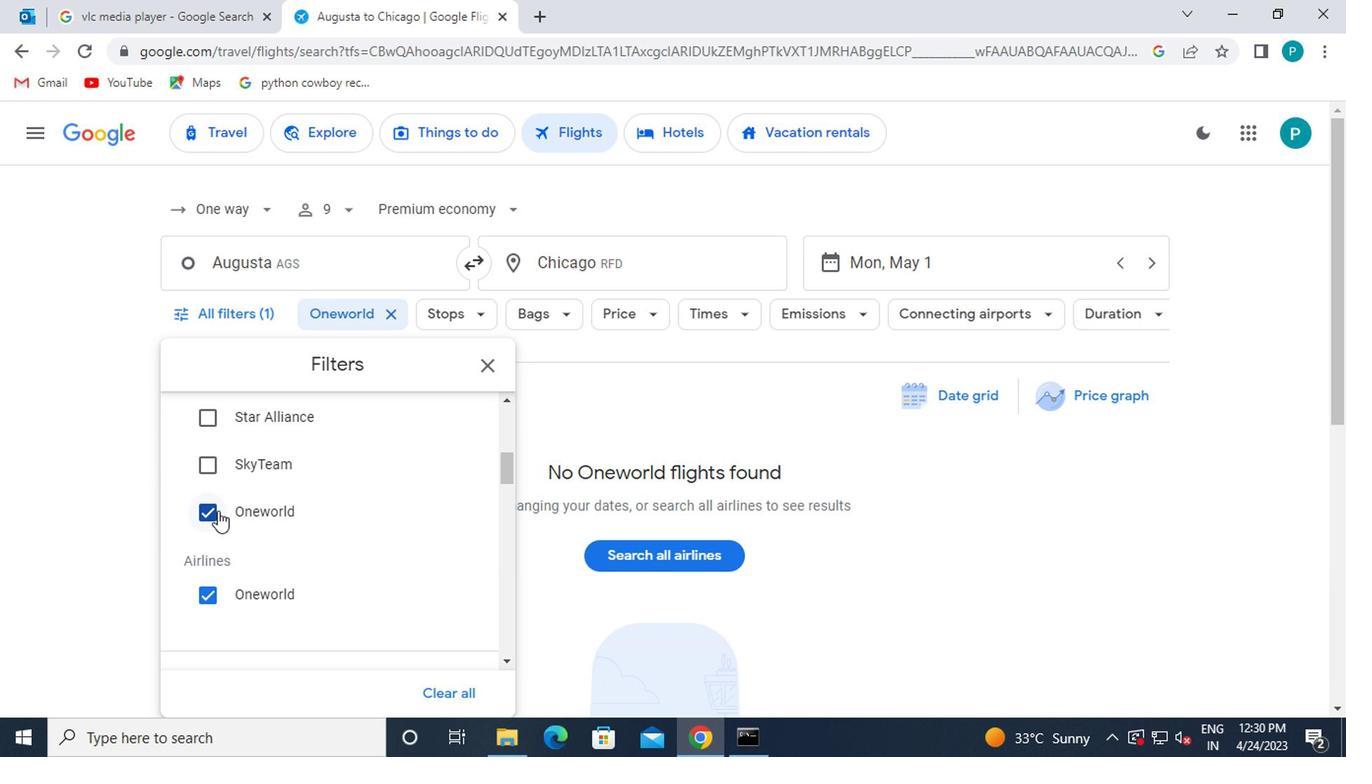 
Action: Mouse pressed left at (209, 510)
Screenshot: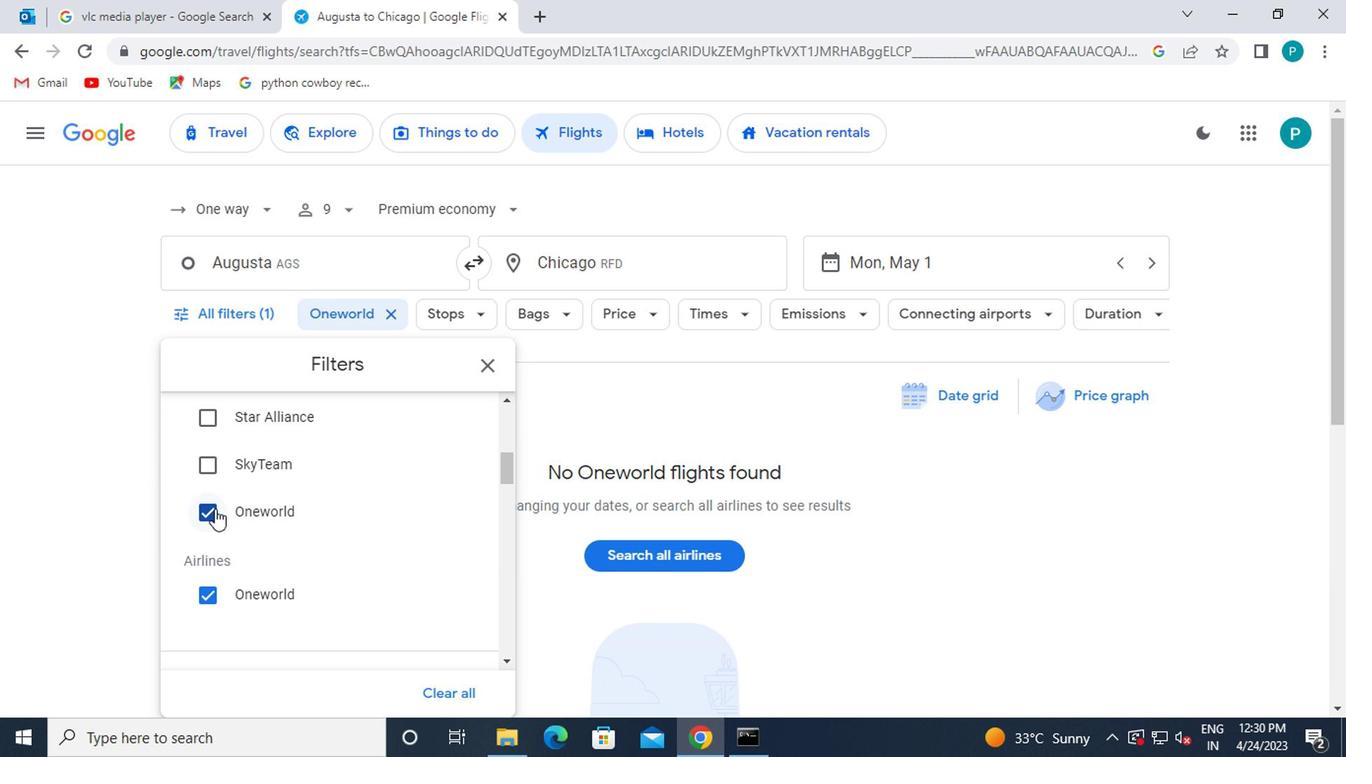 
Action: Mouse moved to (238, 598)
Screenshot: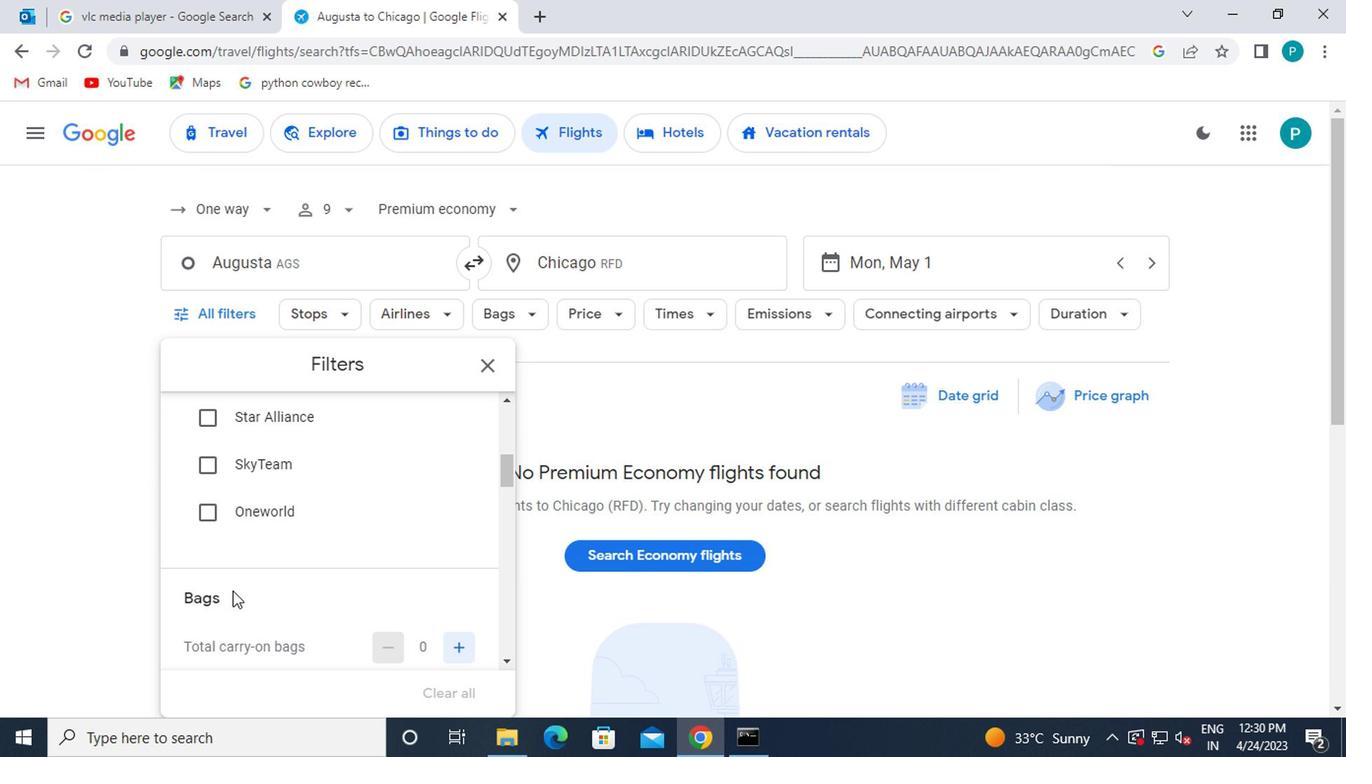 
Action: Mouse scrolled (238, 598) with delta (0, 0)
Screenshot: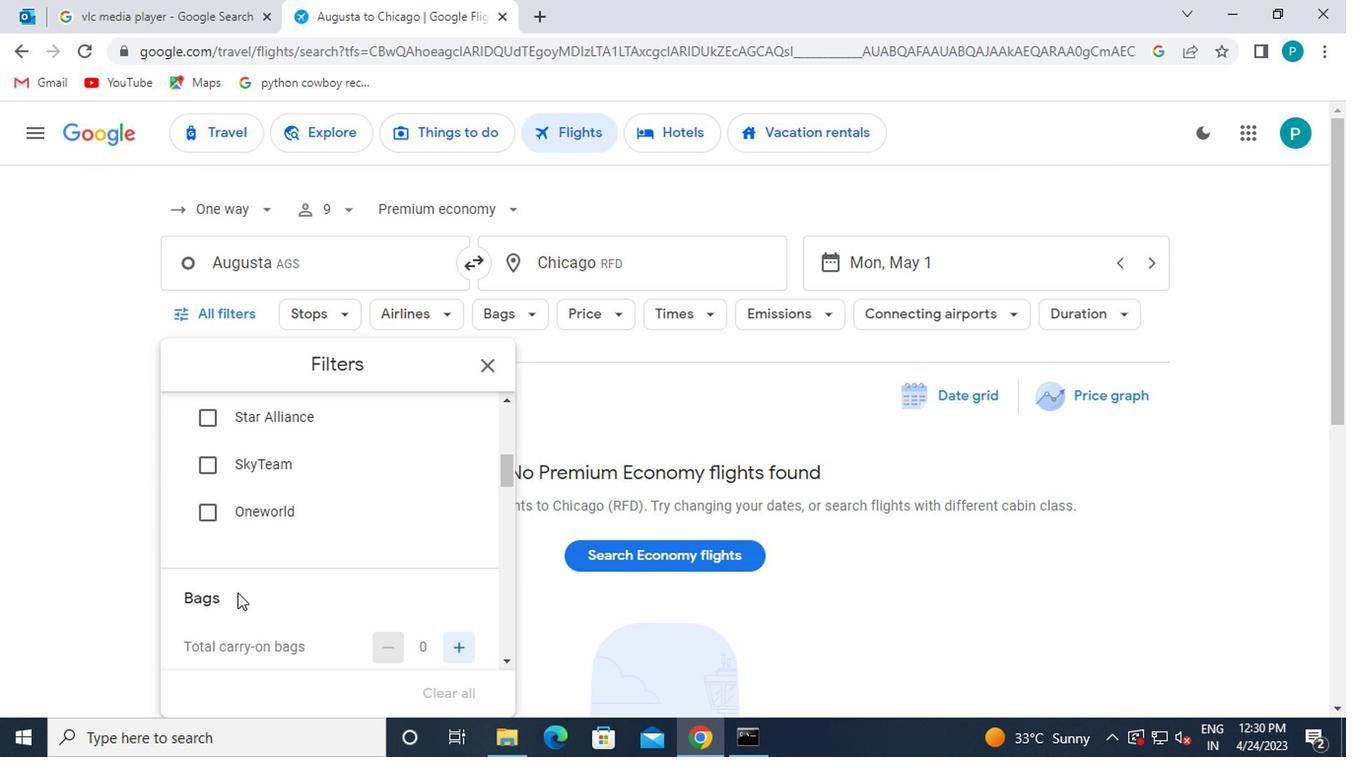 
Action: Mouse scrolled (238, 598) with delta (0, 0)
Screenshot: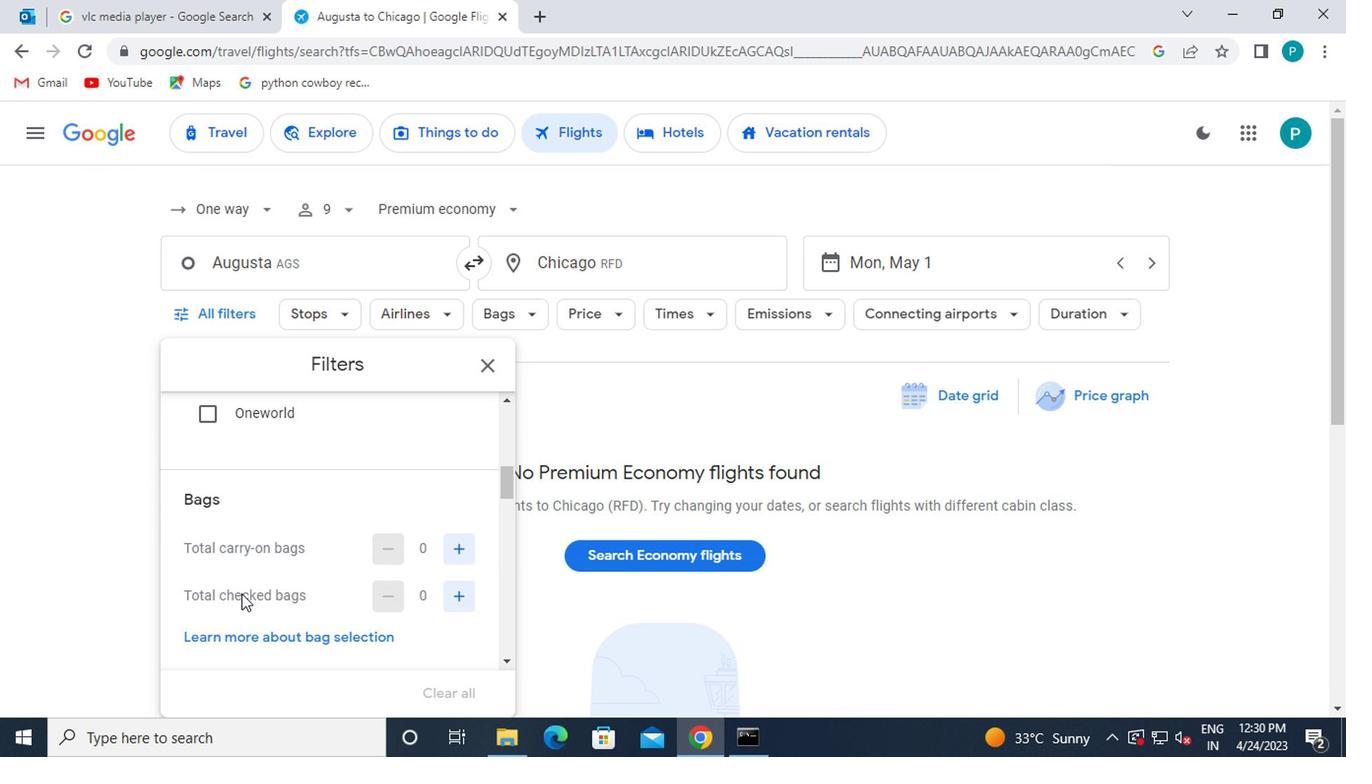 
Action: Mouse moved to (456, 465)
Screenshot: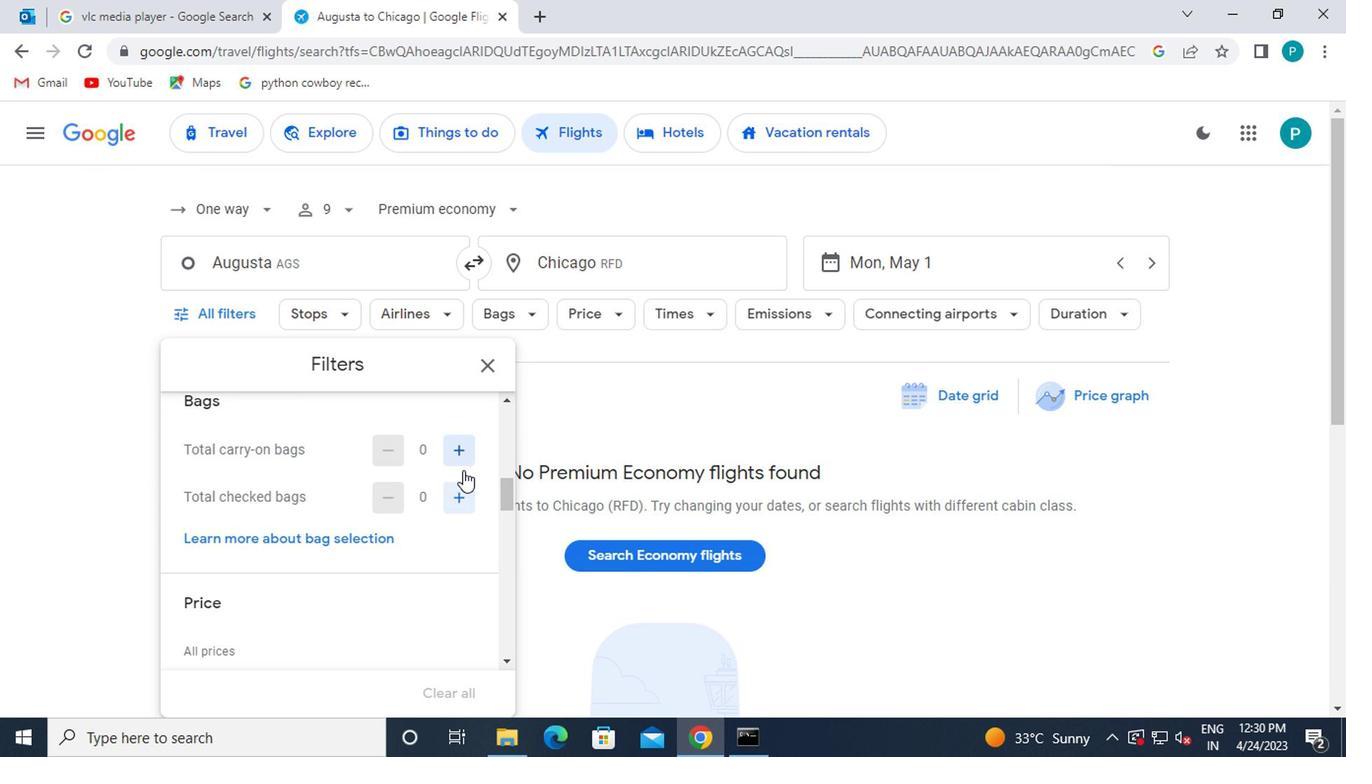 
Action: Mouse pressed left at (456, 465)
Screenshot: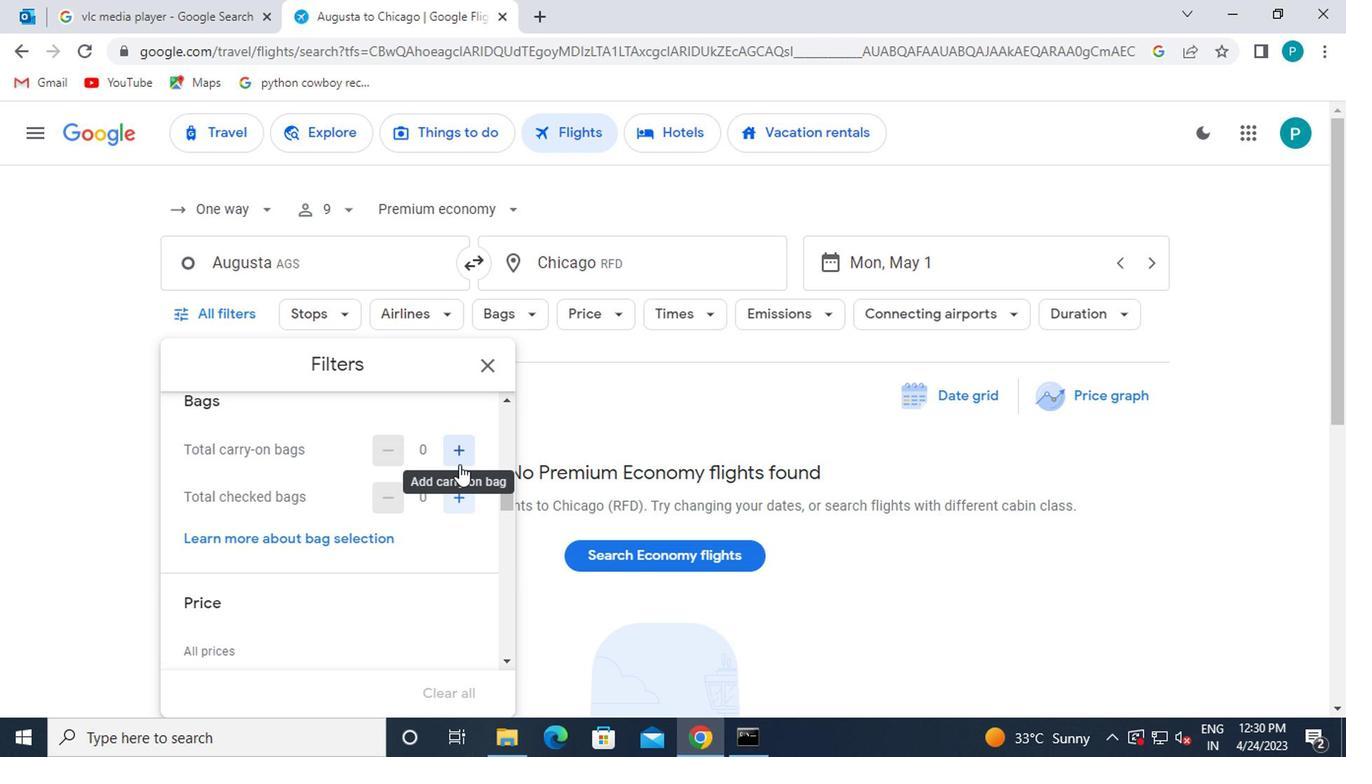 
Action: Mouse pressed left at (456, 465)
Screenshot: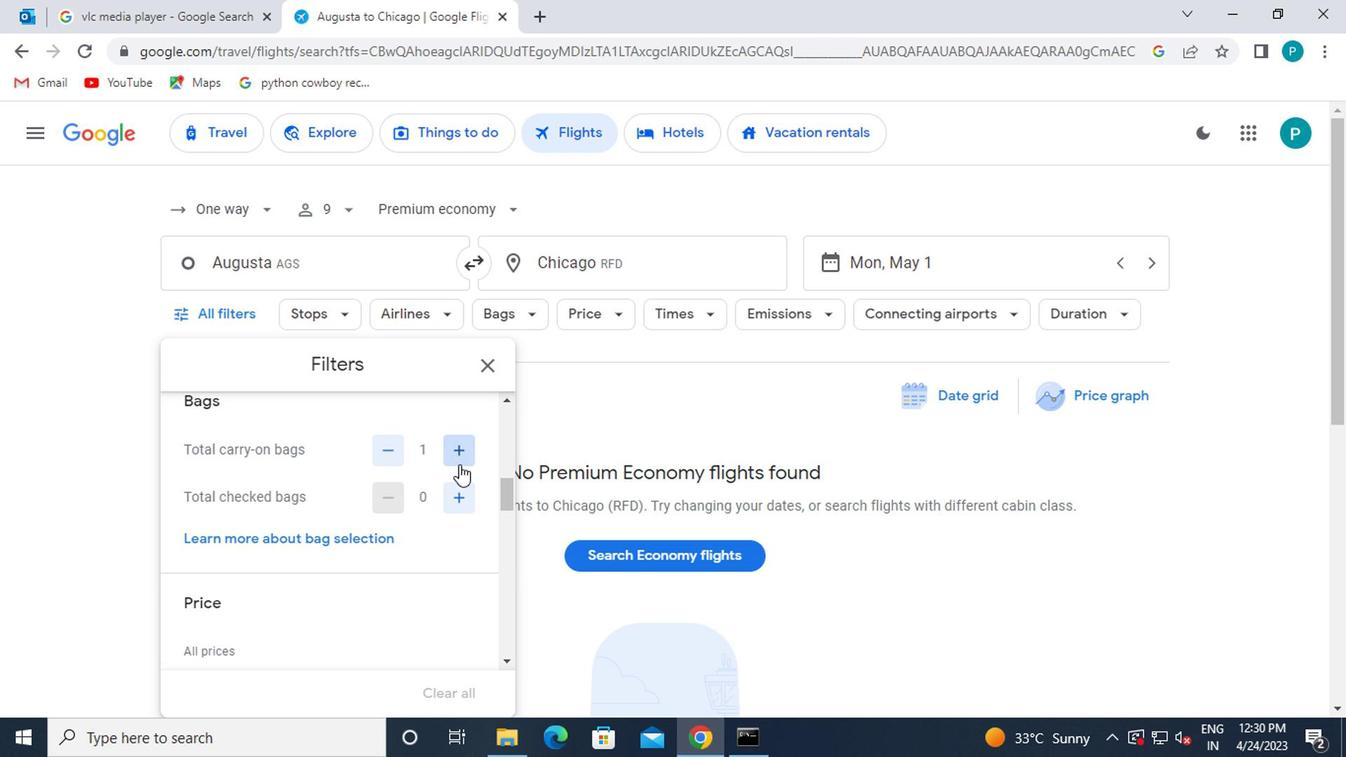 
Action: Mouse moved to (398, 471)
Screenshot: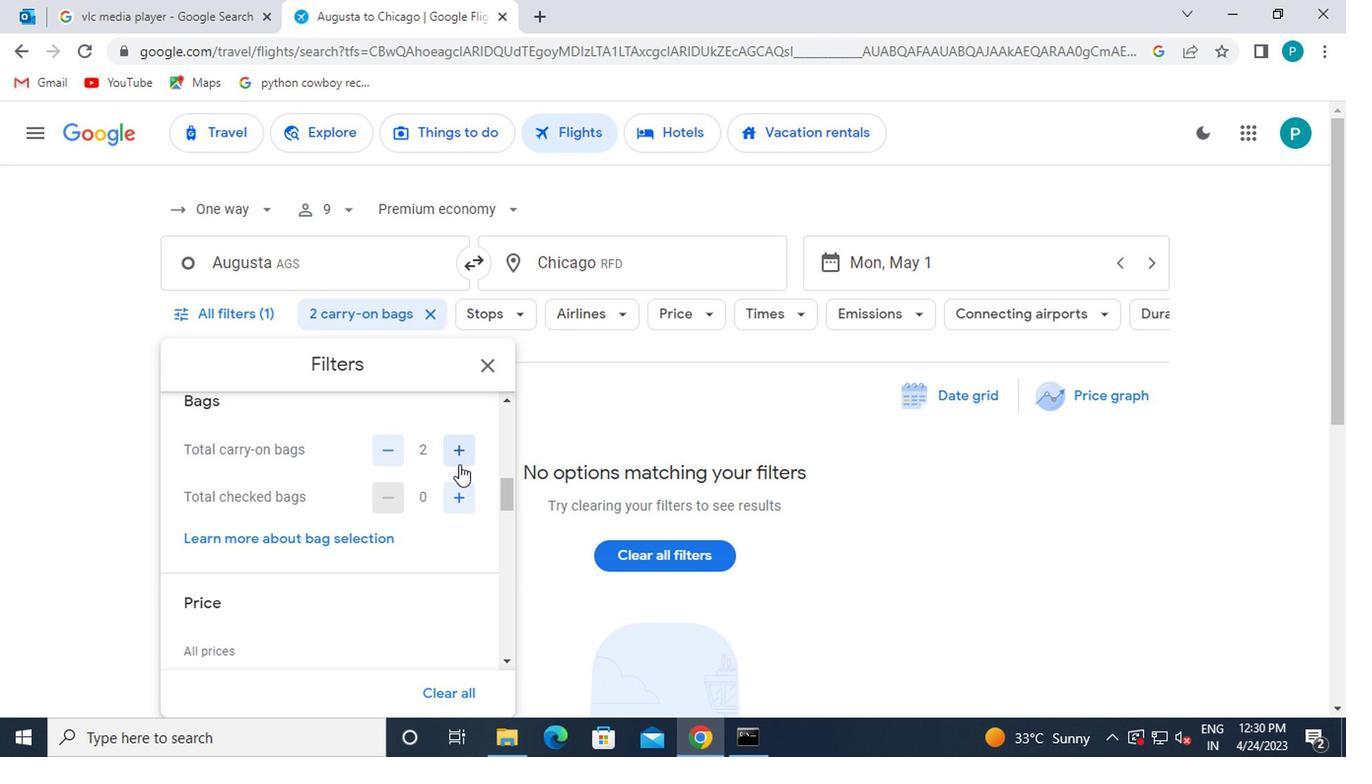
Action: Mouse scrolled (398, 471) with delta (0, 0)
Screenshot: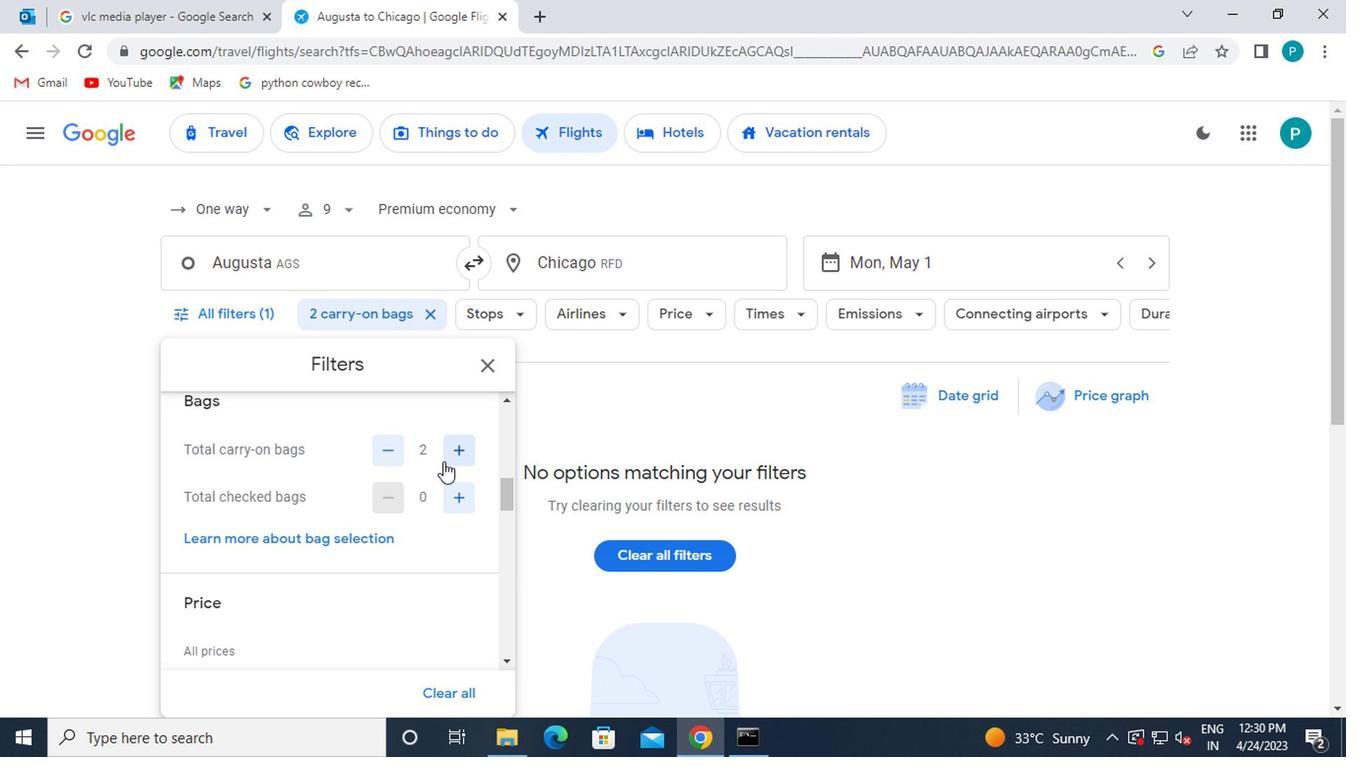 
Action: Mouse scrolled (398, 471) with delta (0, 0)
Screenshot: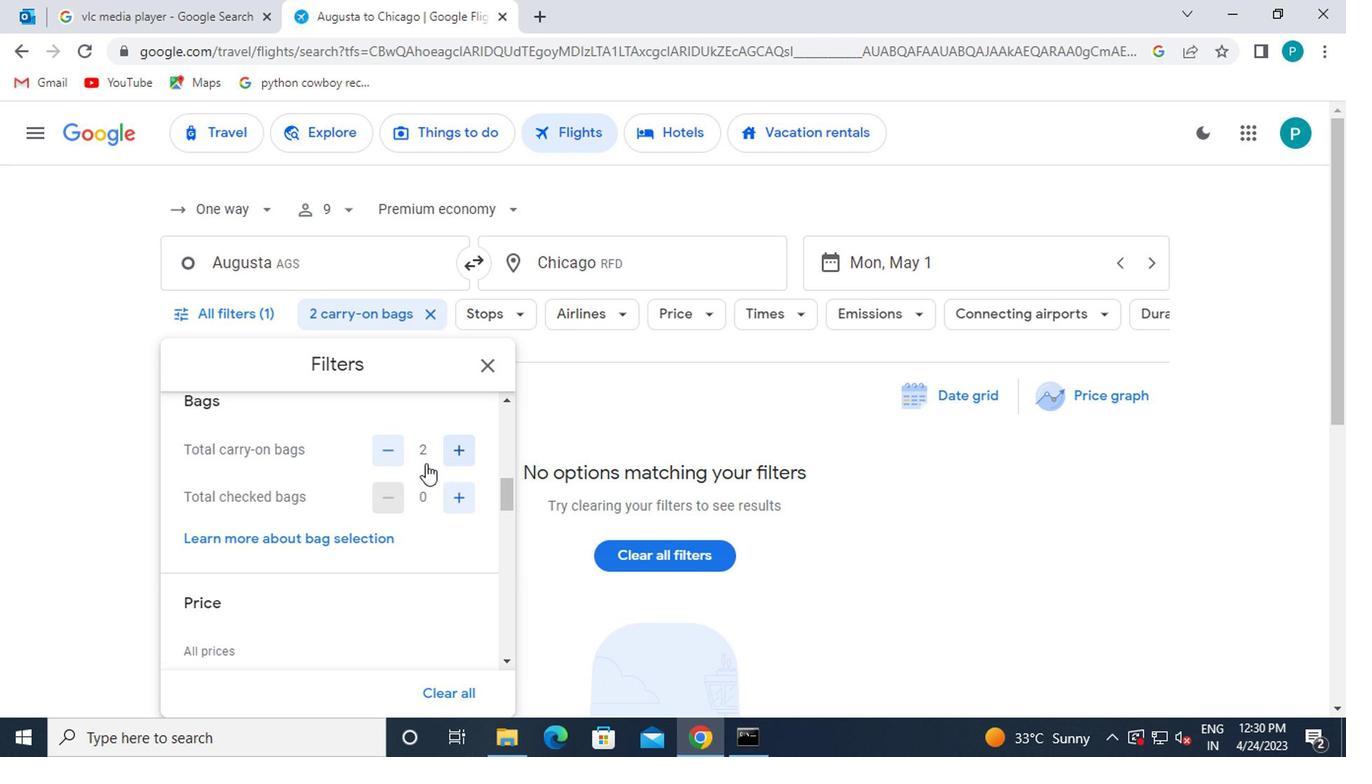 
Action: Mouse scrolled (398, 471) with delta (0, 0)
Screenshot: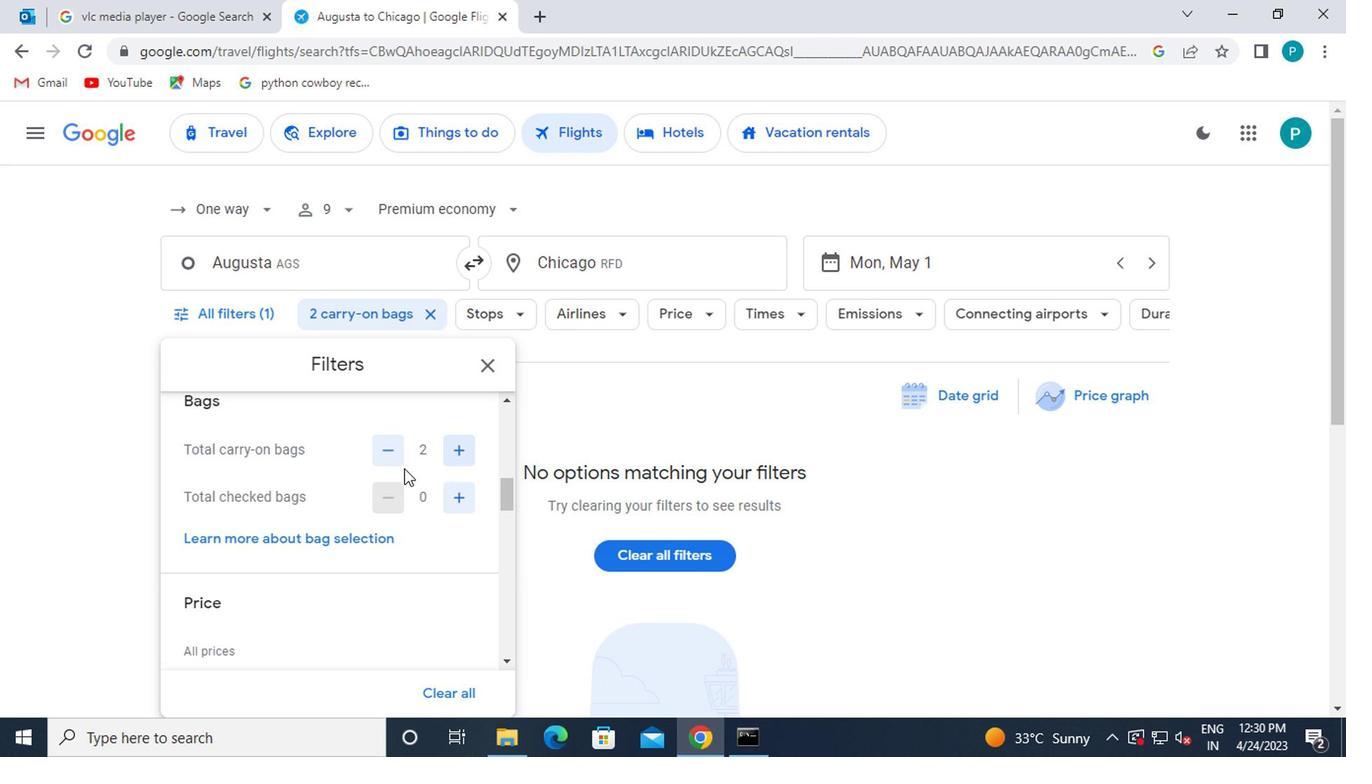 
Action: Mouse scrolled (398, 471) with delta (0, 0)
Screenshot: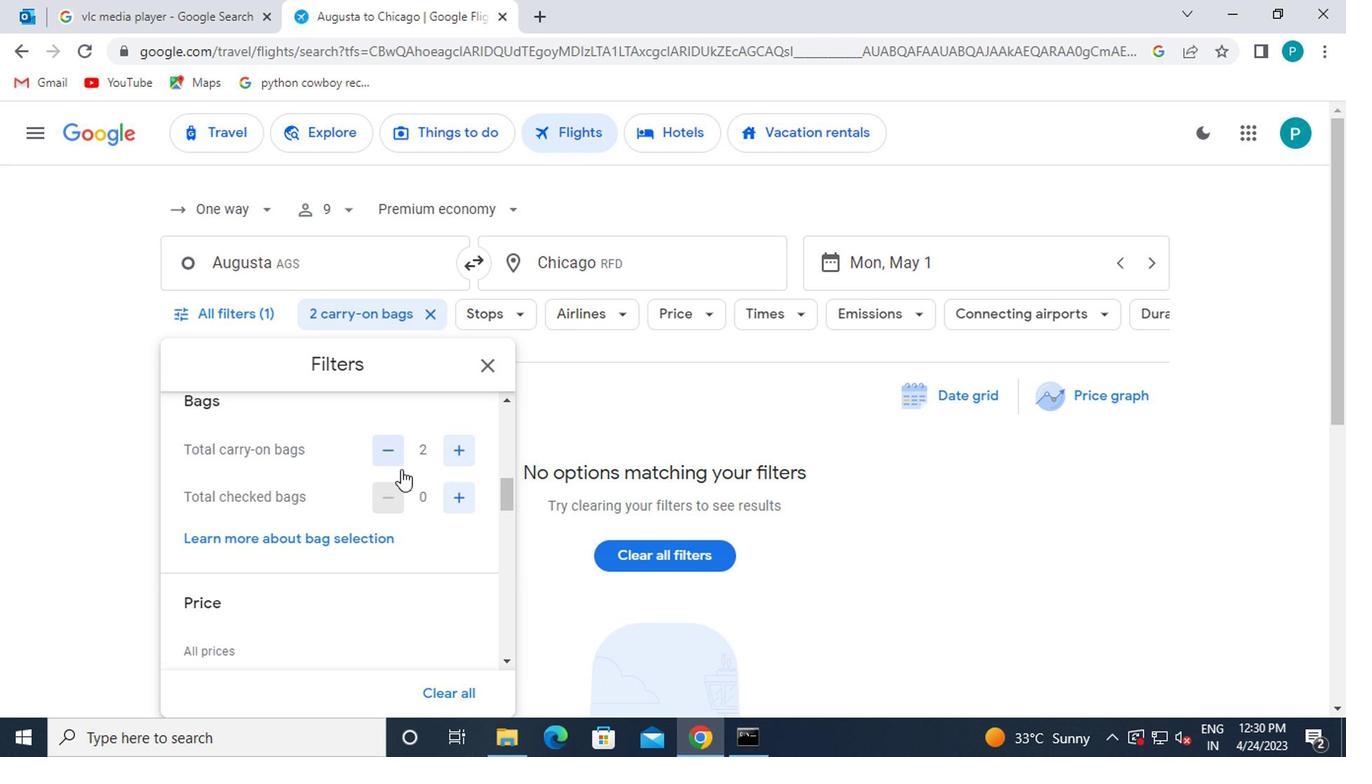 
Action: Mouse scrolled (398, 469) with delta (0, -1)
Screenshot: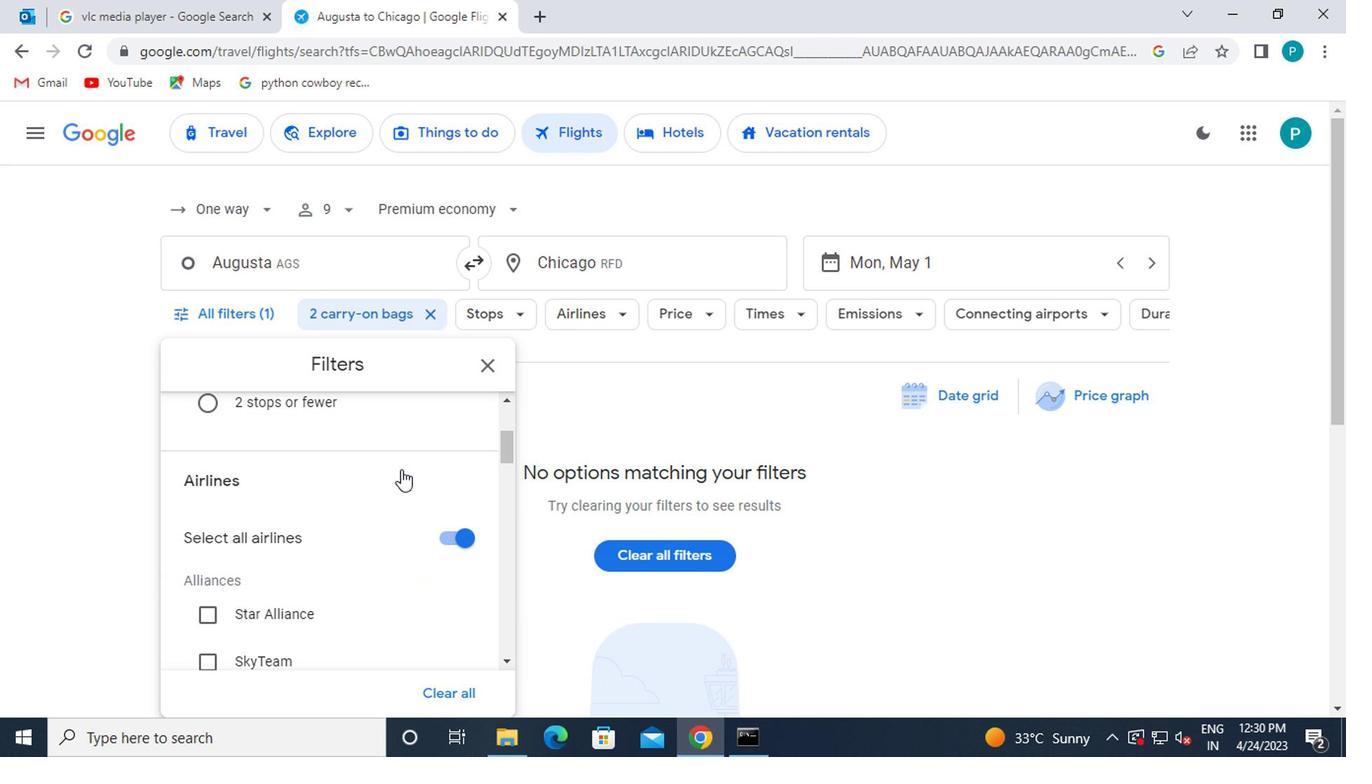 
Action: Mouse scrolled (398, 469) with delta (0, -1)
Screenshot: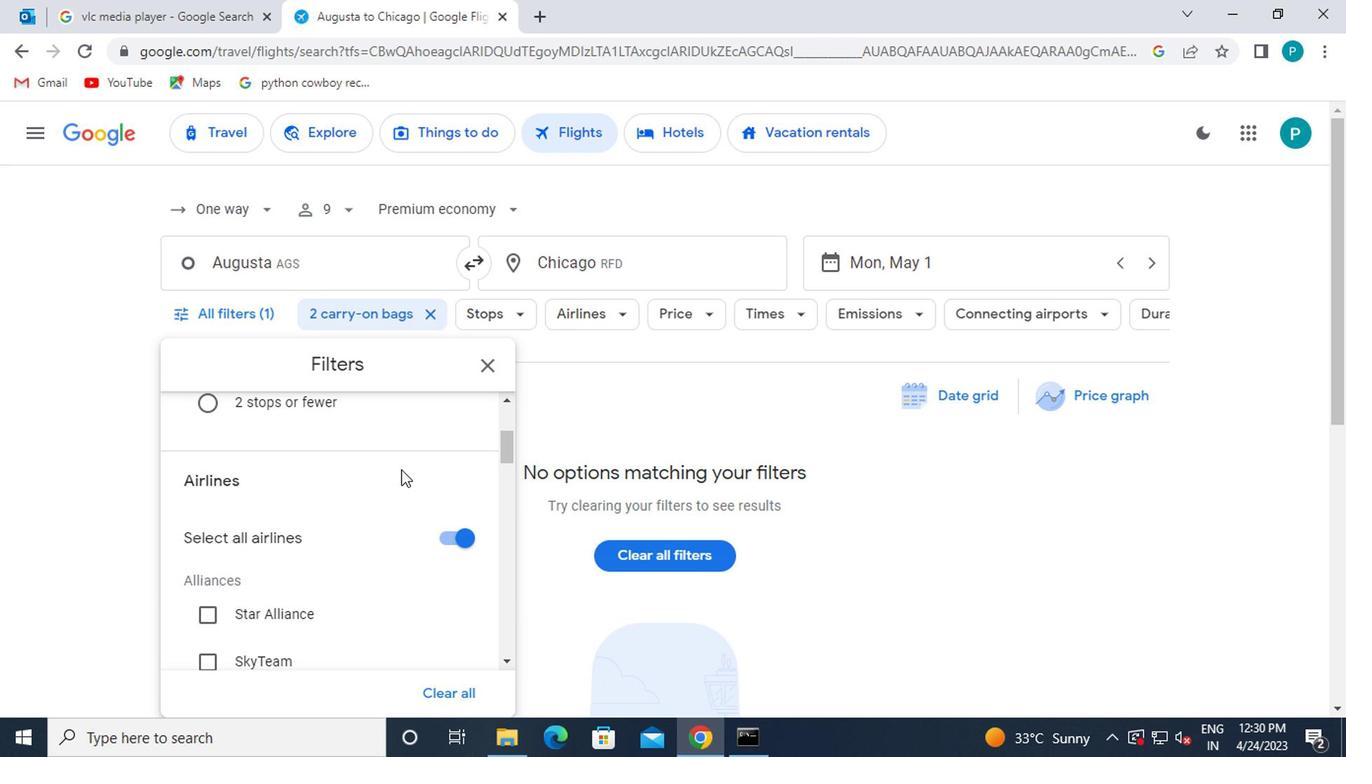 
Action: Mouse scrolled (398, 469) with delta (0, -1)
Screenshot: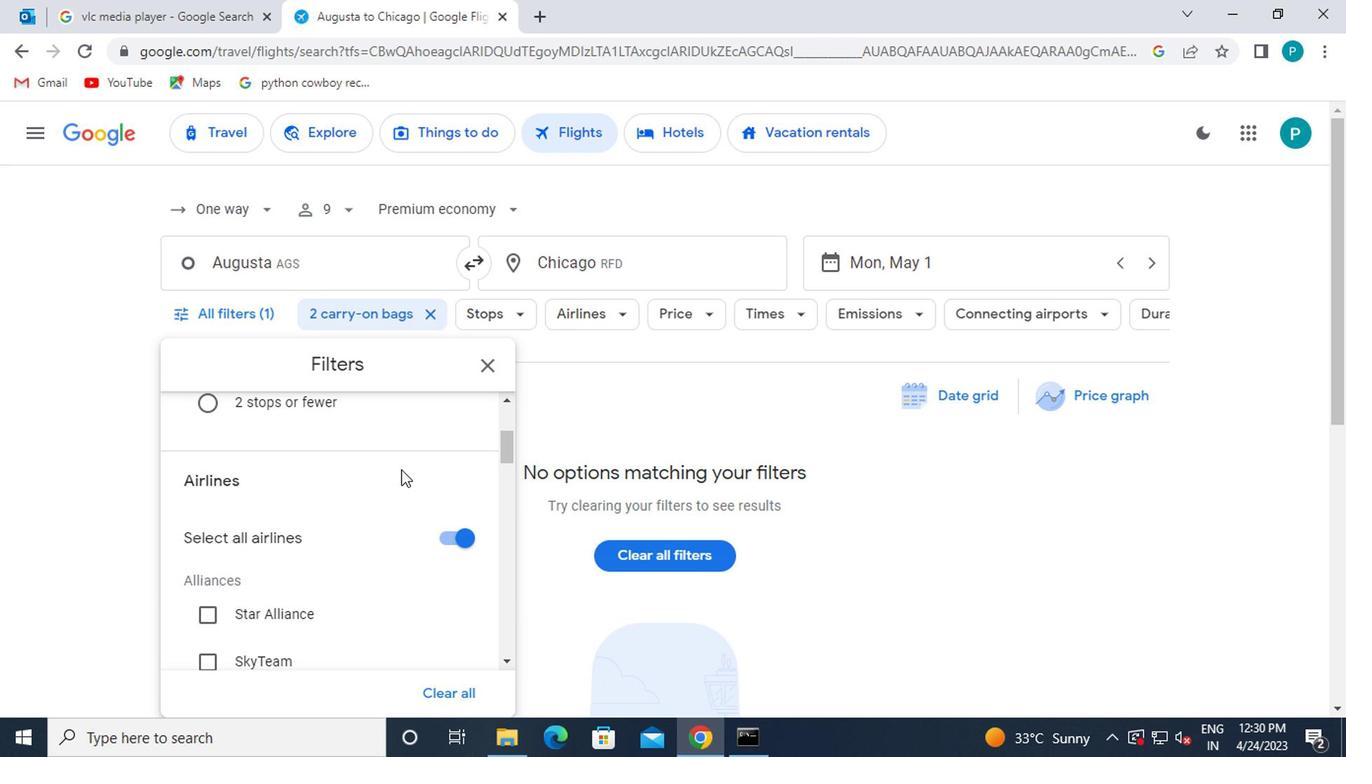 
Action: Mouse scrolled (398, 469) with delta (0, -1)
Screenshot: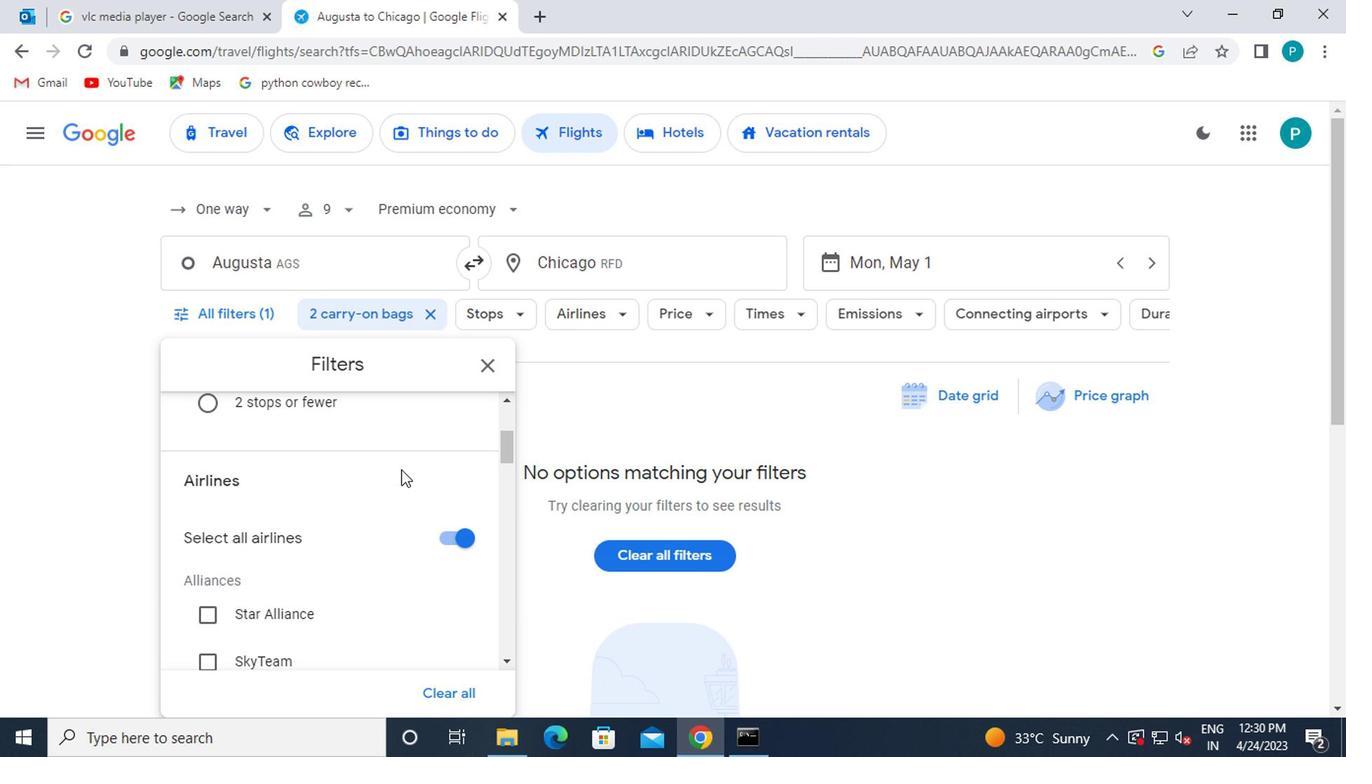 
Action: Mouse scrolled (398, 469) with delta (0, -1)
Screenshot: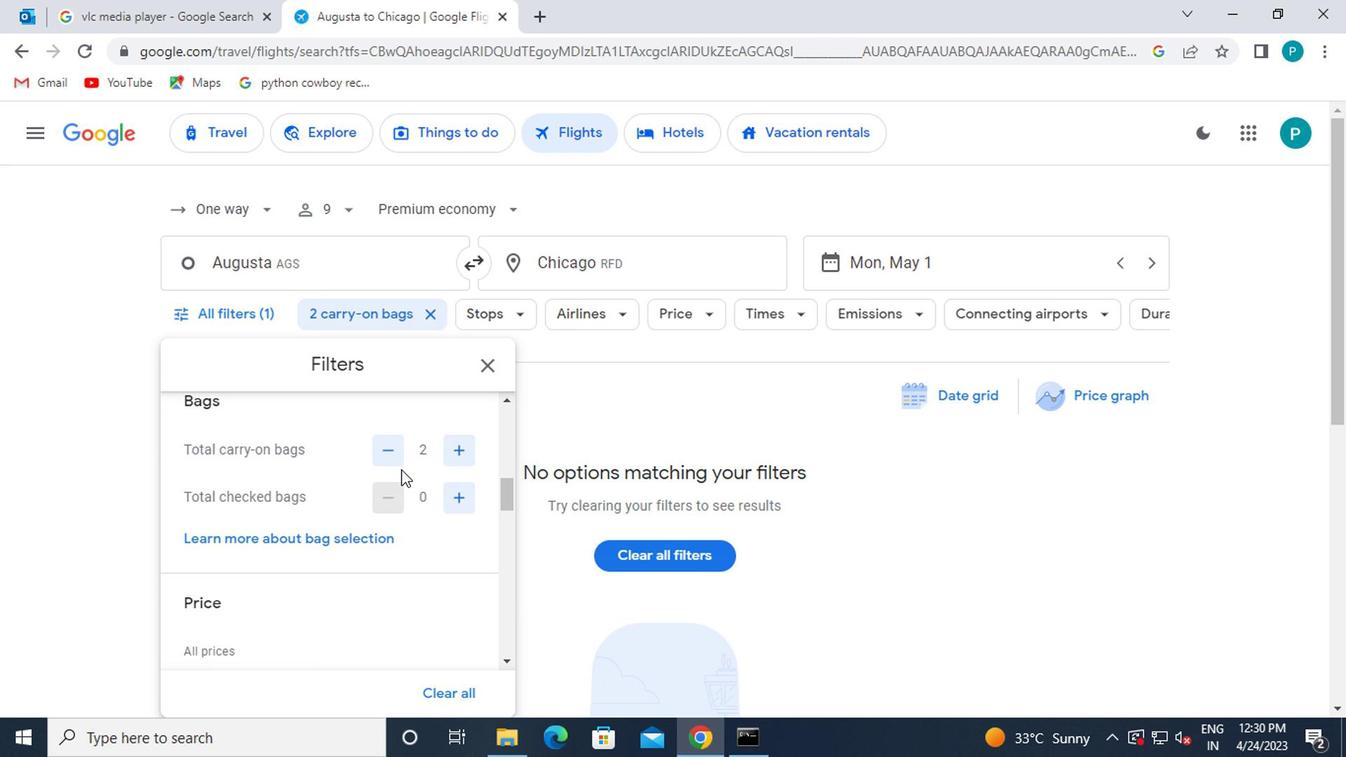 
Action: Mouse moved to (396, 472)
Screenshot: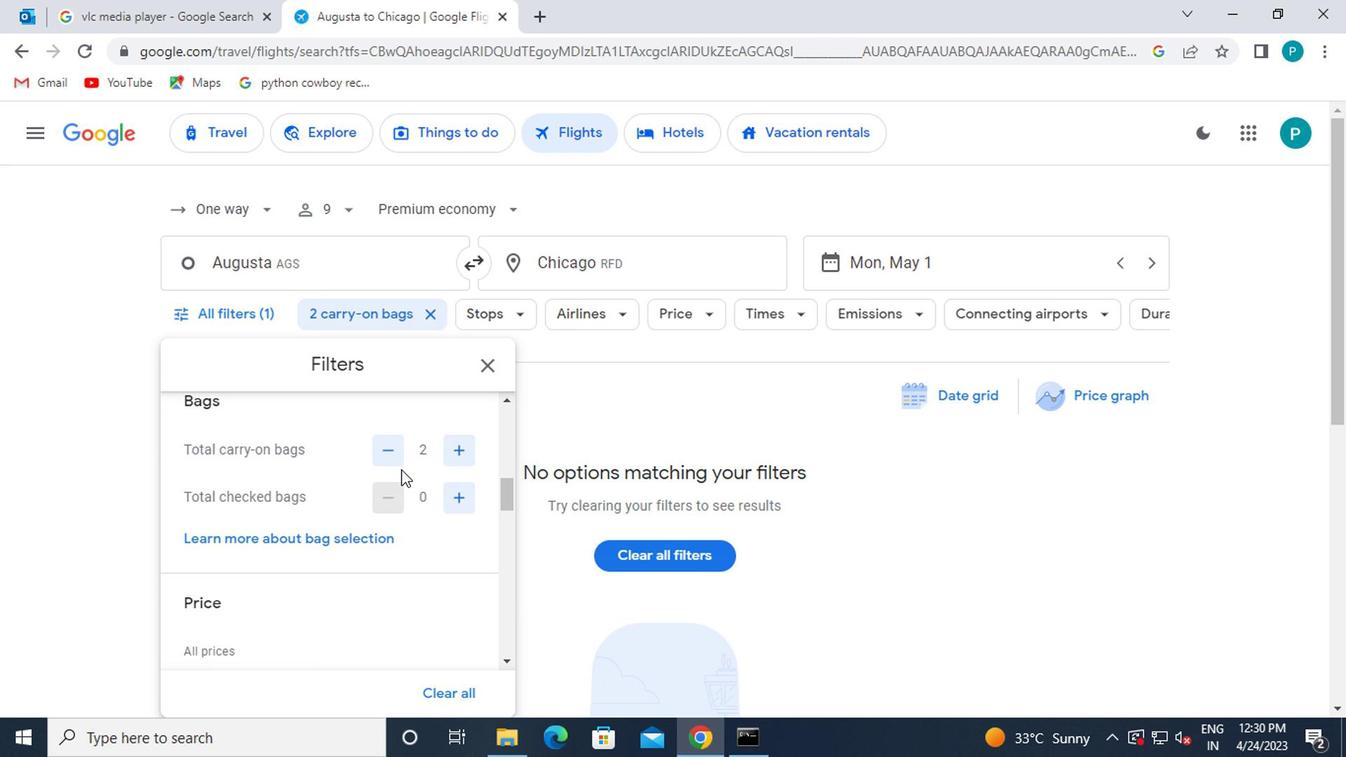 
Action: Mouse scrolled (396, 471) with delta (0, 0)
Screenshot: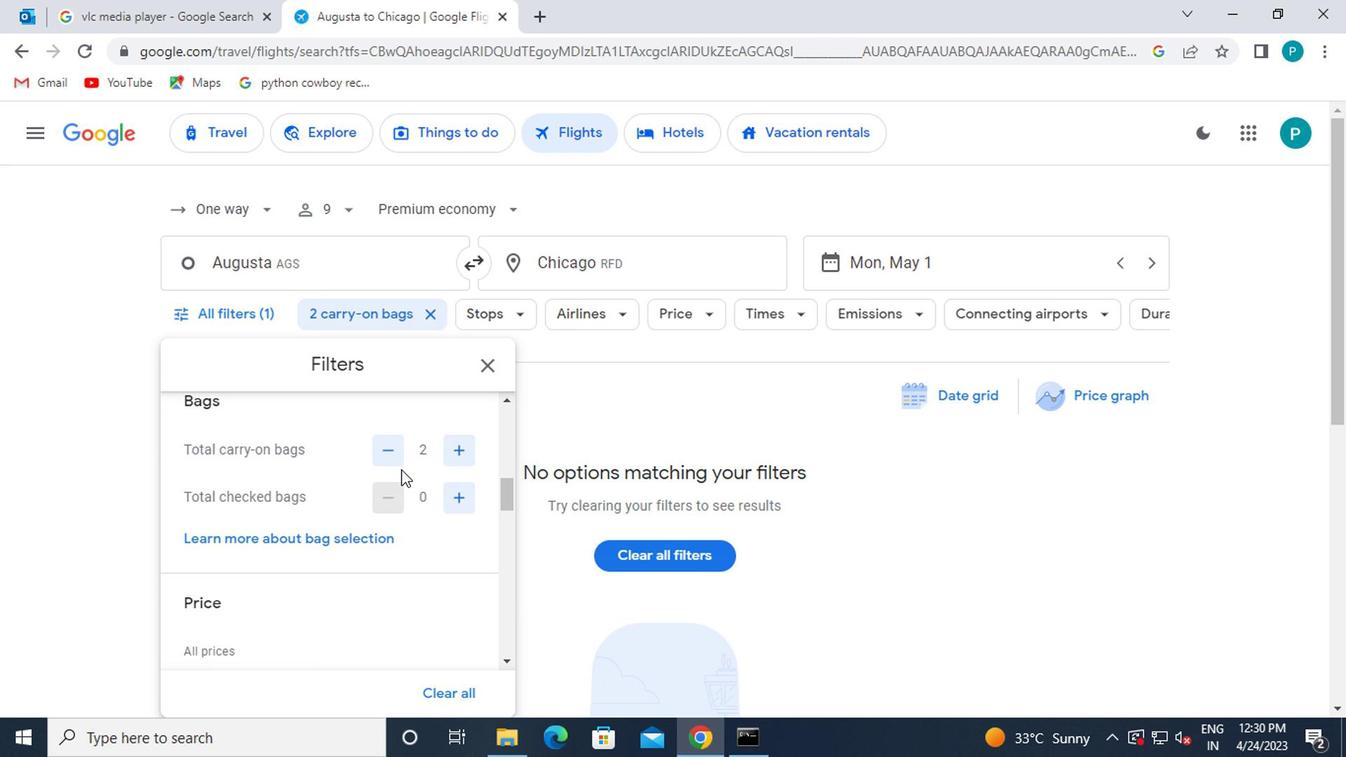 
Action: Mouse moved to (396, 480)
Screenshot: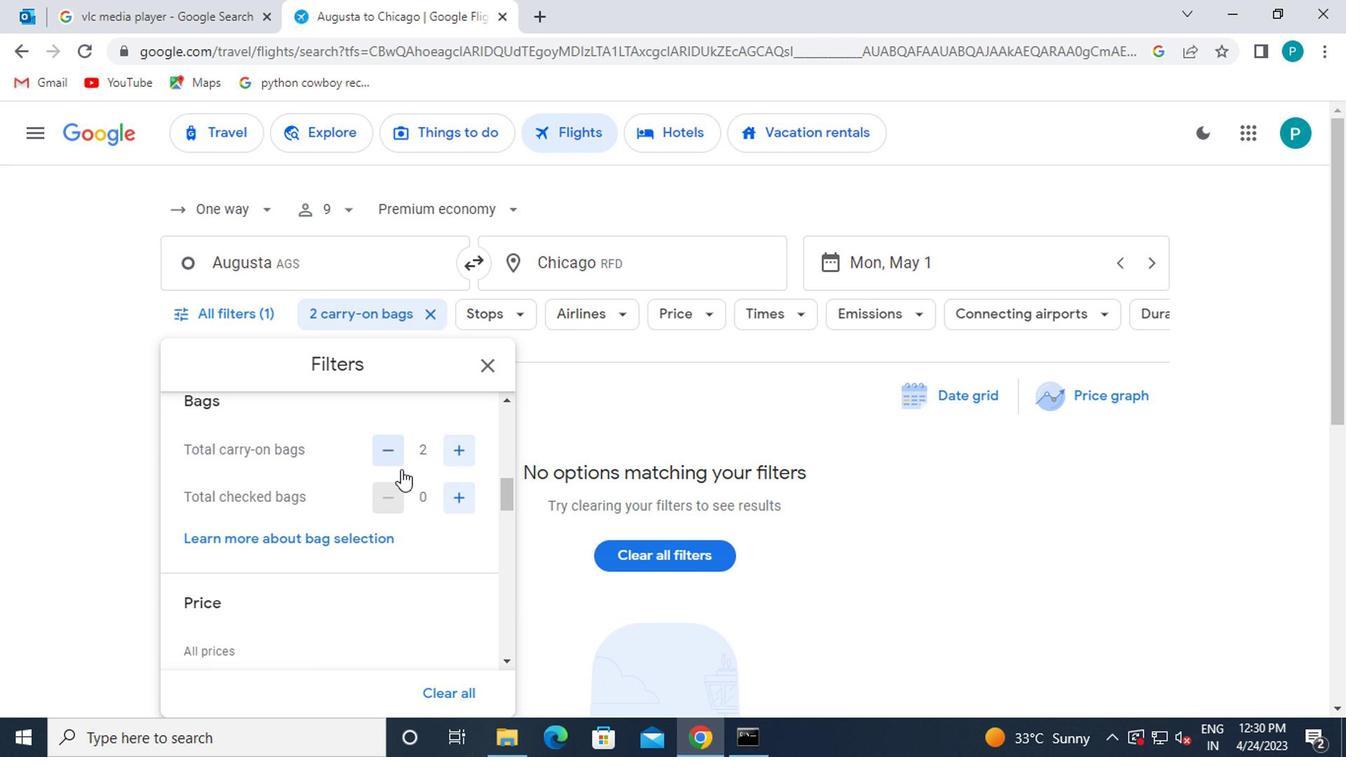 
Action: Mouse scrolled (396, 478) with delta (0, -1)
Screenshot: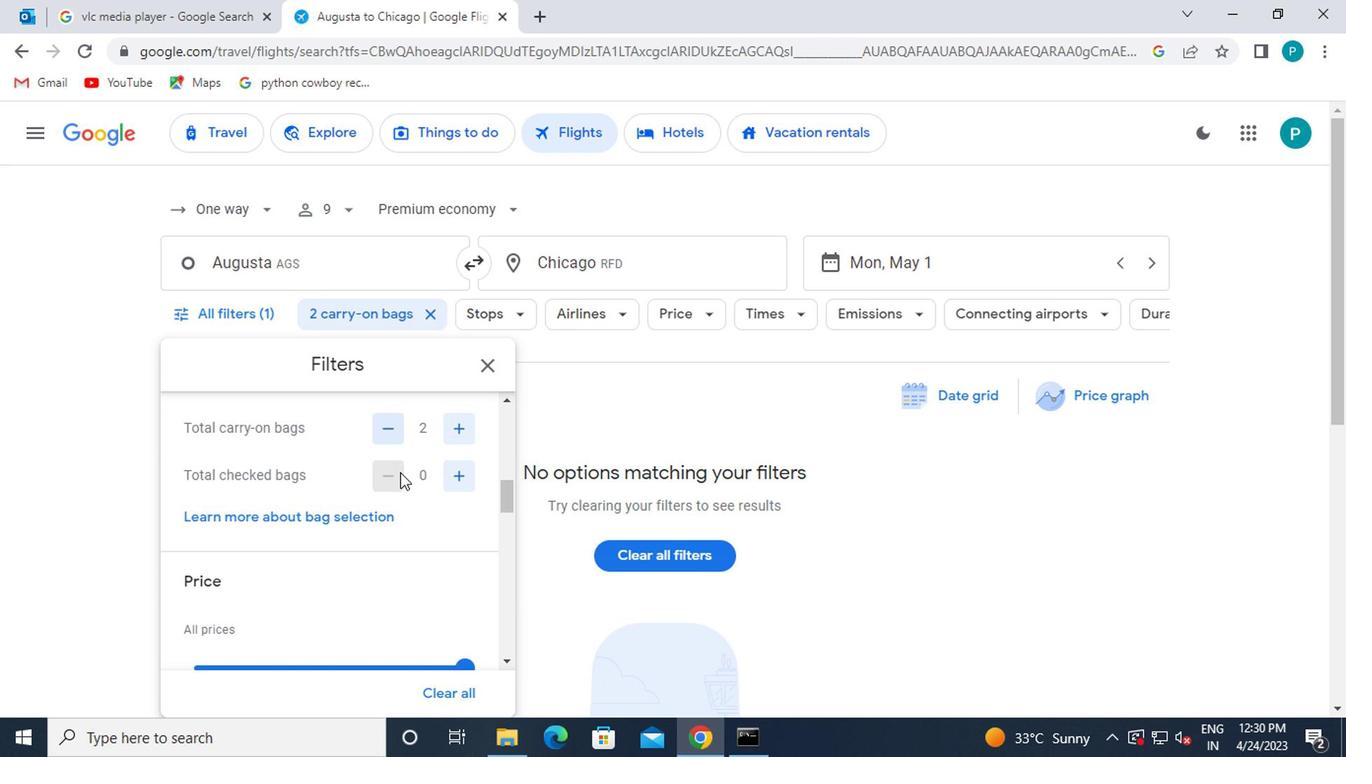 
Action: Mouse moved to (408, 455)
Screenshot: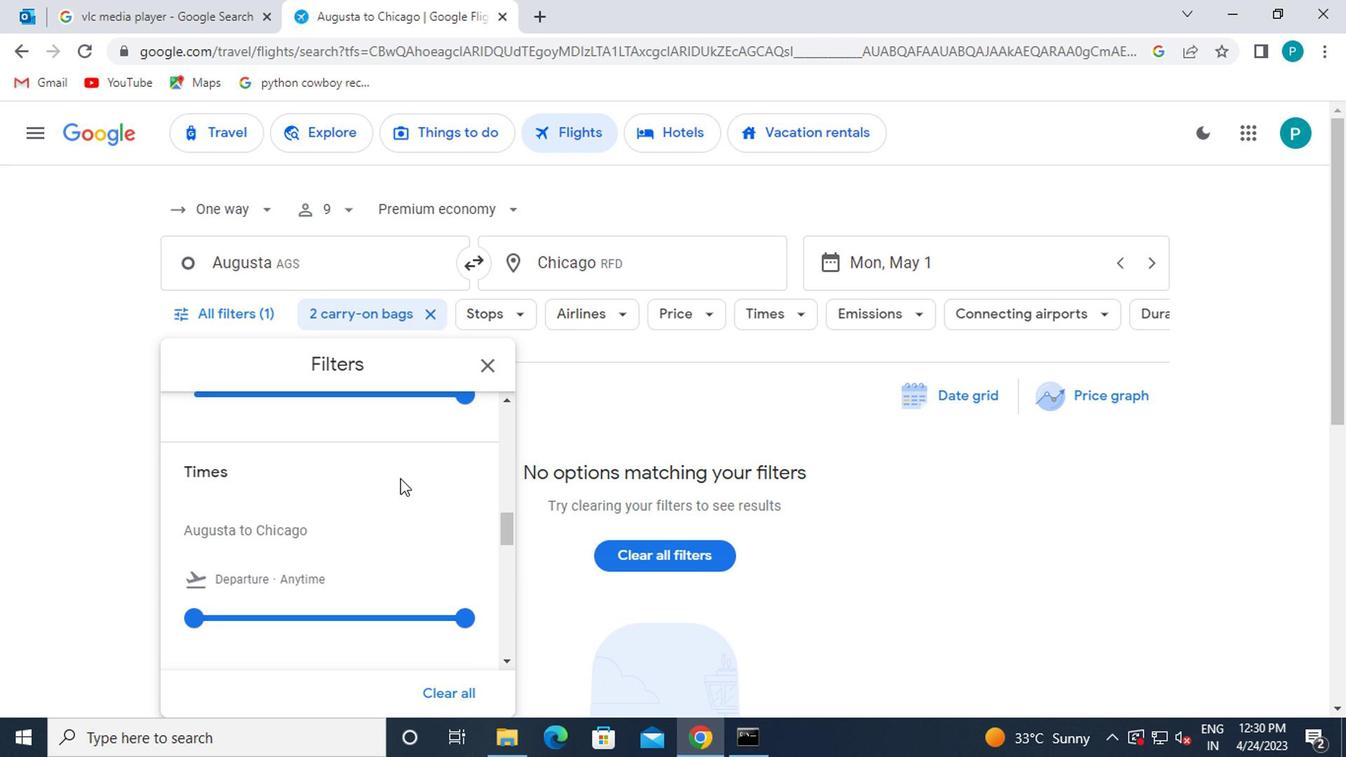 
Action: Mouse scrolled (408, 456) with delta (0, 0)
Screenshot: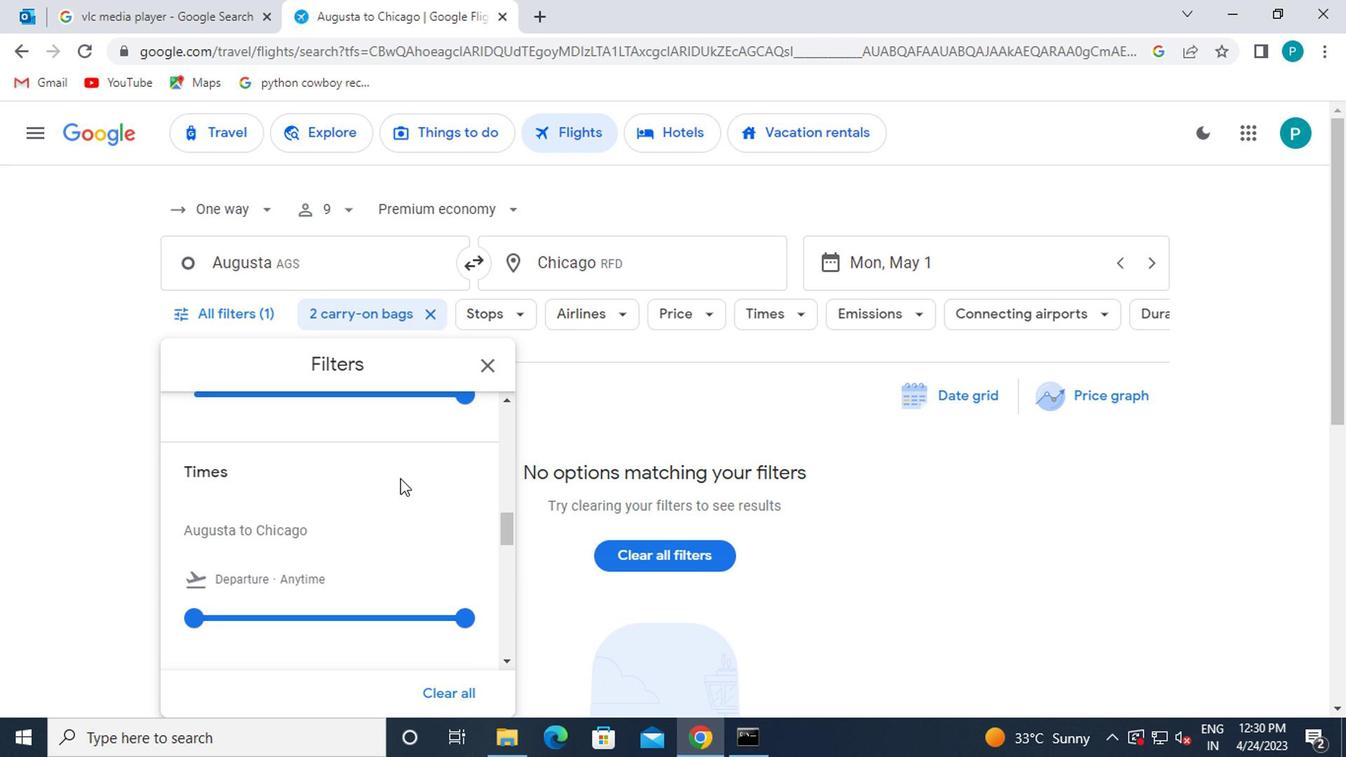 
Action: Mouse moved to (410, 455)
Screenshot: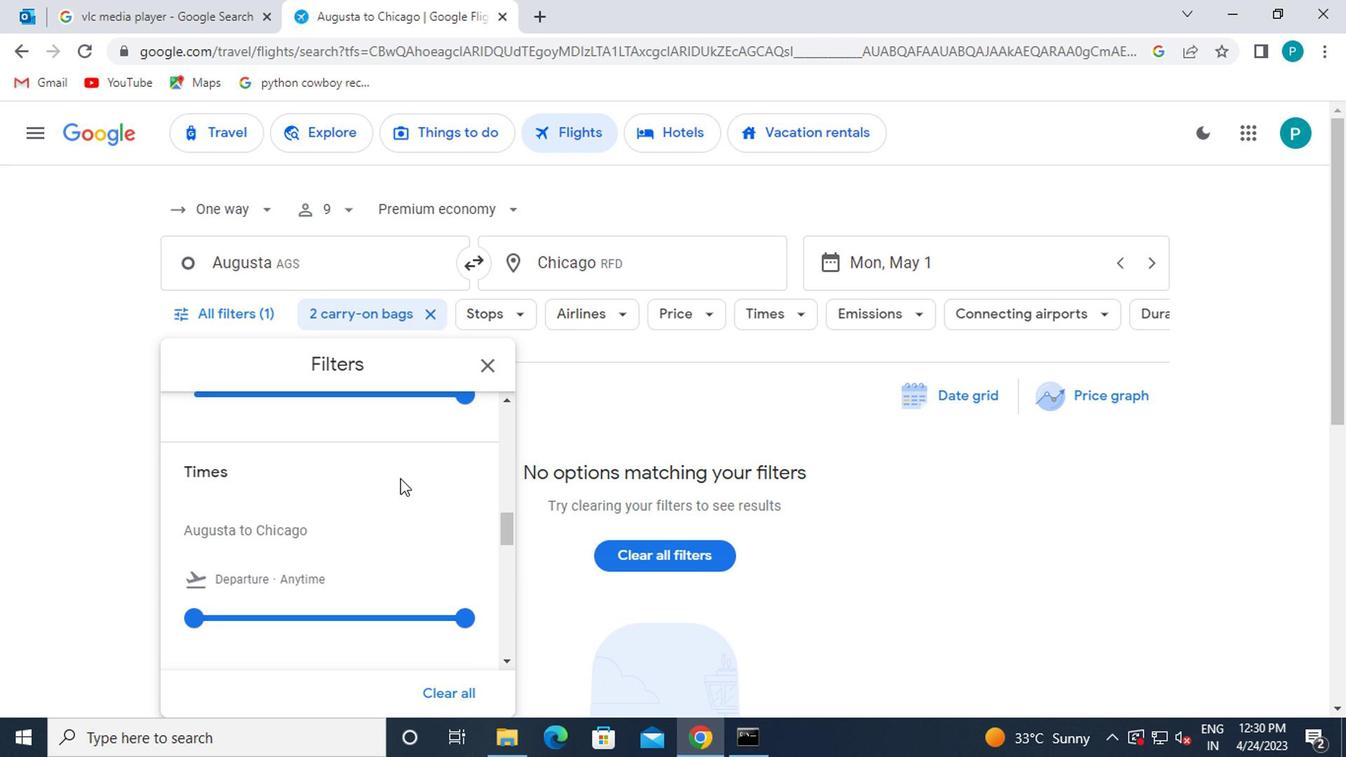 
Action: Mouse scrolled (410, 456) with delta (0, 0)
Screenshot: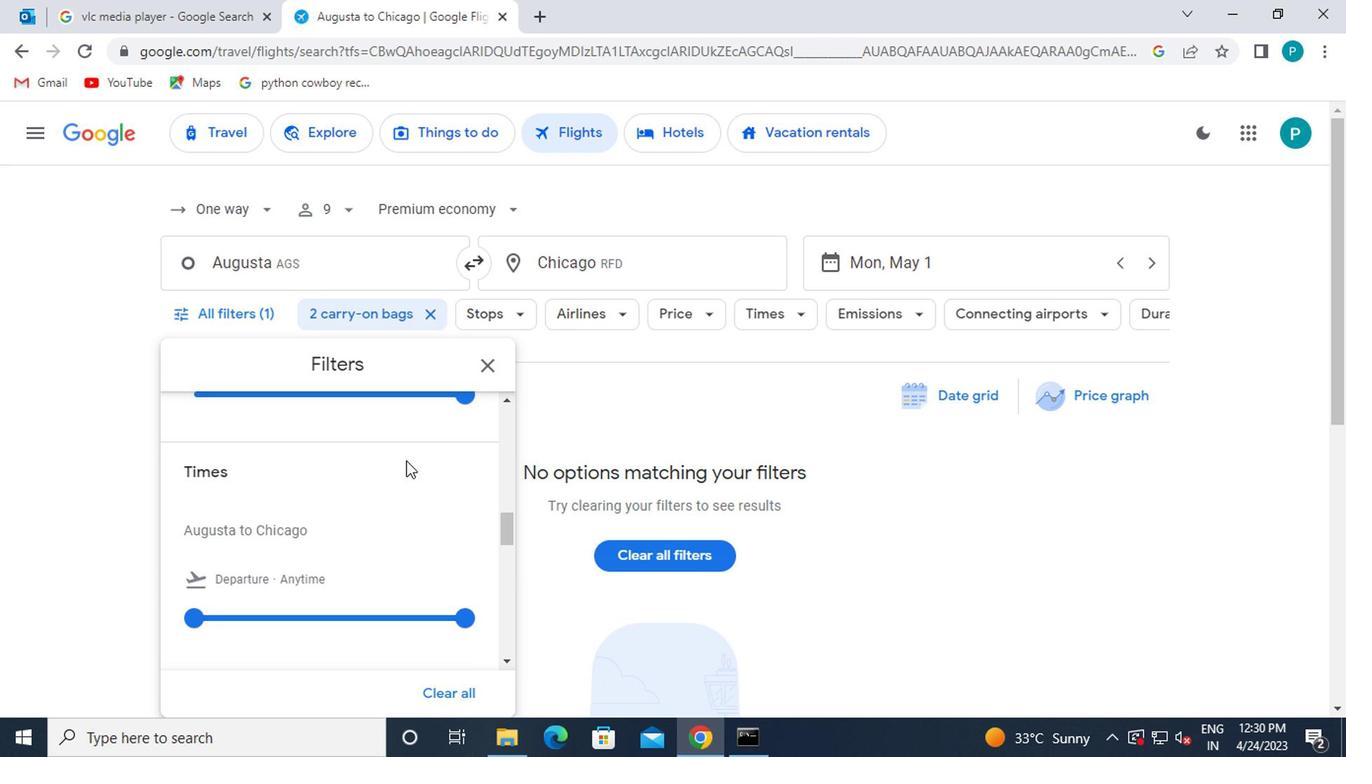 
Action: Mouse moved to (455, 598)
Screenshot: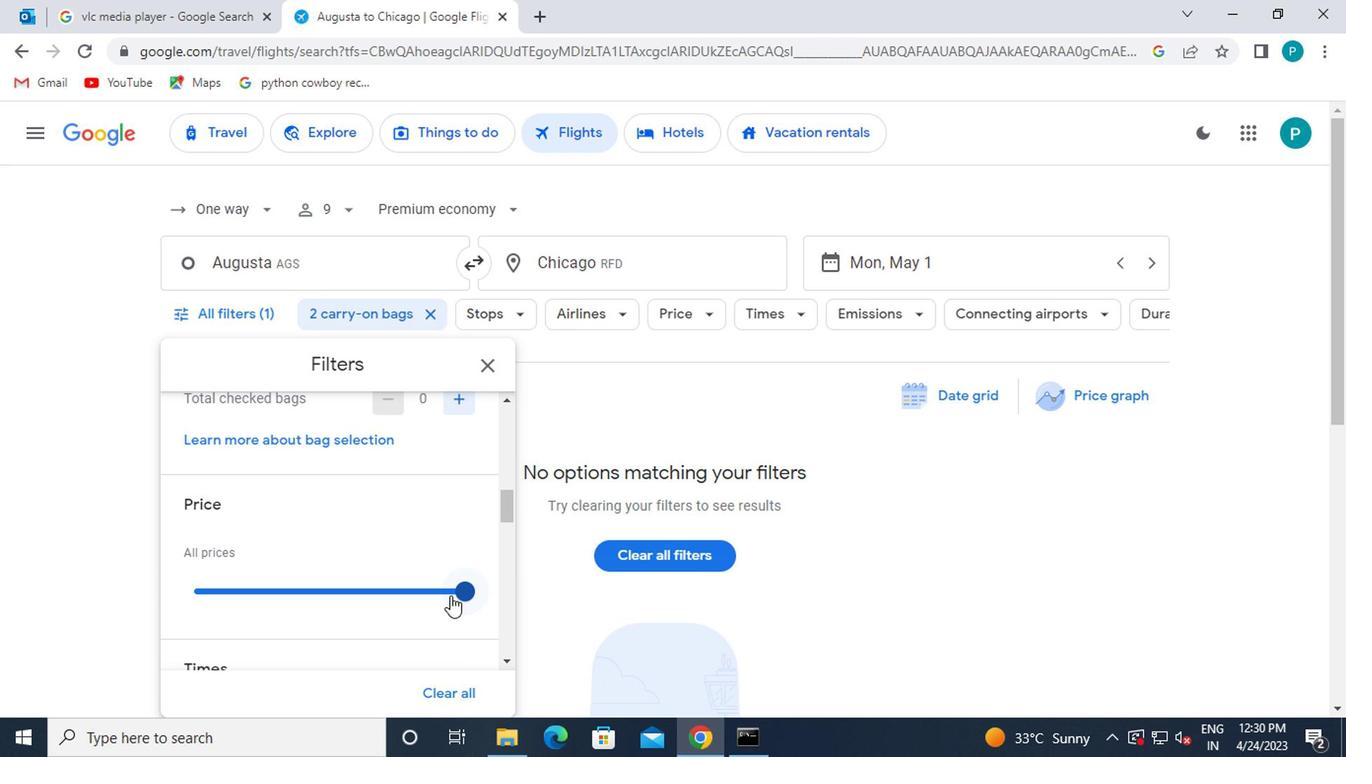 
Action: Mouse pressed left at (455, 598)
Screenshot: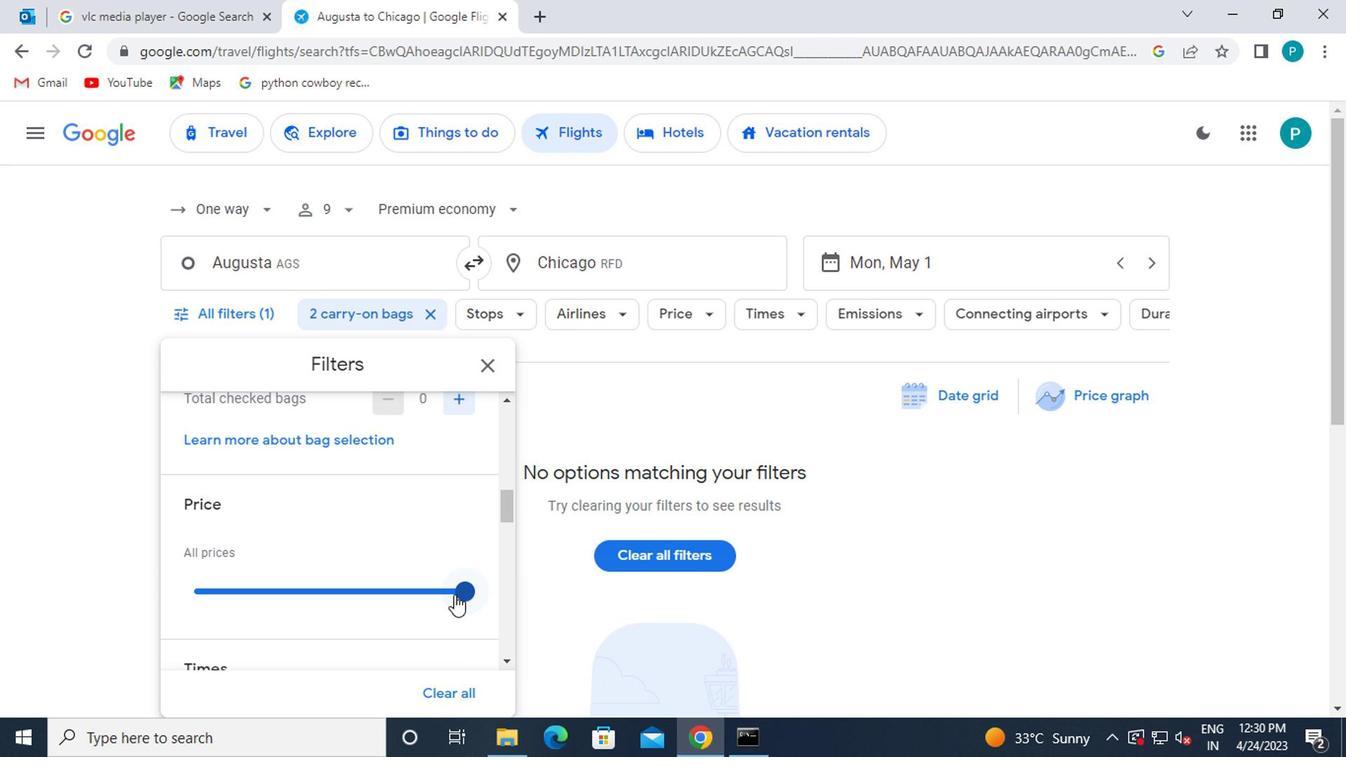 
Action: Mouse moved to (429, 586)
Screenshot: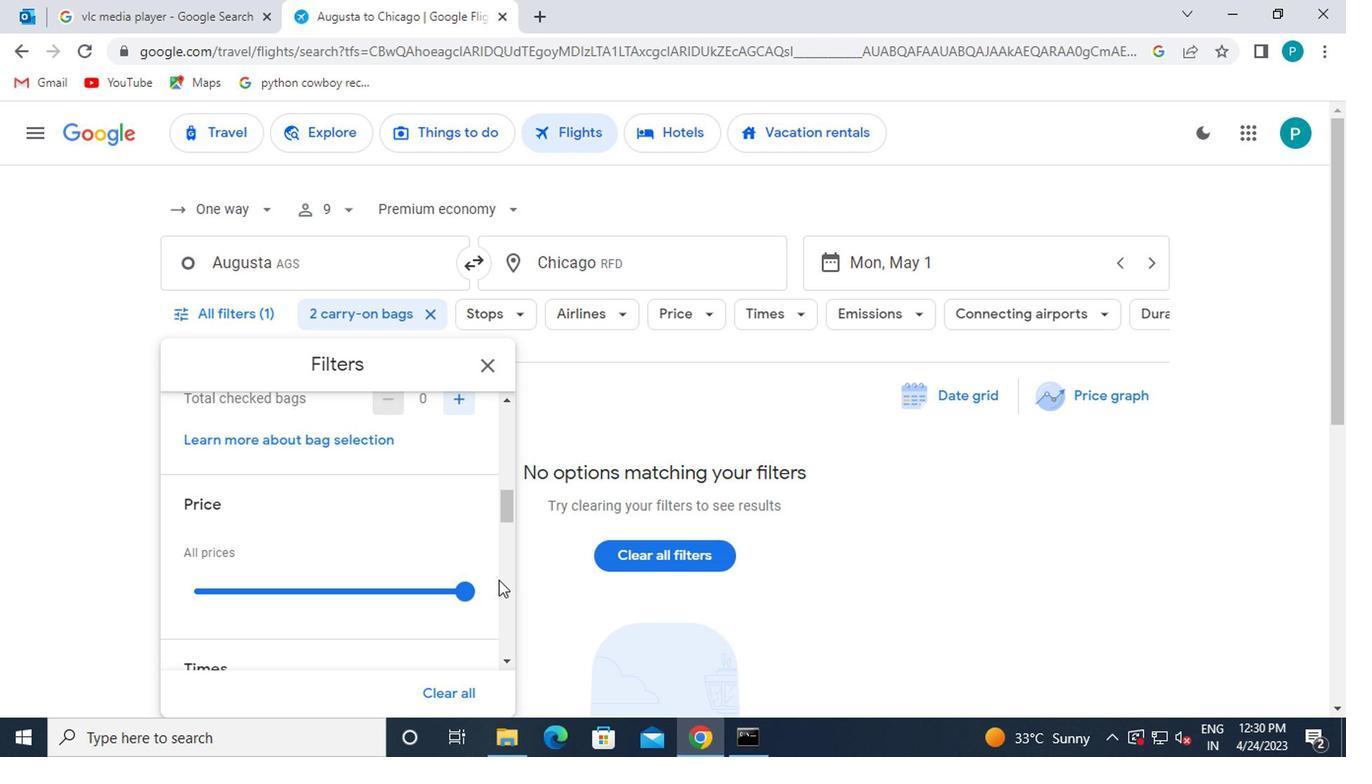 
Action: Mouse scrolled (429, 585) with delta (0, -1)
Screenshot: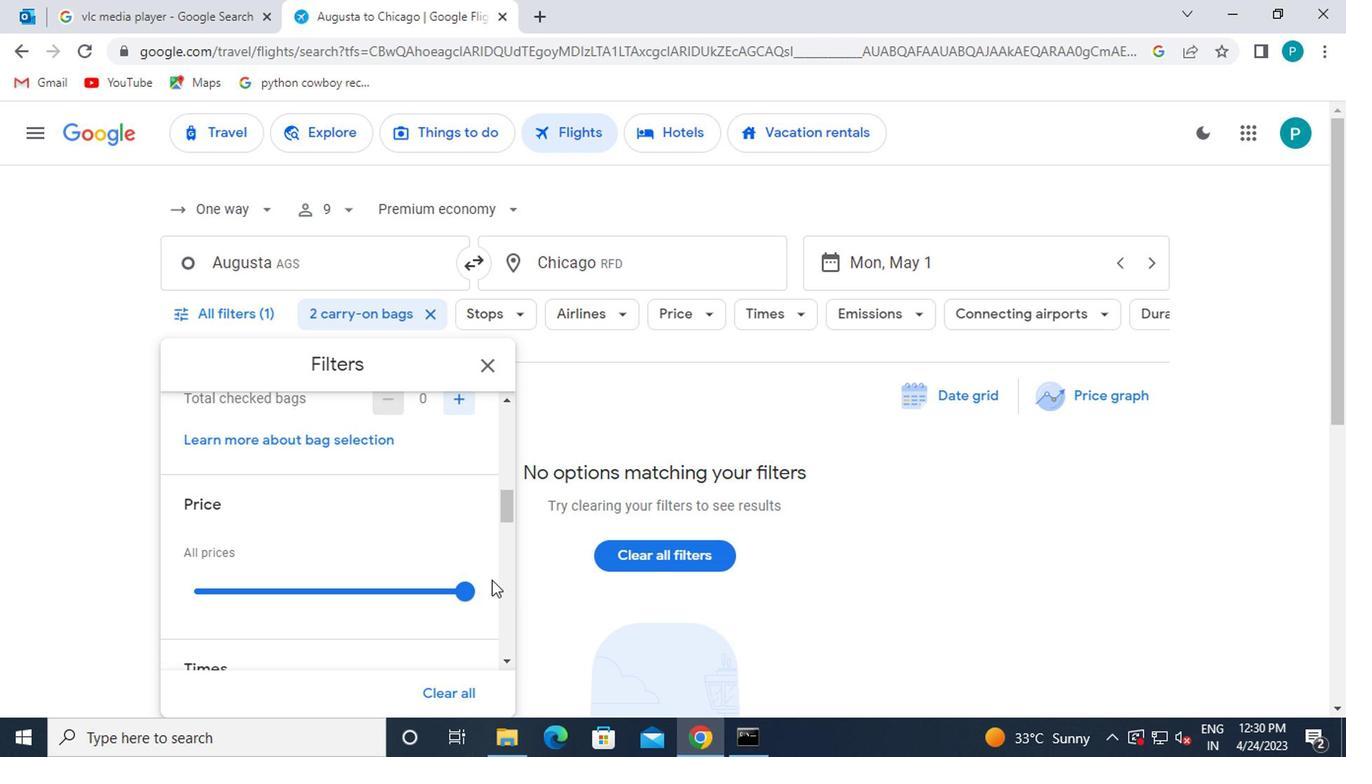 
Action: Mouse moved to (394, 591)
Screenshot: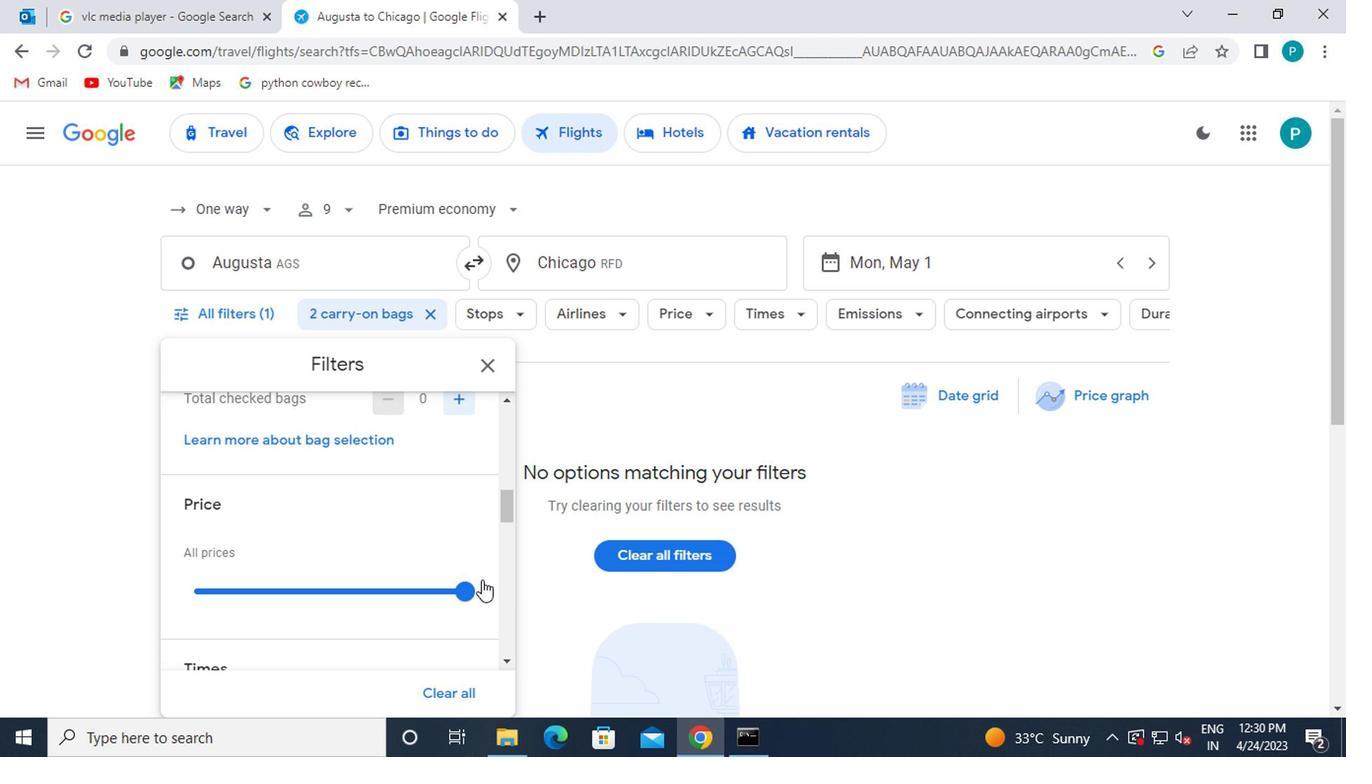 
Action: Mouse scrolled (394, 591) with delta (0, 0)
Screenshot: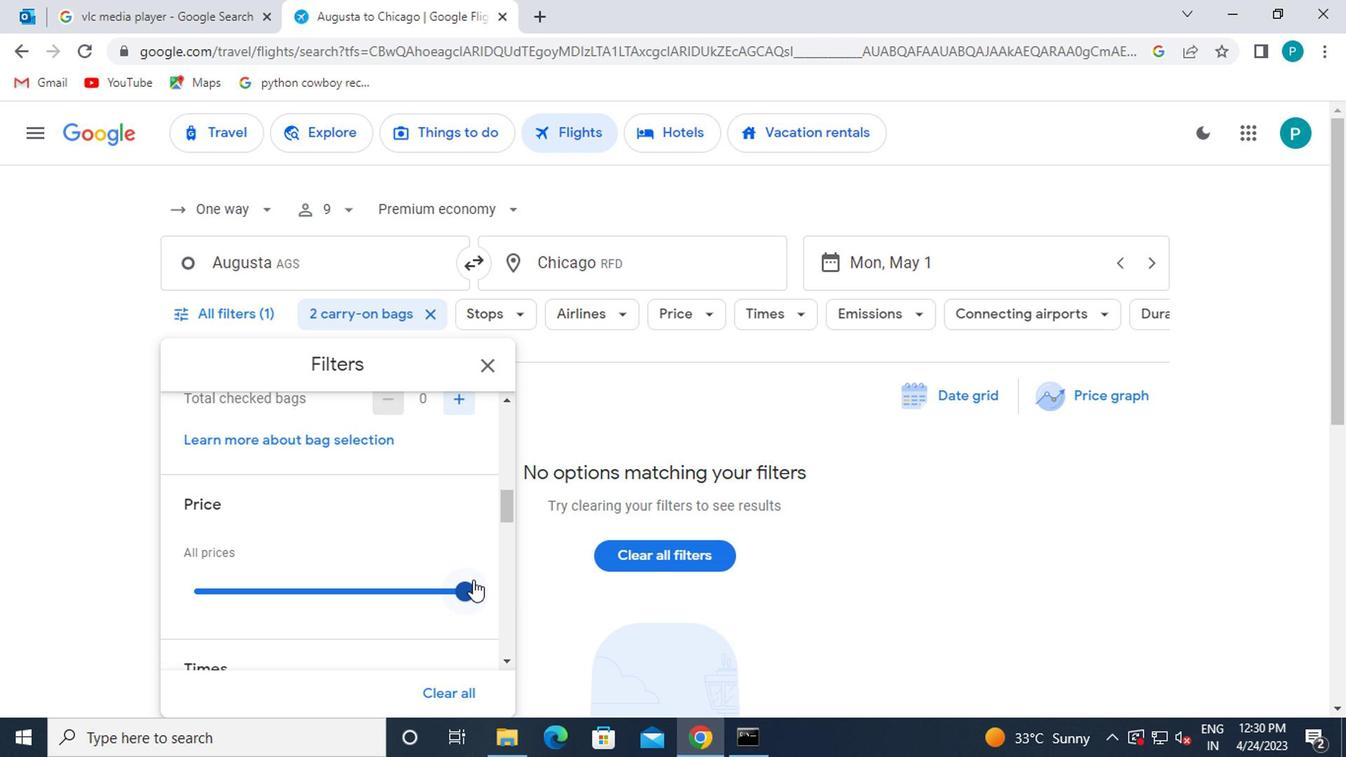 
Action: Mouse scrolled (394, 591) with delta (0, 0)
Screenshot: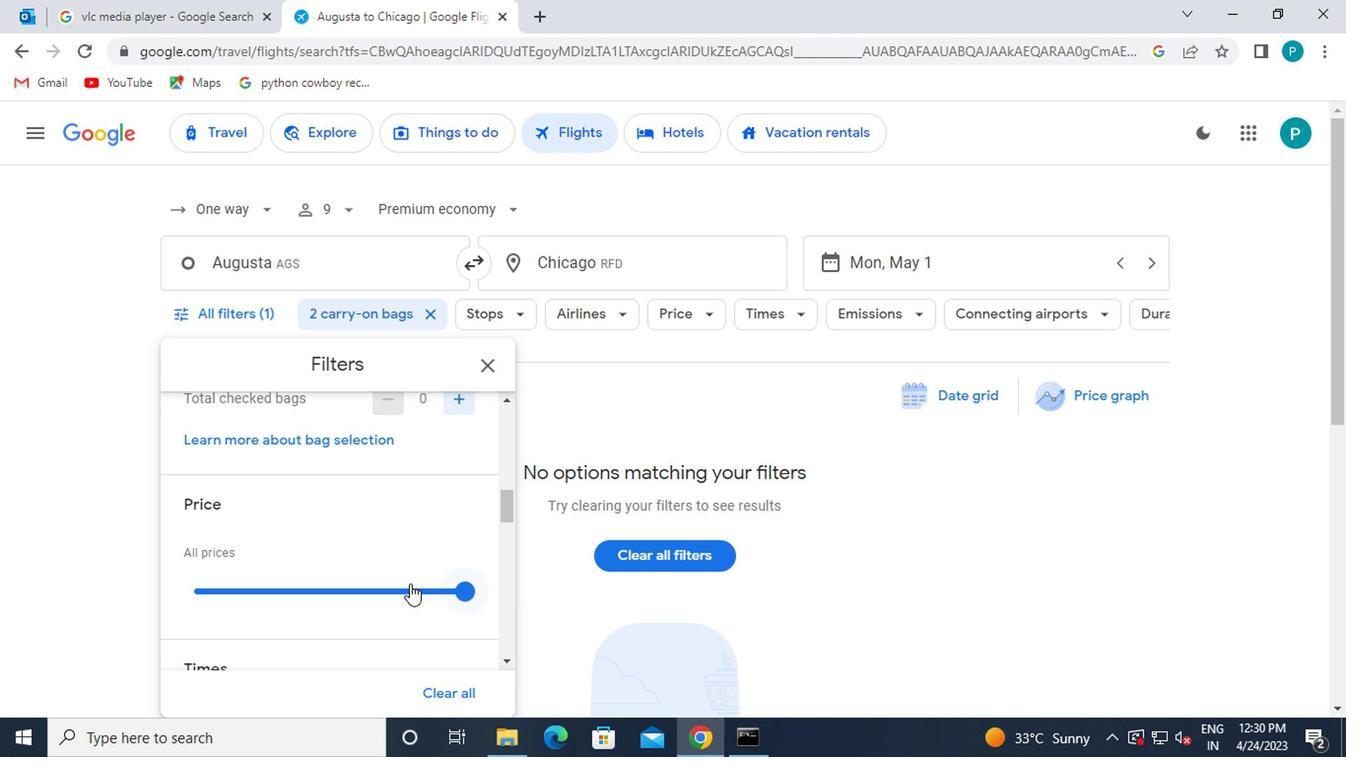 
Action: Mouse moved to (195, 510)
Screenshot: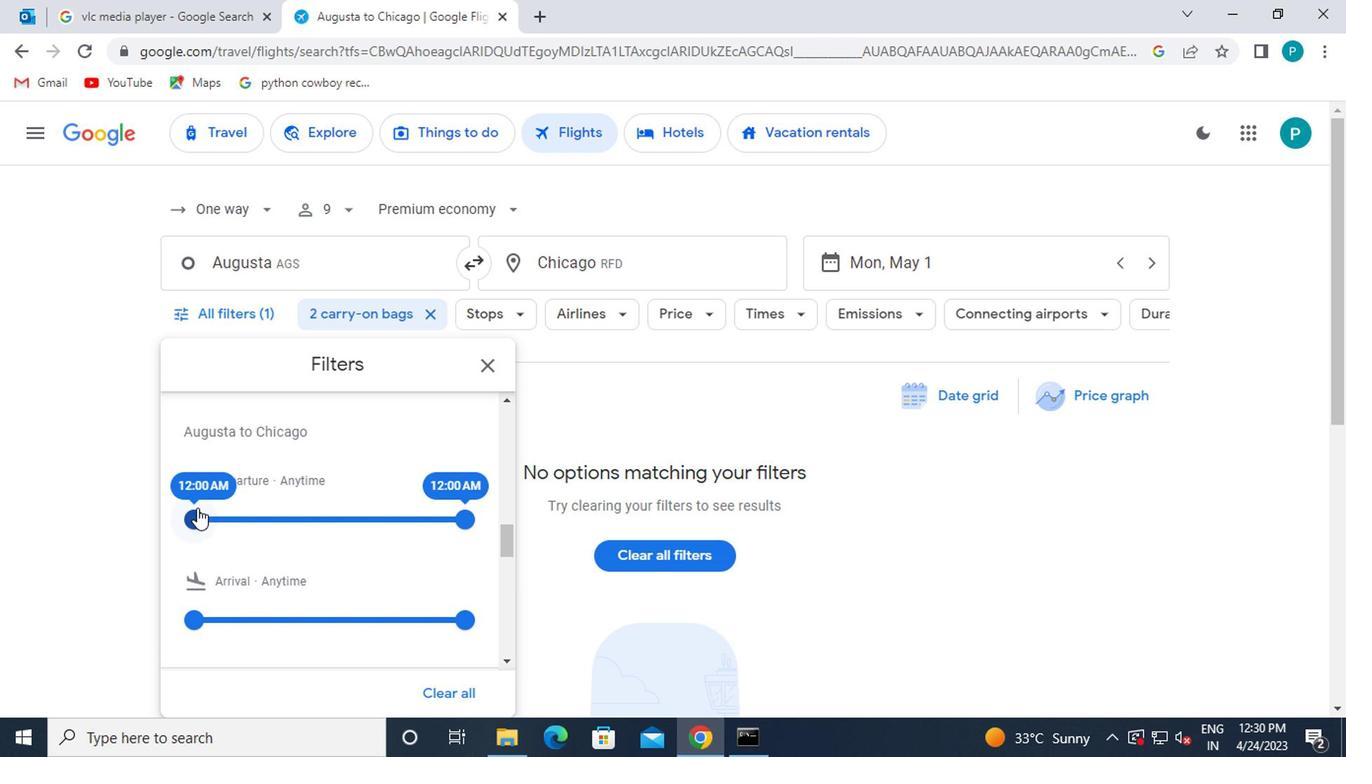 
Action: Mouse pressed left at (195, 510)
Screenshot: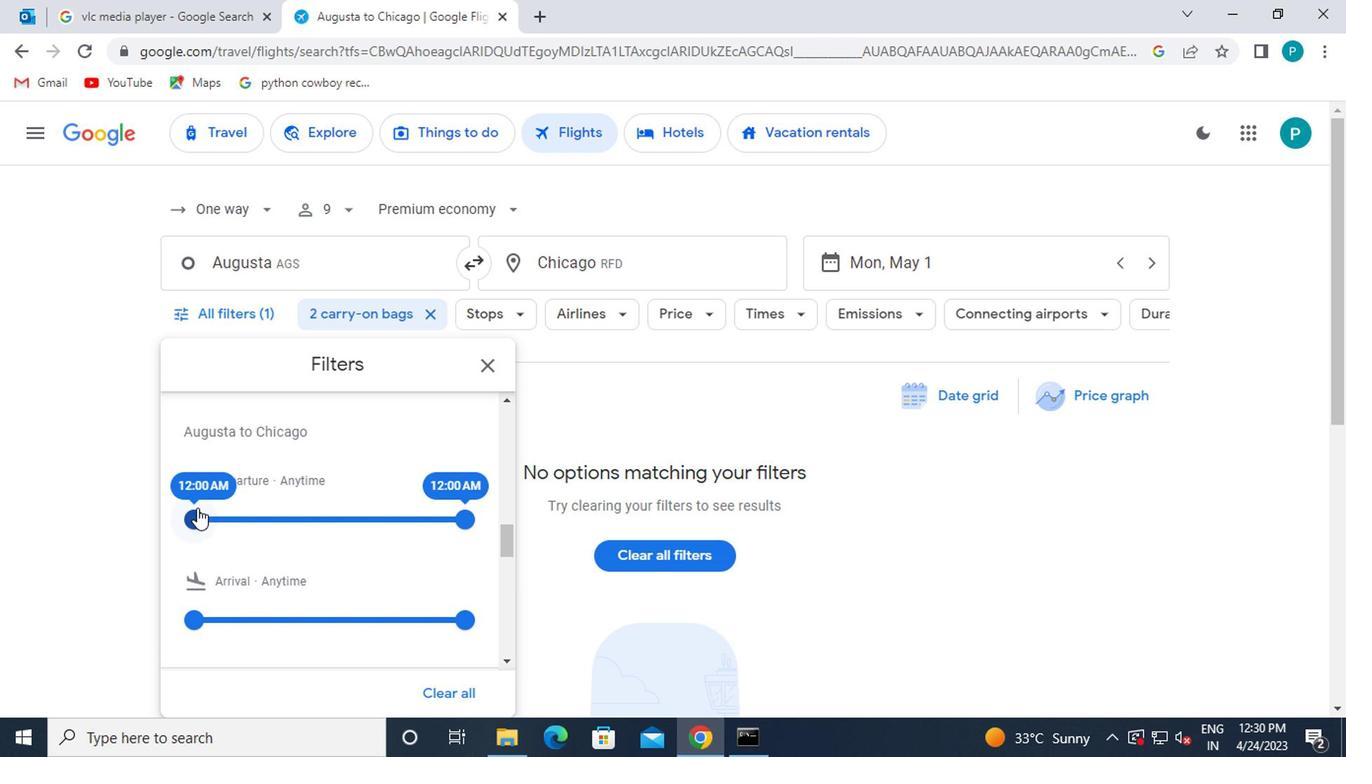 
Action: Mouse moved to (435, 523)
Screenshot: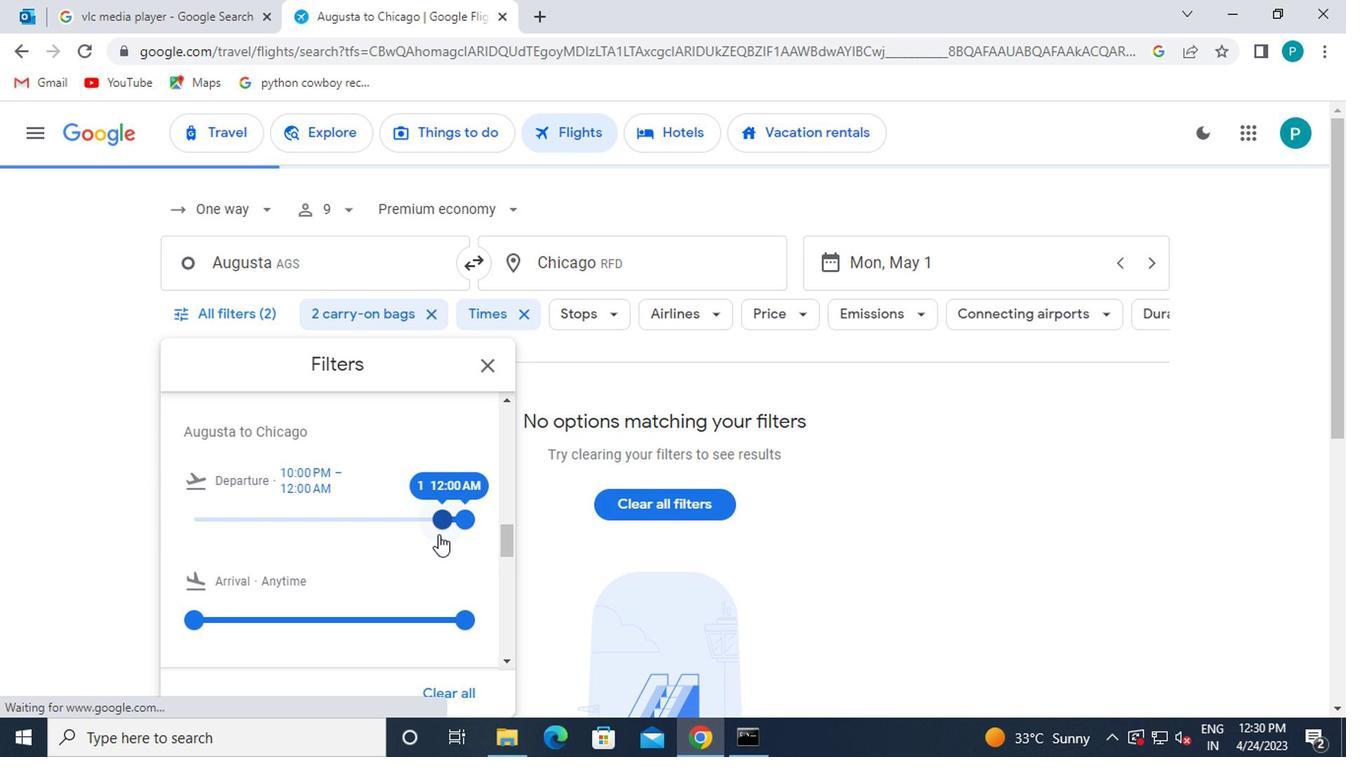 
Action: Mouse pressed left at (435, 523)
Screenshot: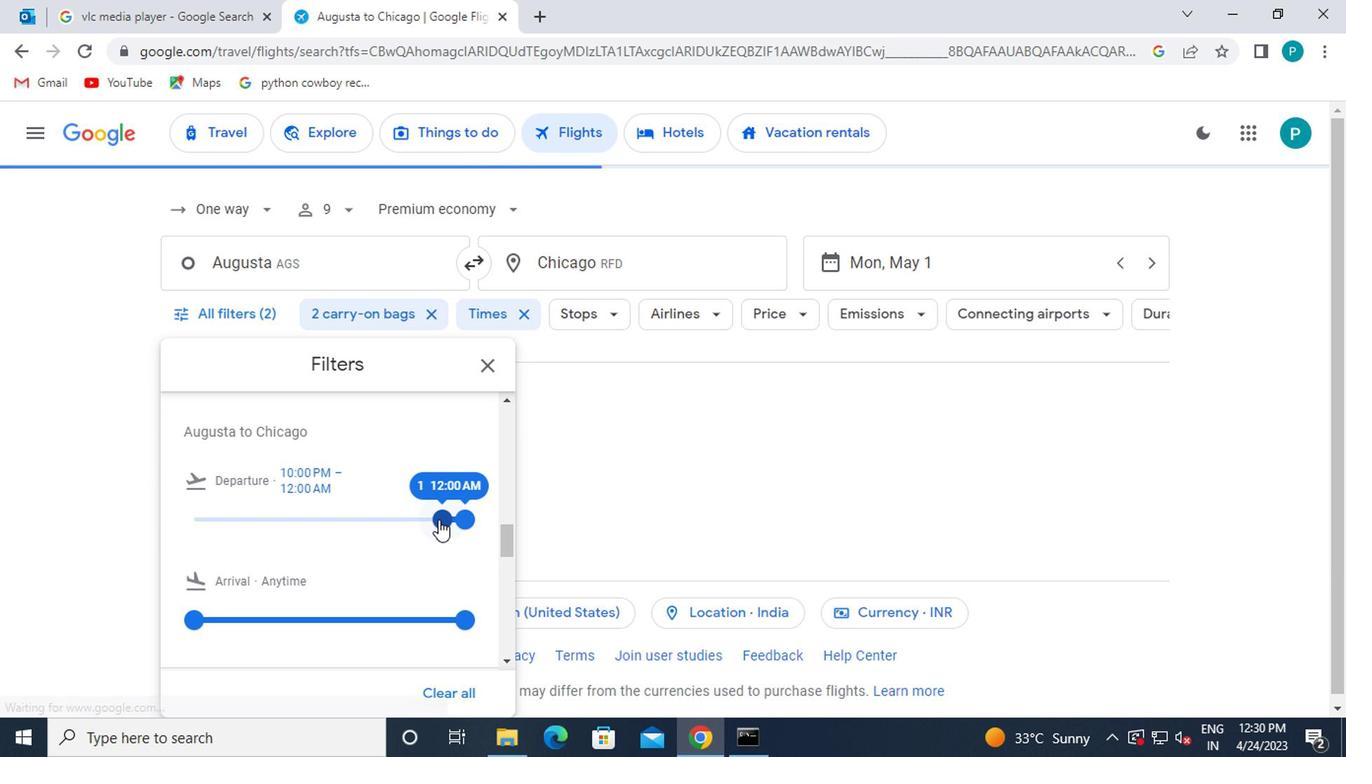 
Action: Mouse moved to (490, 378)
Screenshot: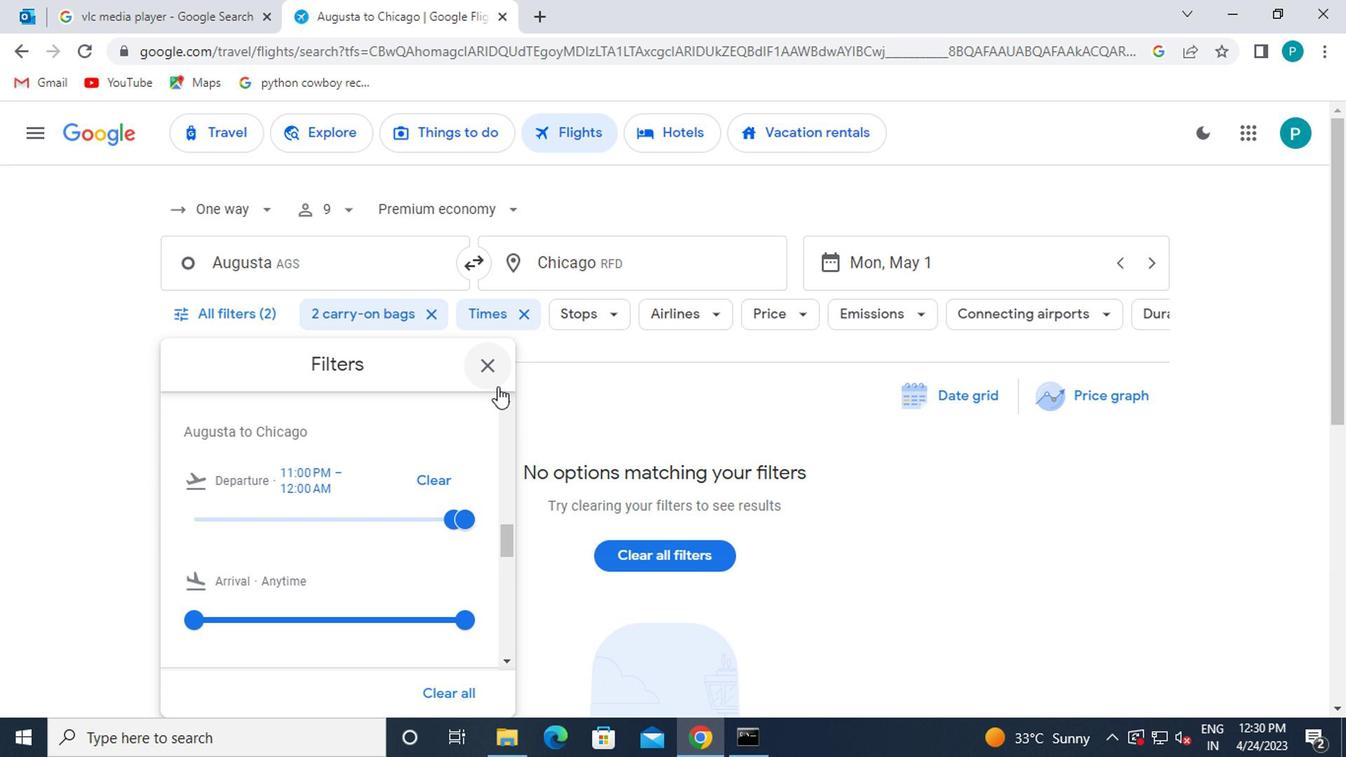 
Action: Mouse pressed left at (490, 378)
Screenshot: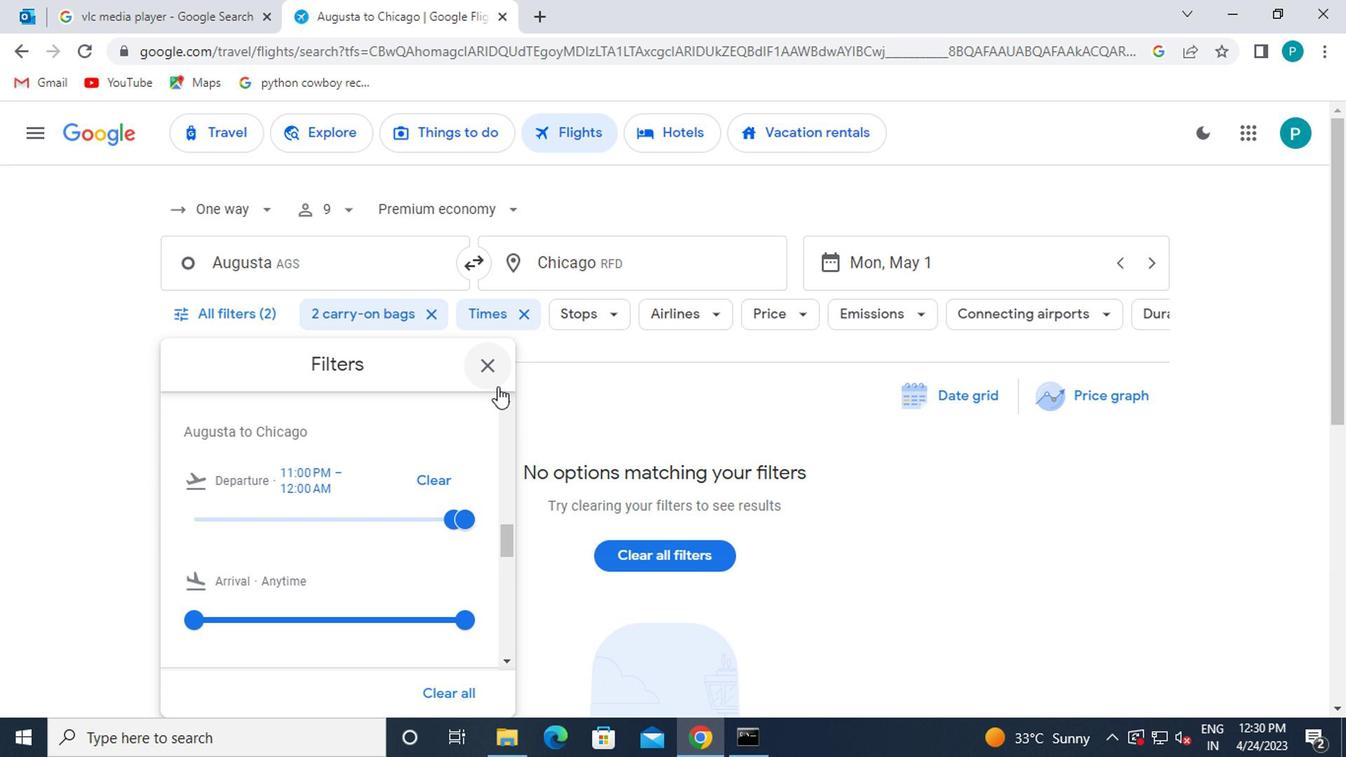 
Action: Mouse moved to (615, 558)
Screenshot: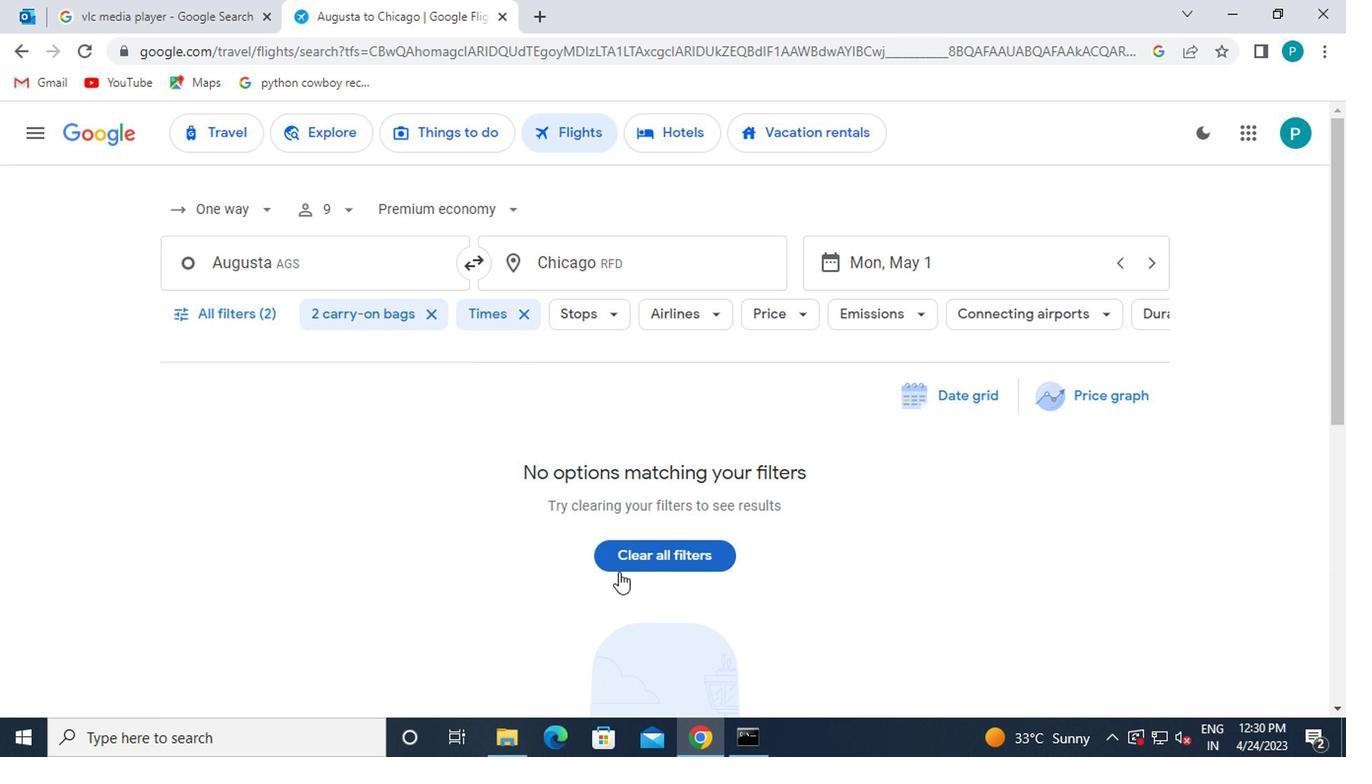
